 Task: Search one way flight ticket for 4 adults, 1 infant in seat and 1 infant on lap in premium economy from New Bern: Coastal Carolina Regional Airport (was Craven County Regional) to Rockford: Chicago Rockford International Airport(was Northwest Chicagoland Regional Airport At Rockford) on 5-1-2023. Choice of flights is Southwest. Number of bags: 3 checked bags. Price is upto 93000. Outbound departure time preference is 11:00.
Action: Mouse moved to (200, 336)
Screenshot: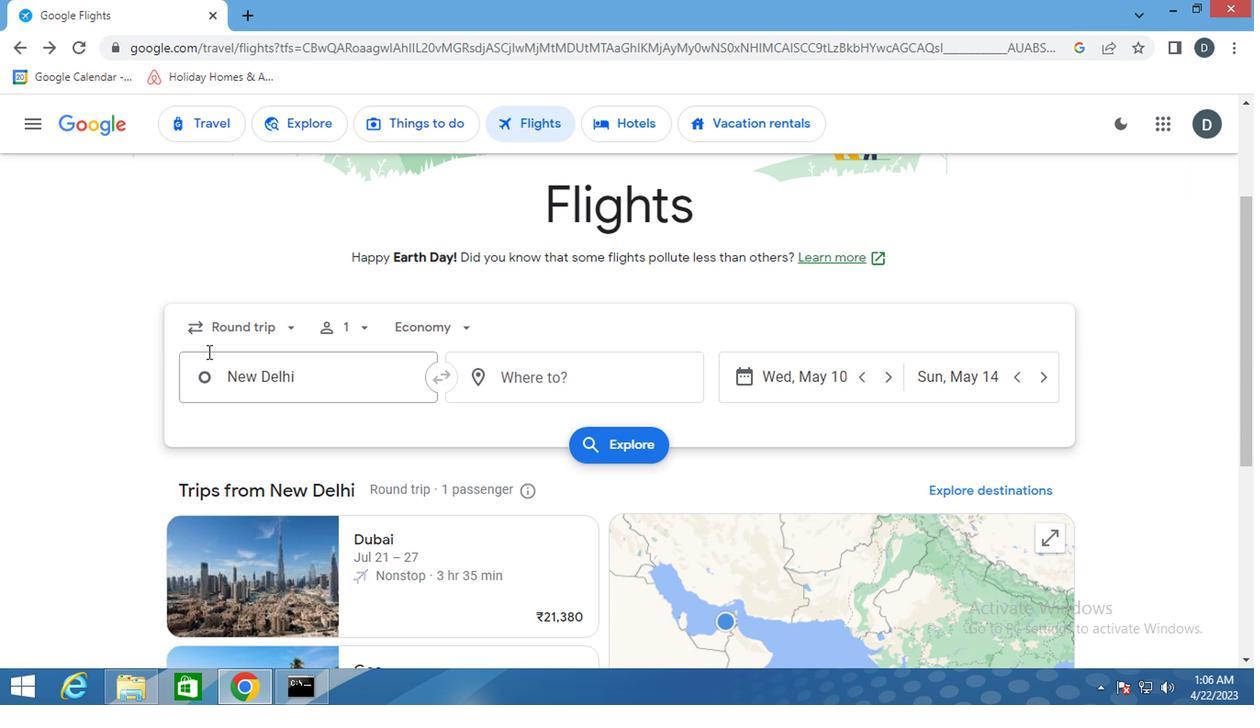 
Action: Mouse pressed left at (200, 336)
Screenshot: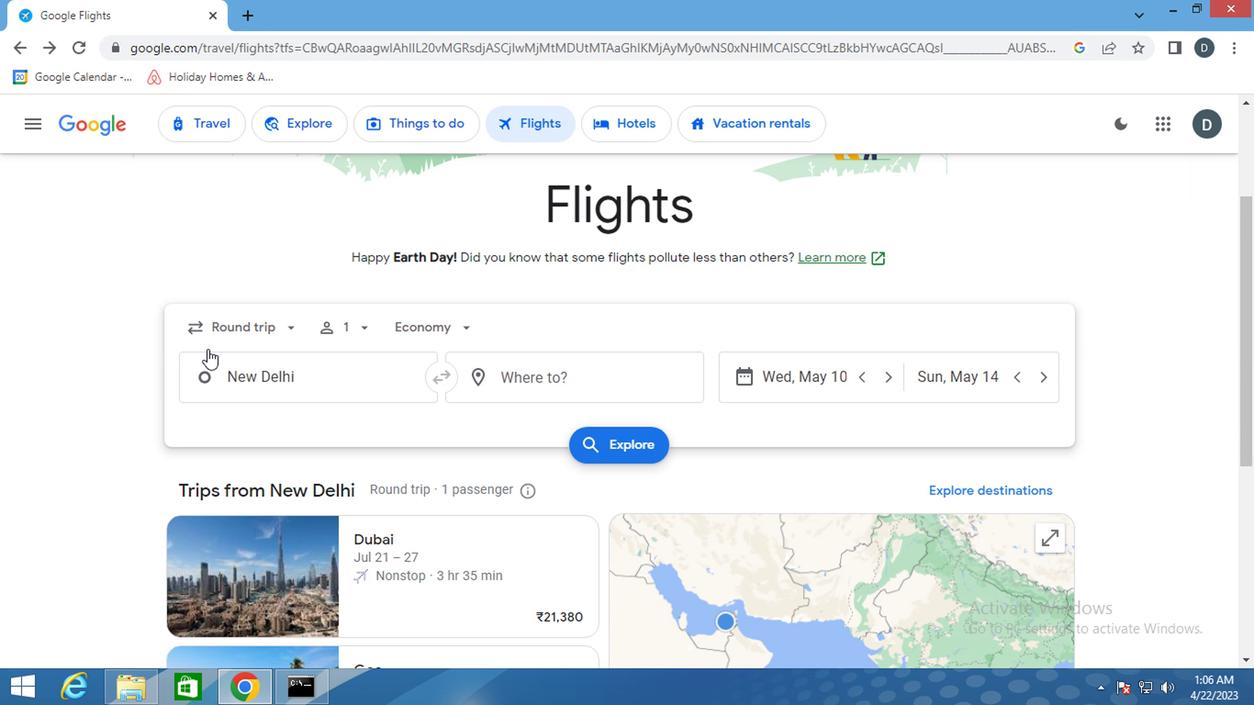 
Action: Mouse moved to (256, 411)
Screenshot: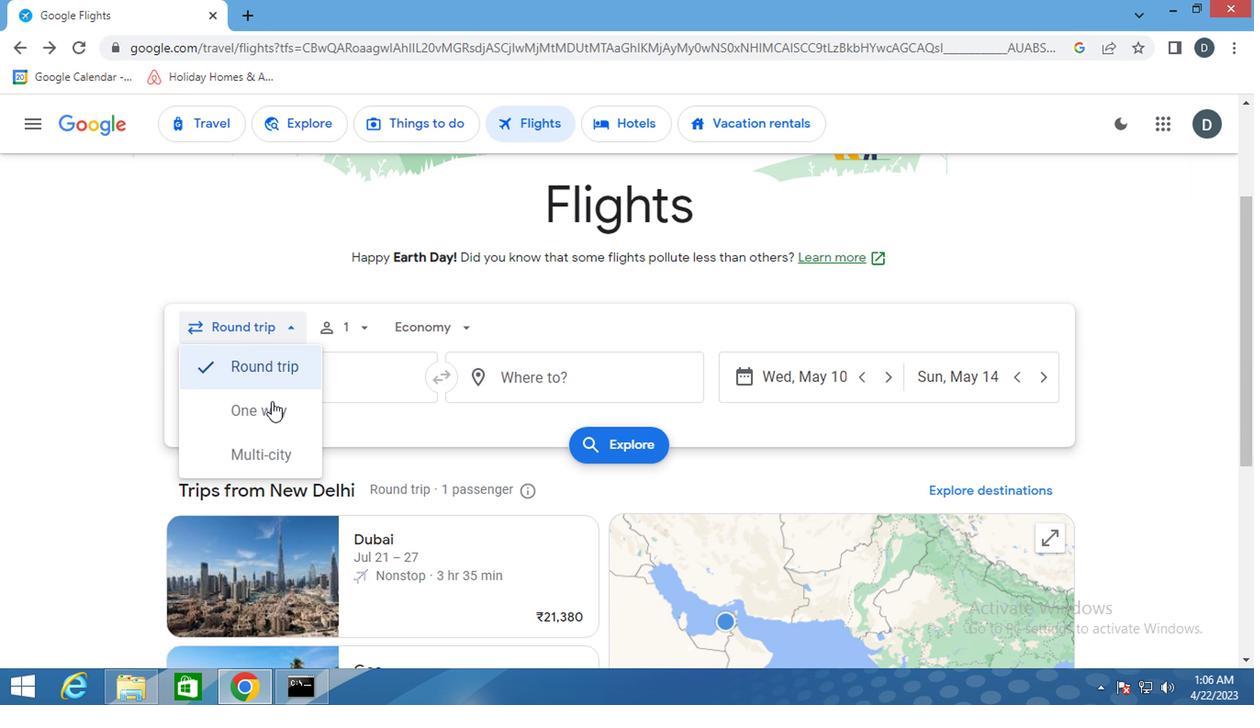 
Action: Mouse pressed left at (256, 411)
Screenshot: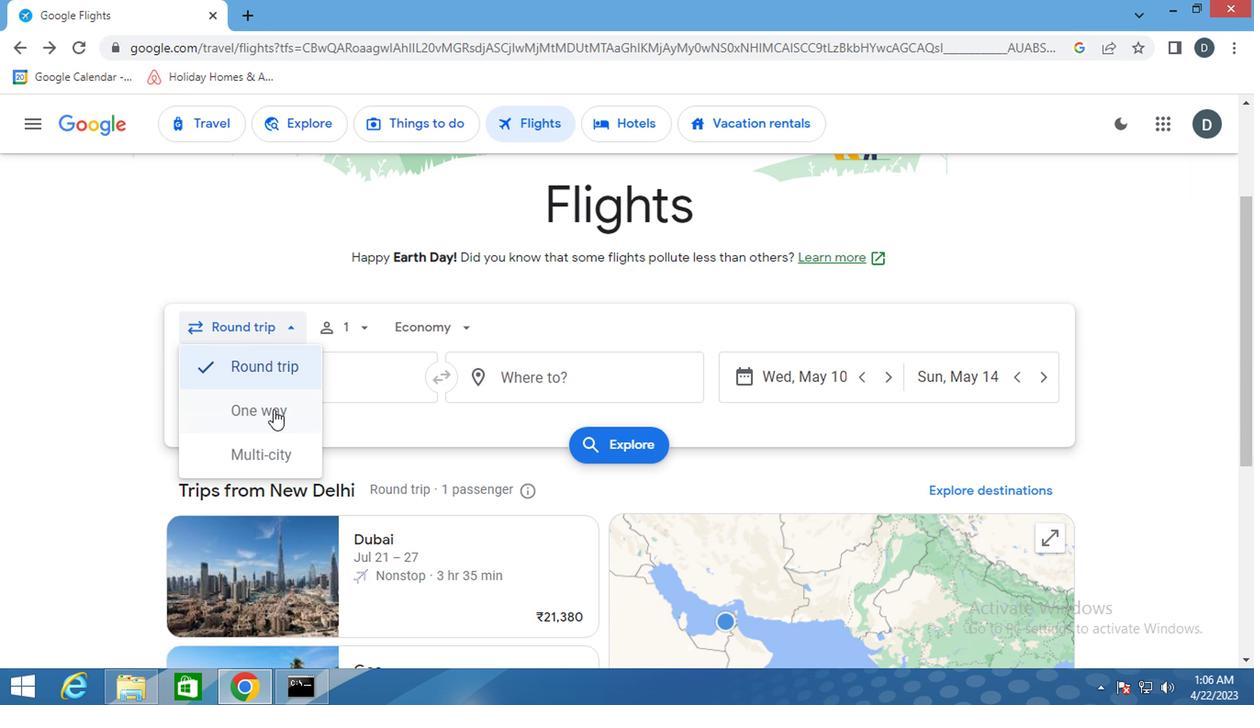 
Action: Mouse moved to (339, 331)
Screenshot: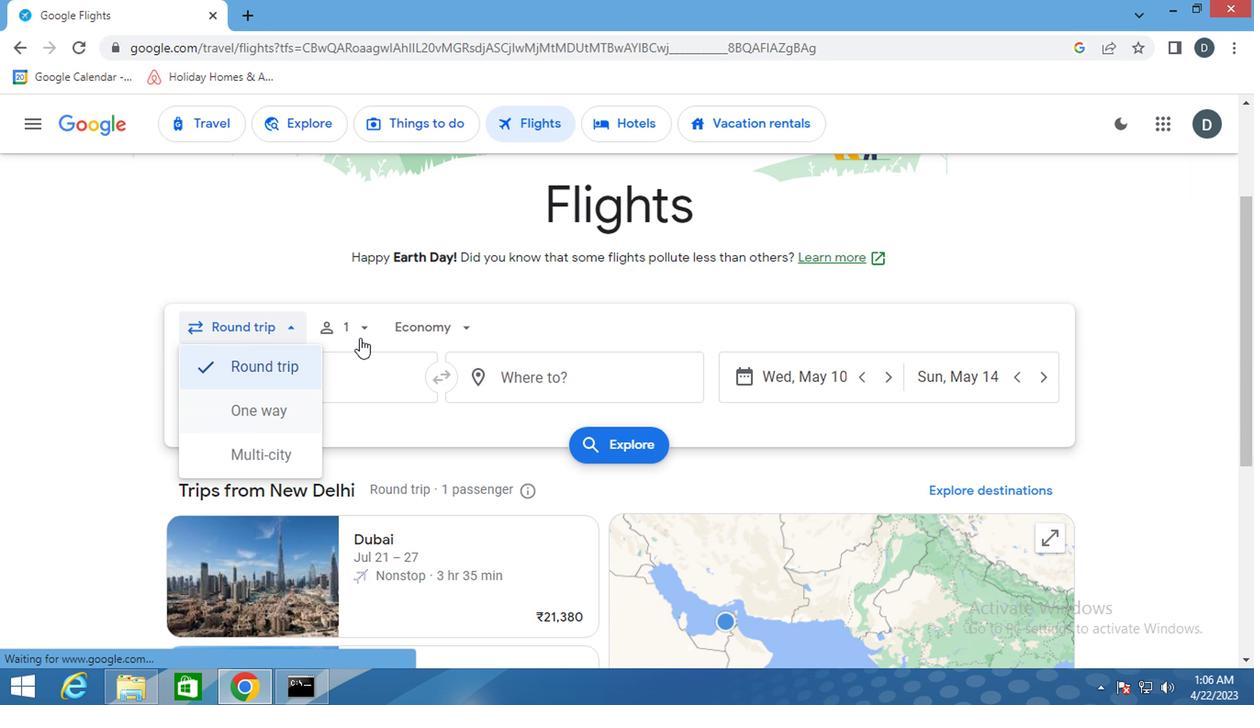 
Action: Mouse pressed left at (339, 331)
Screenshot: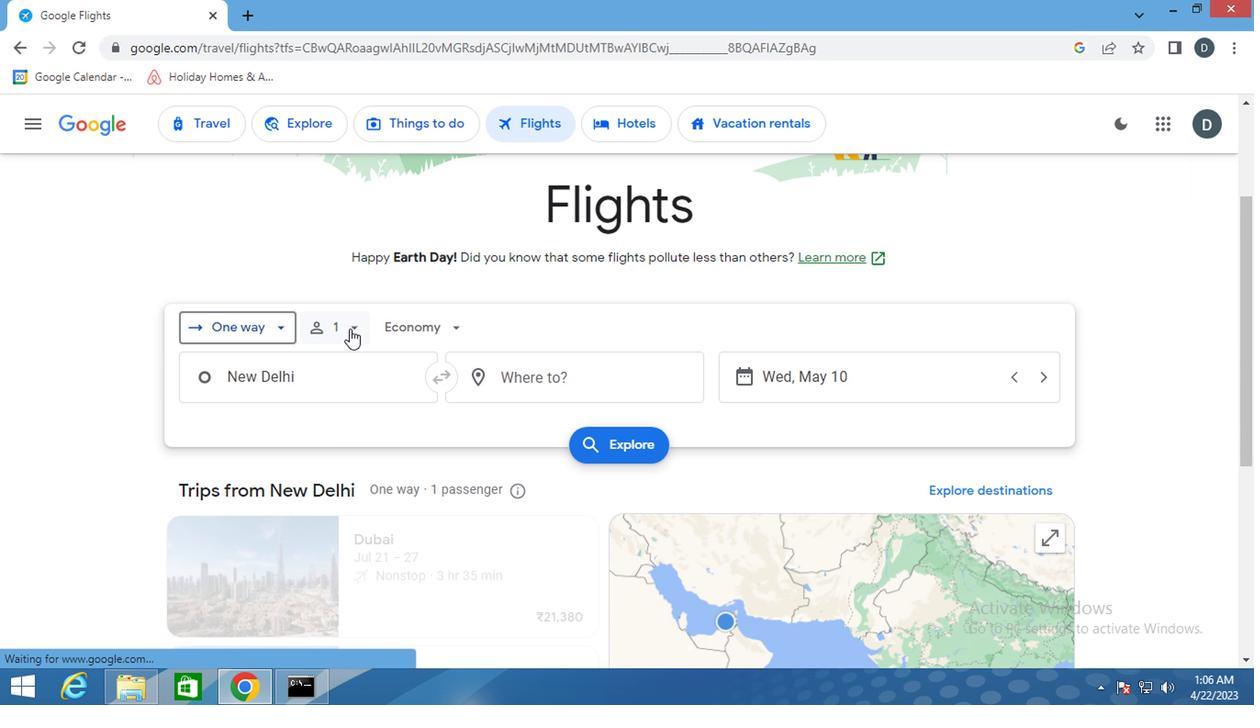 
Action: Mouse moved to (479, 382)
Screenshot: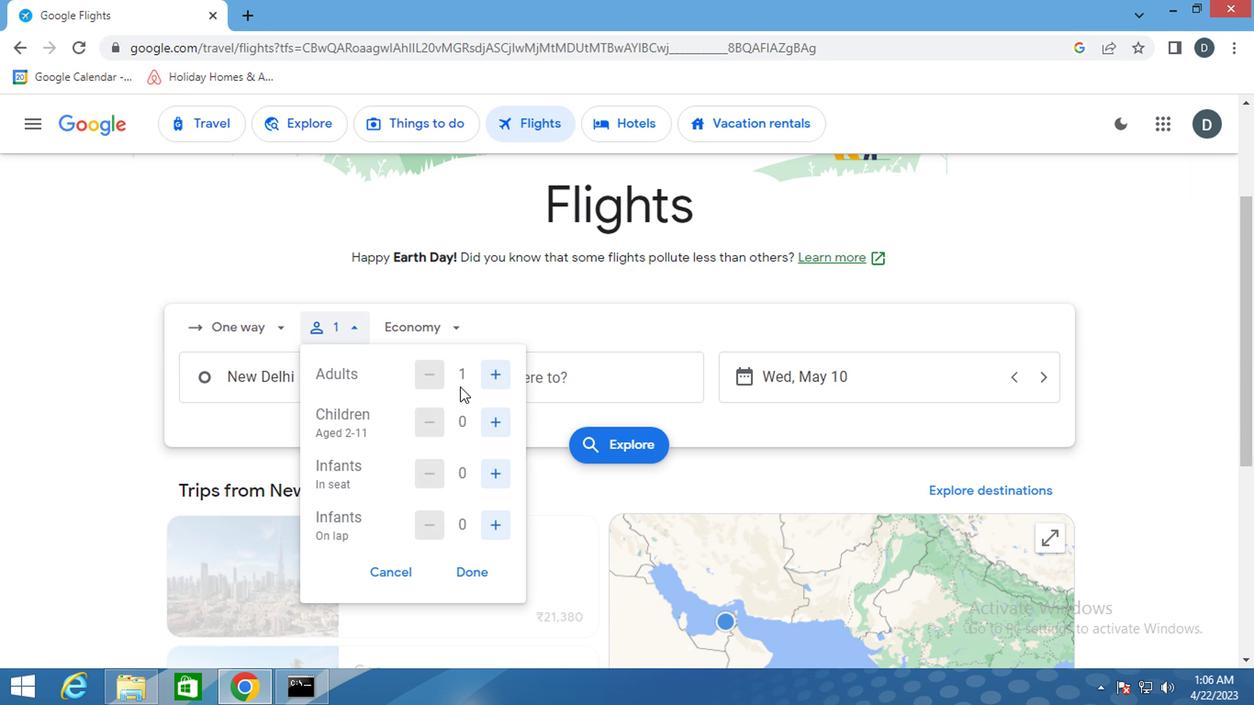 
Action: Mouse pressed left at (479, 382)
Screenshot: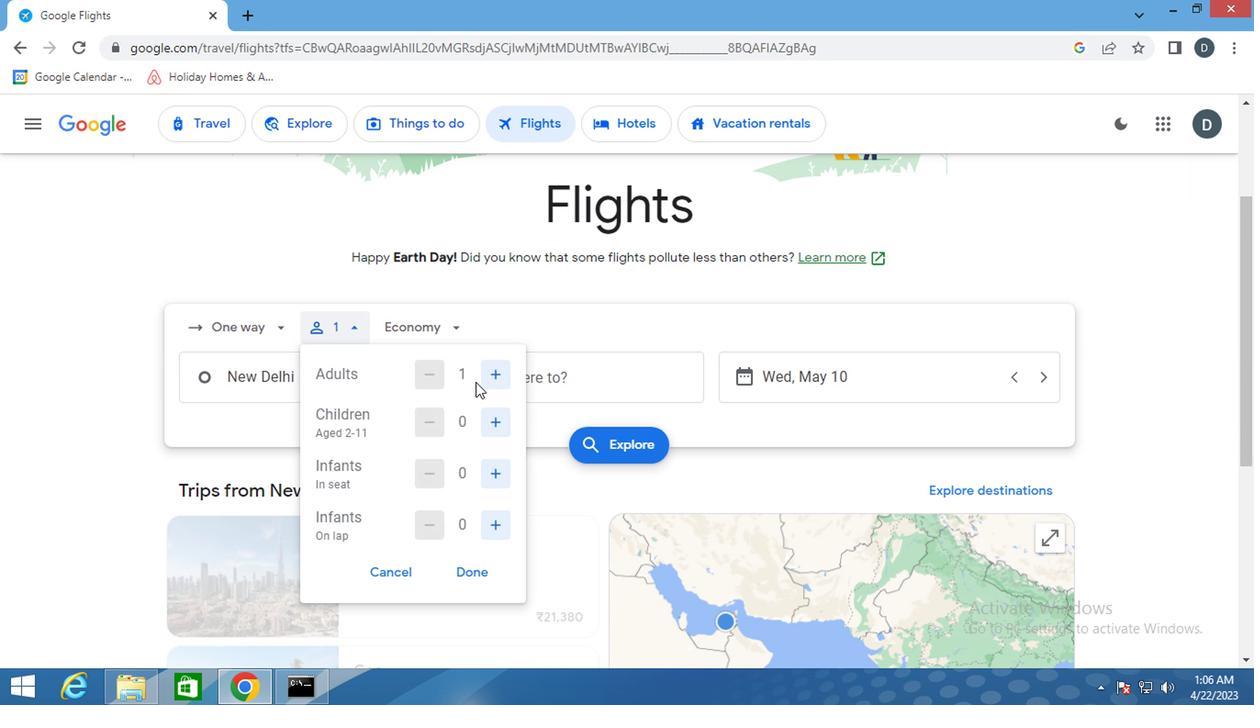 
Action: Mouse pressed left at (479, 382)
Screenshot: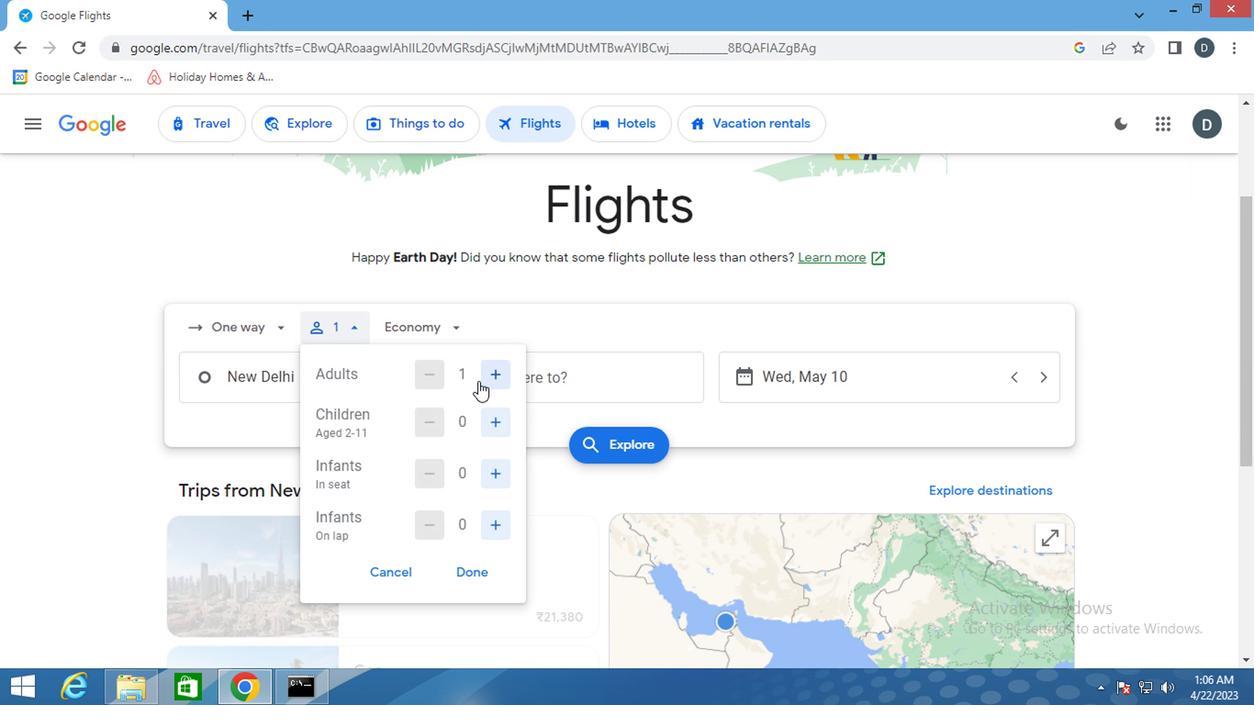 
Action: Mouse moved to (483, 380)
Screenshot: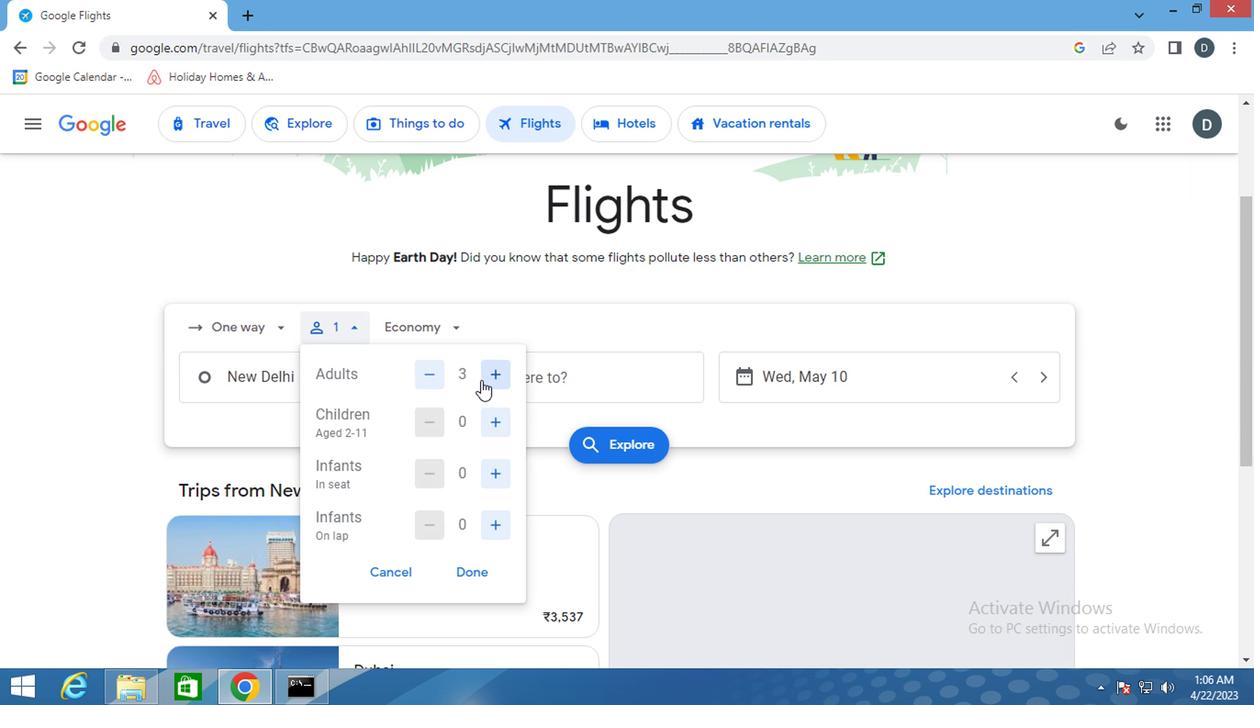 
Action: Mouse pressed left at (483, 380)
Screenshot: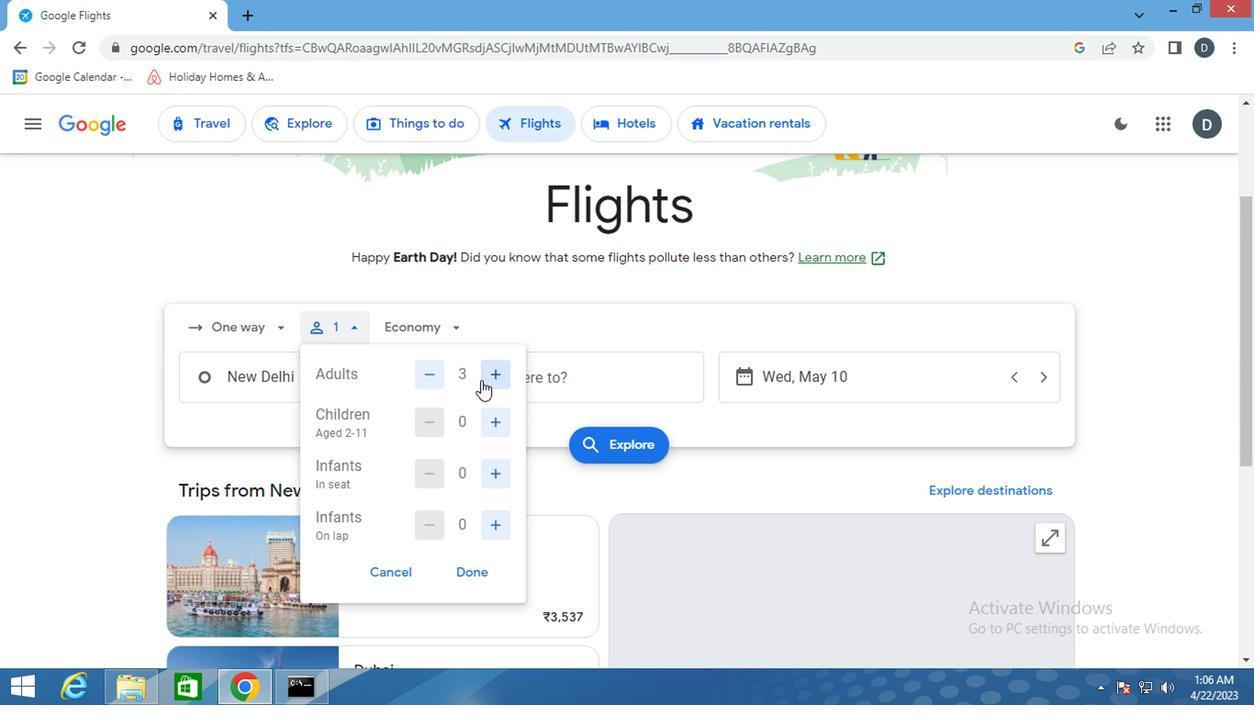 
Action: Mouse moved to (502, 475)
Screenshot: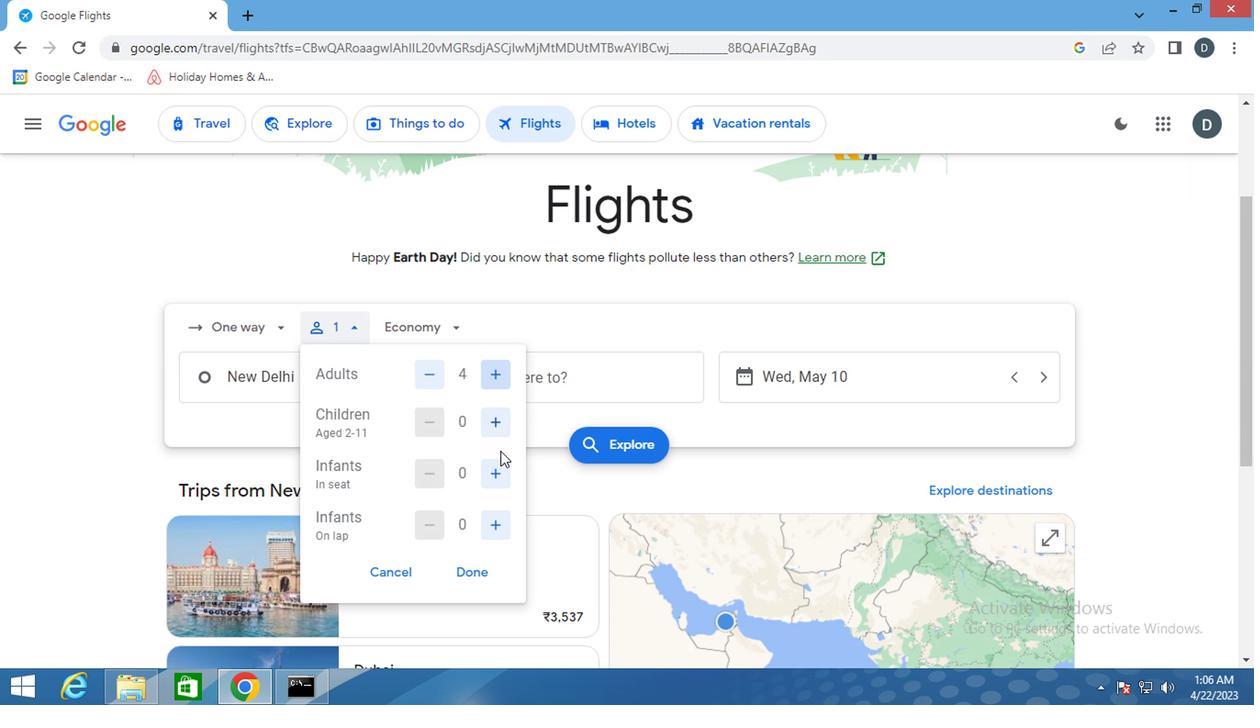 
Action: Mouse pressed left at (502, 475)
Screenshot: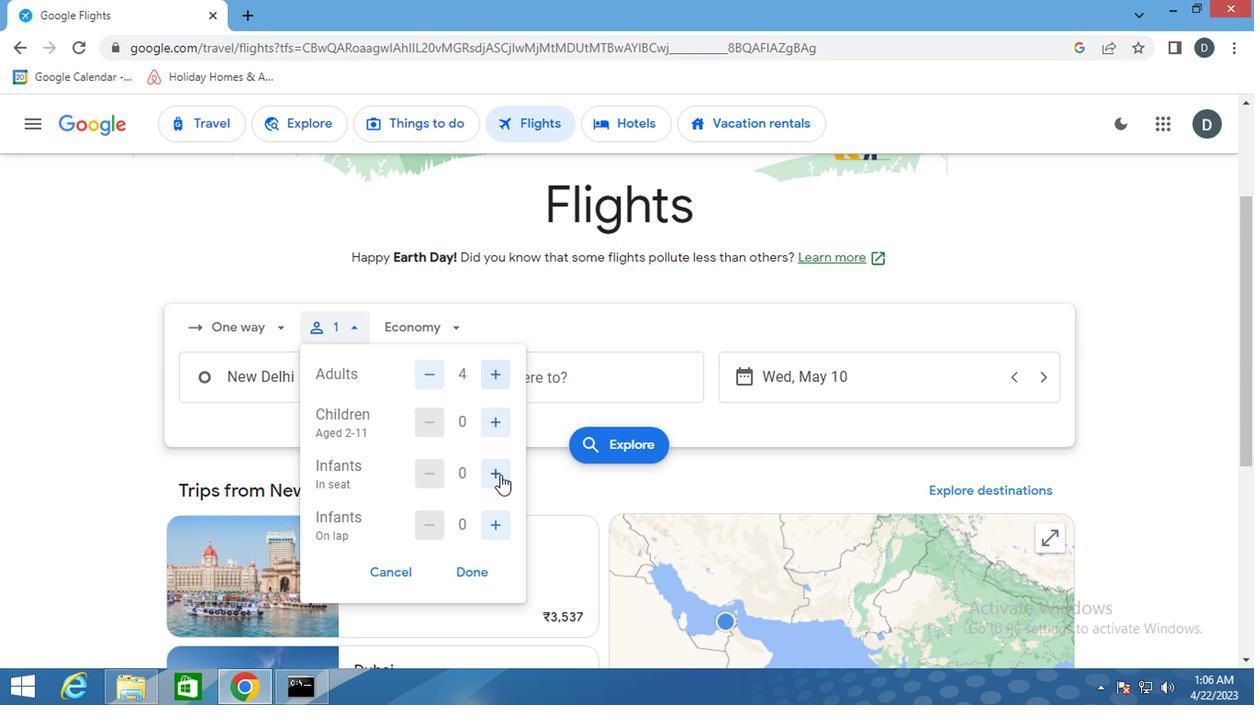 
Action: Mouse moved to (493, 519)
Screenshot: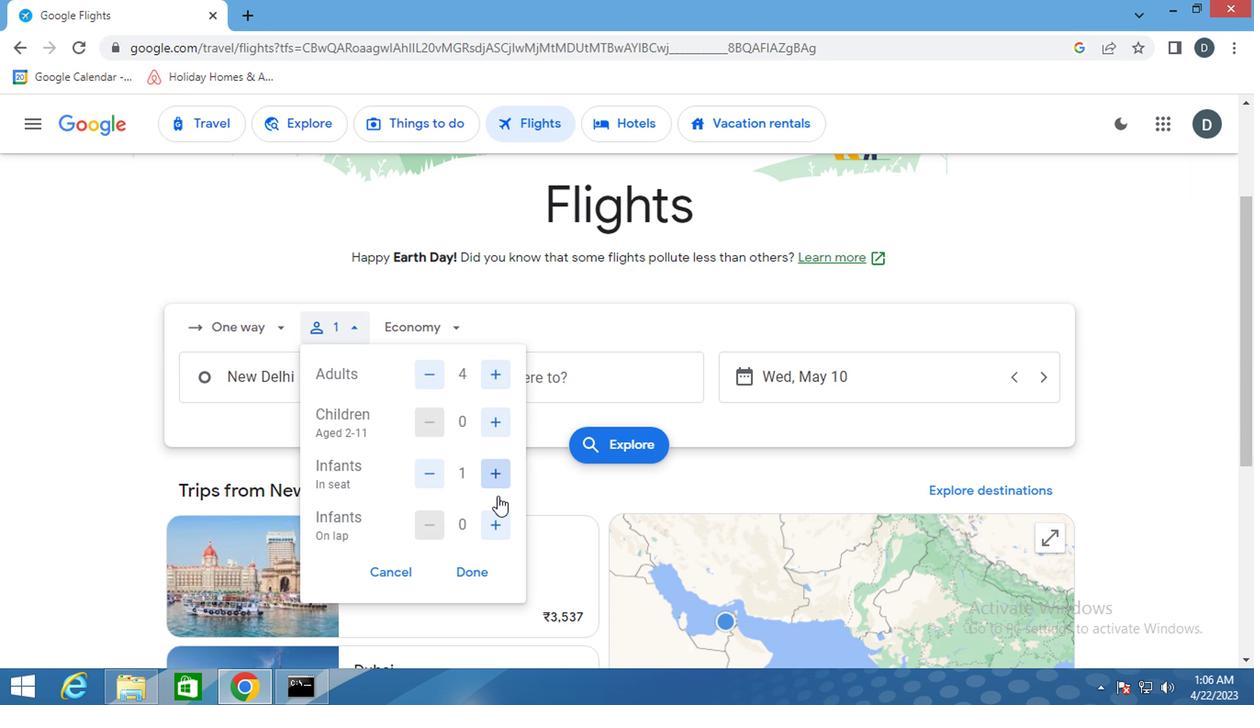 
Action: Mouse pressed left at (493, 519)
Screenshot: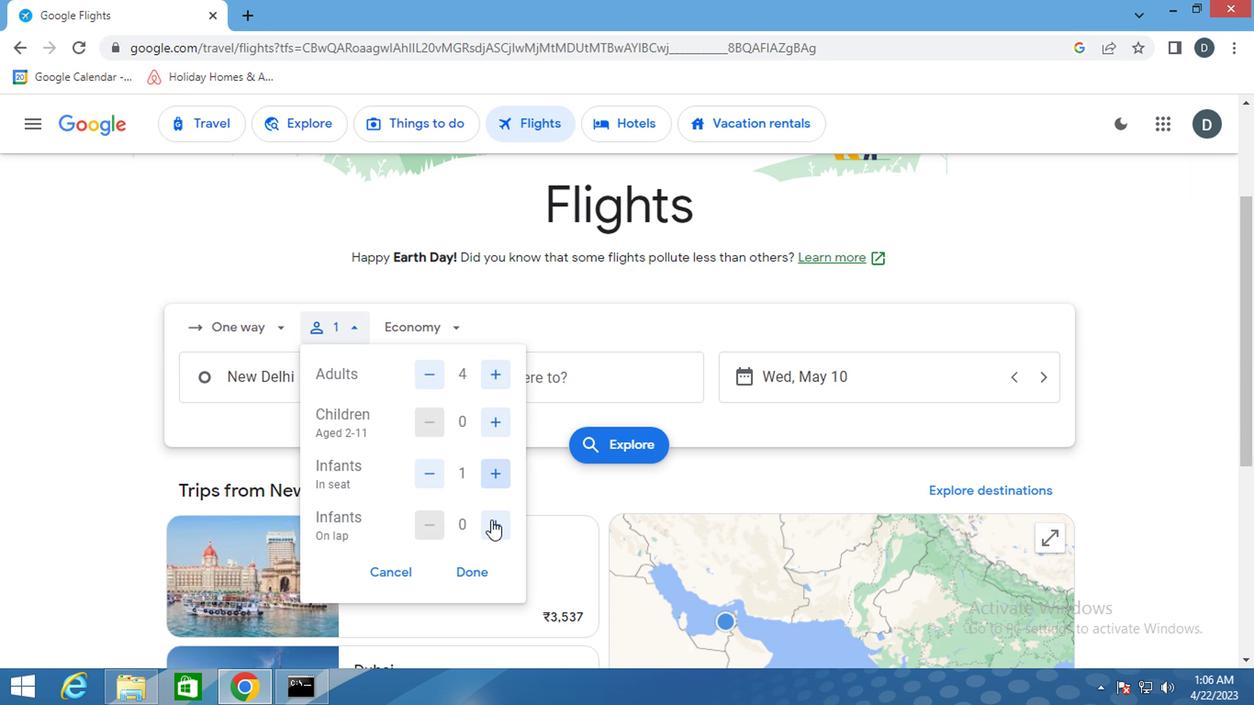 
Action: Mouse moved to (484, 570)
Screenshot: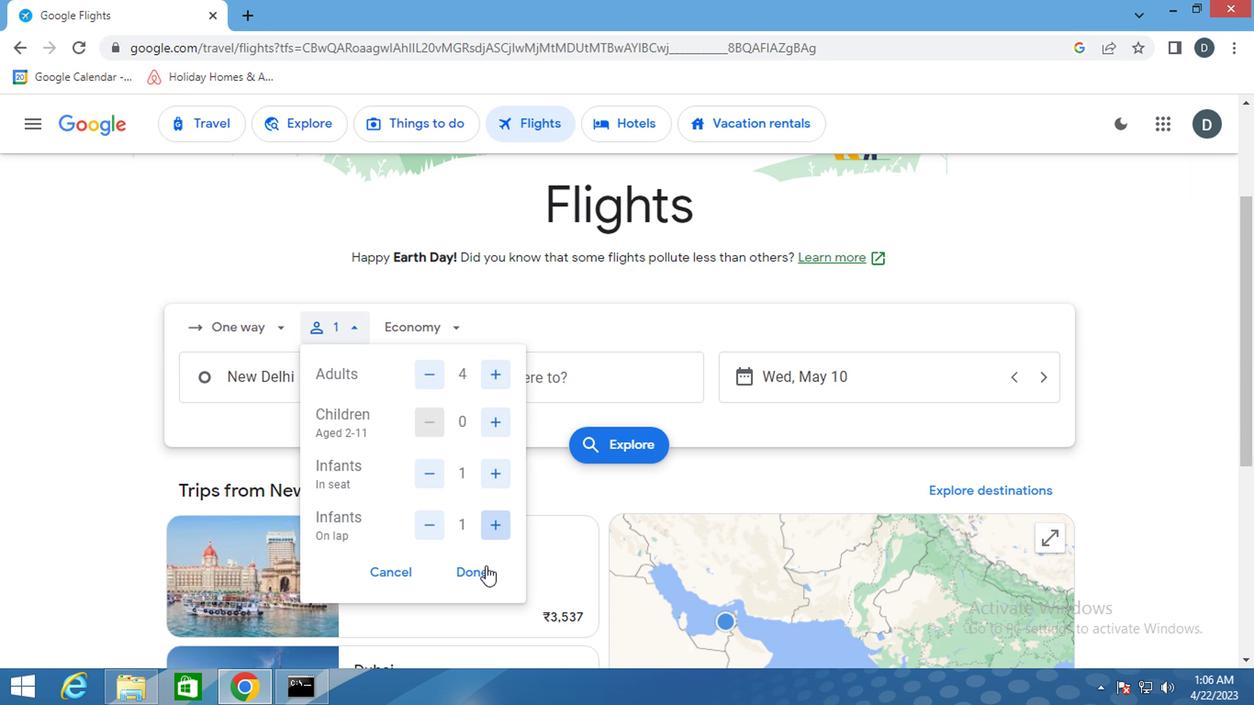 
Action: Mouse pressed left at (484, 570)
Screenshot: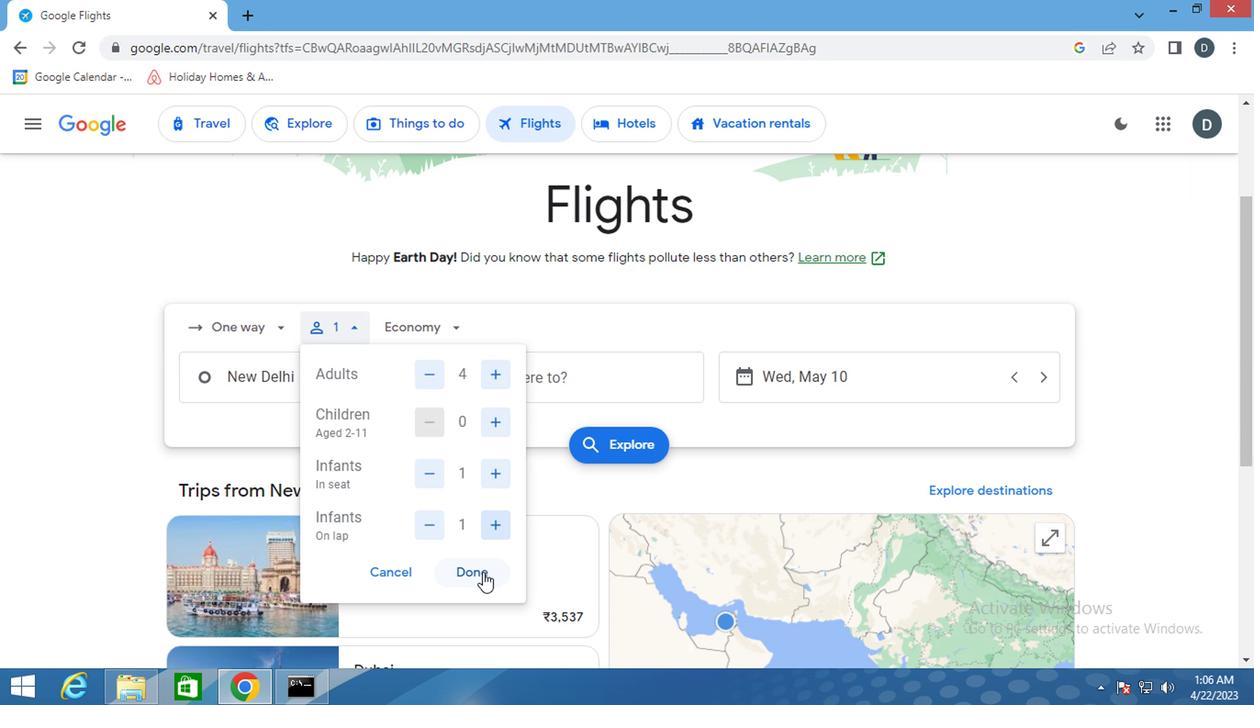 
Action: Mouse moved to (447, 336)
Screenshot: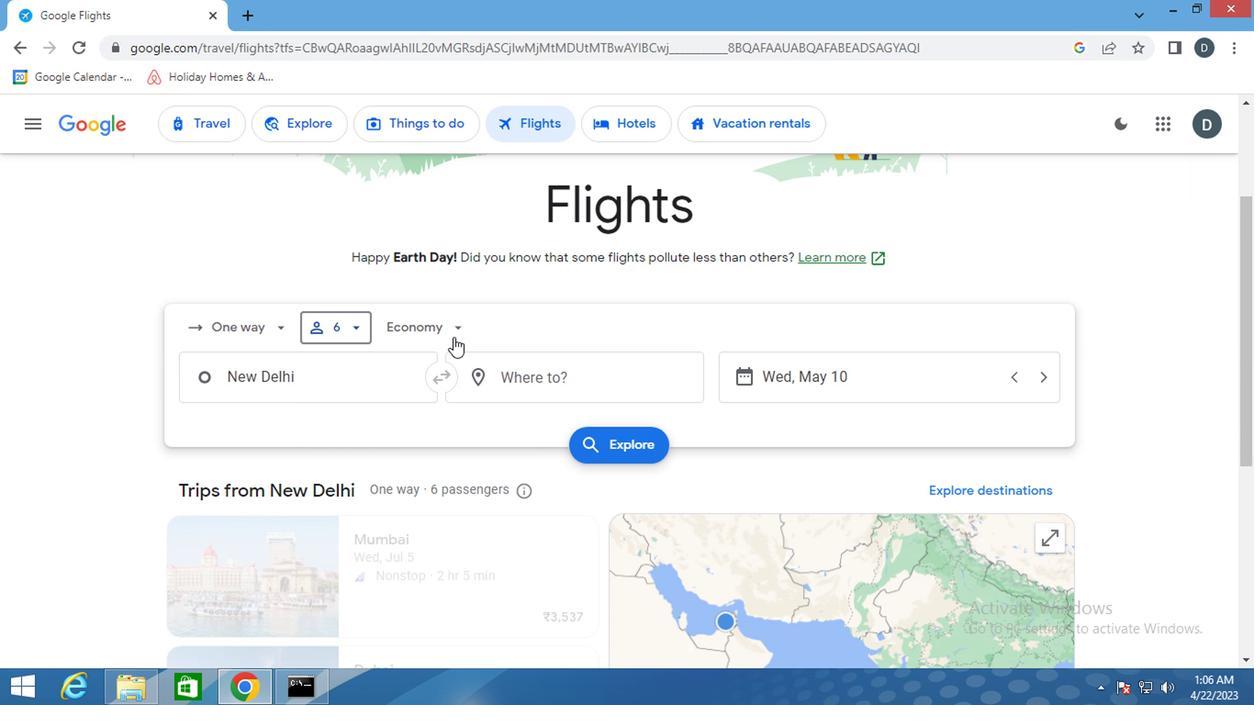 
Action: Mouse pressed left at (447, 336)
Screenshot: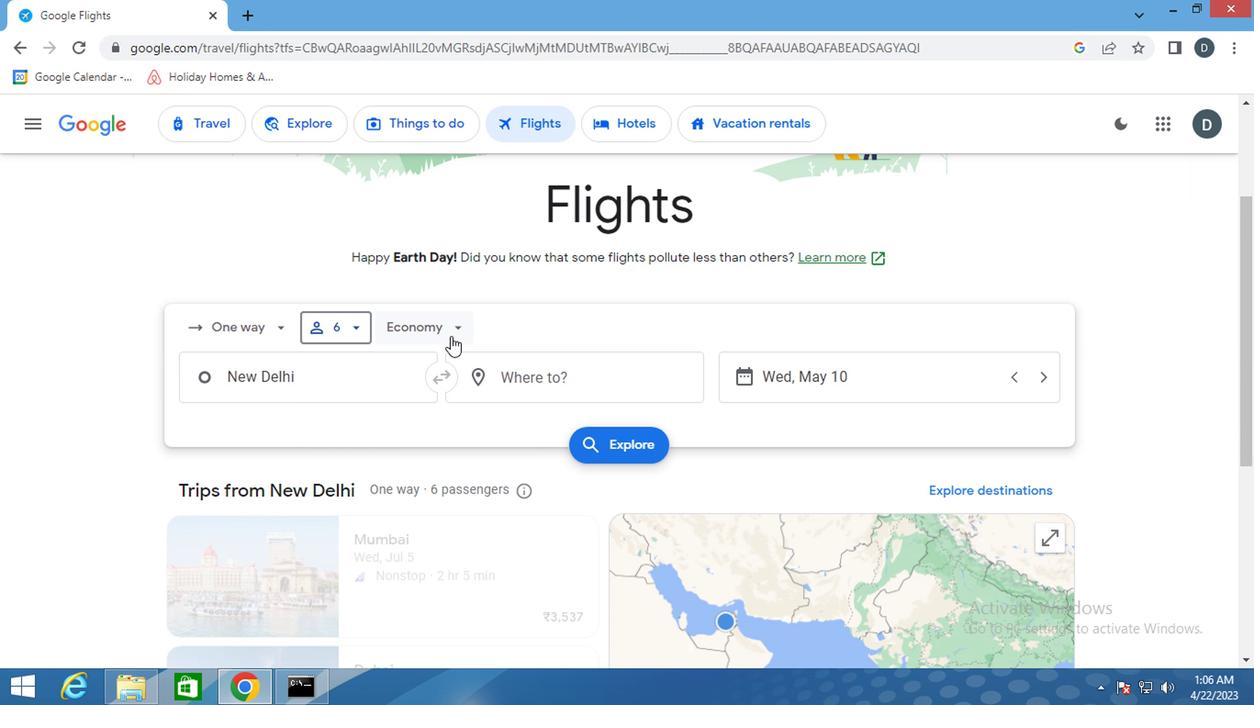 
Action: Mouse moved to (487, 403)
Screenshot: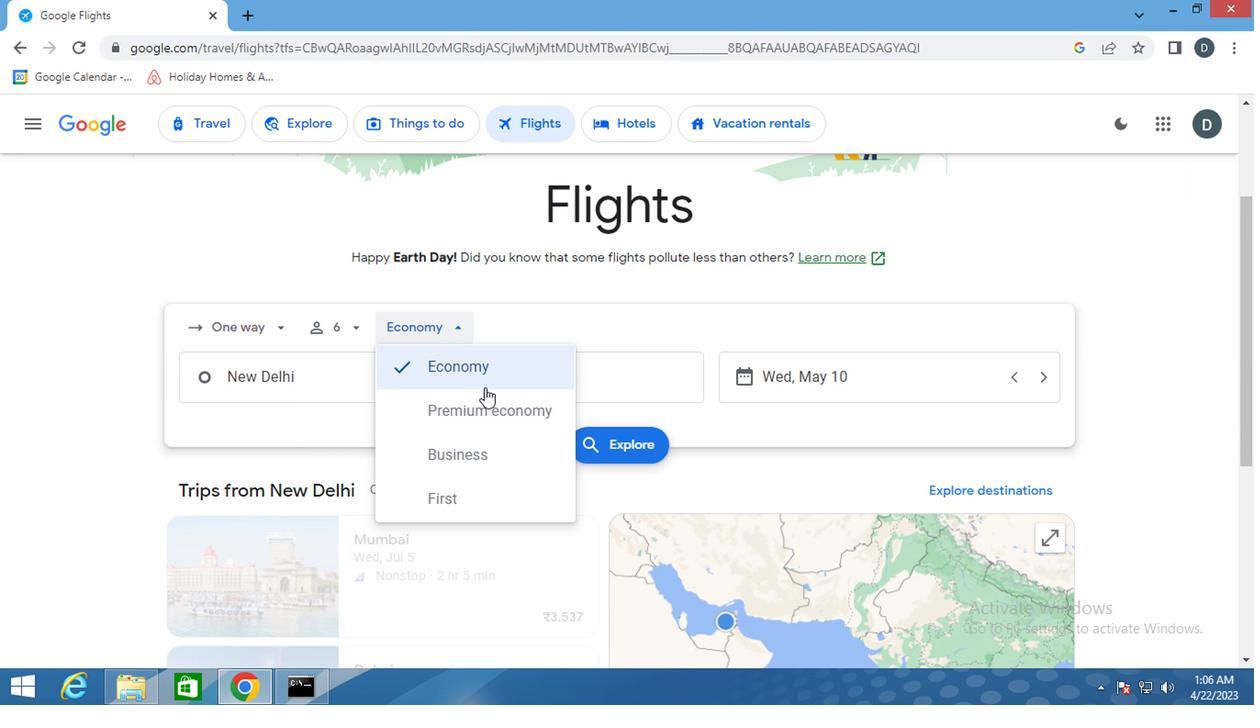 
Action: Mouse pressed left at (487, 403)
Screenshot: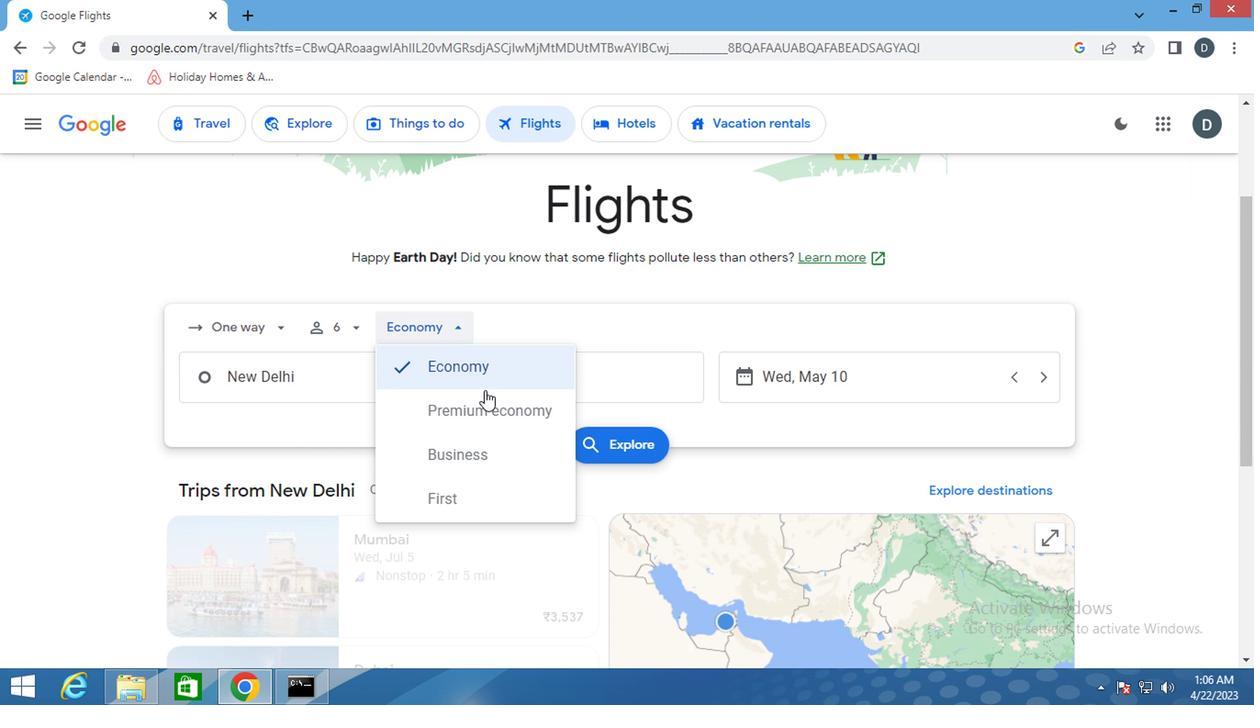 
Action: Mouse moved to (299, 370)
Screenshot: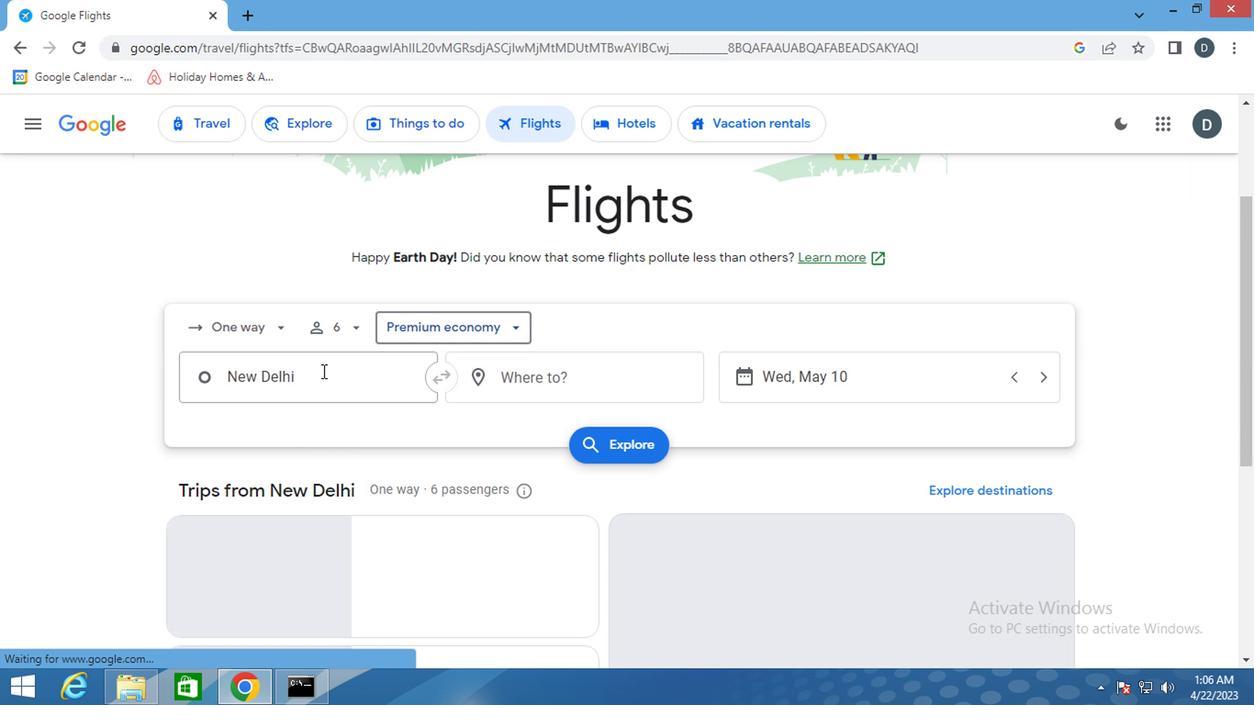 
Action: Mouse pressed left at (299, 370)
Screenshot: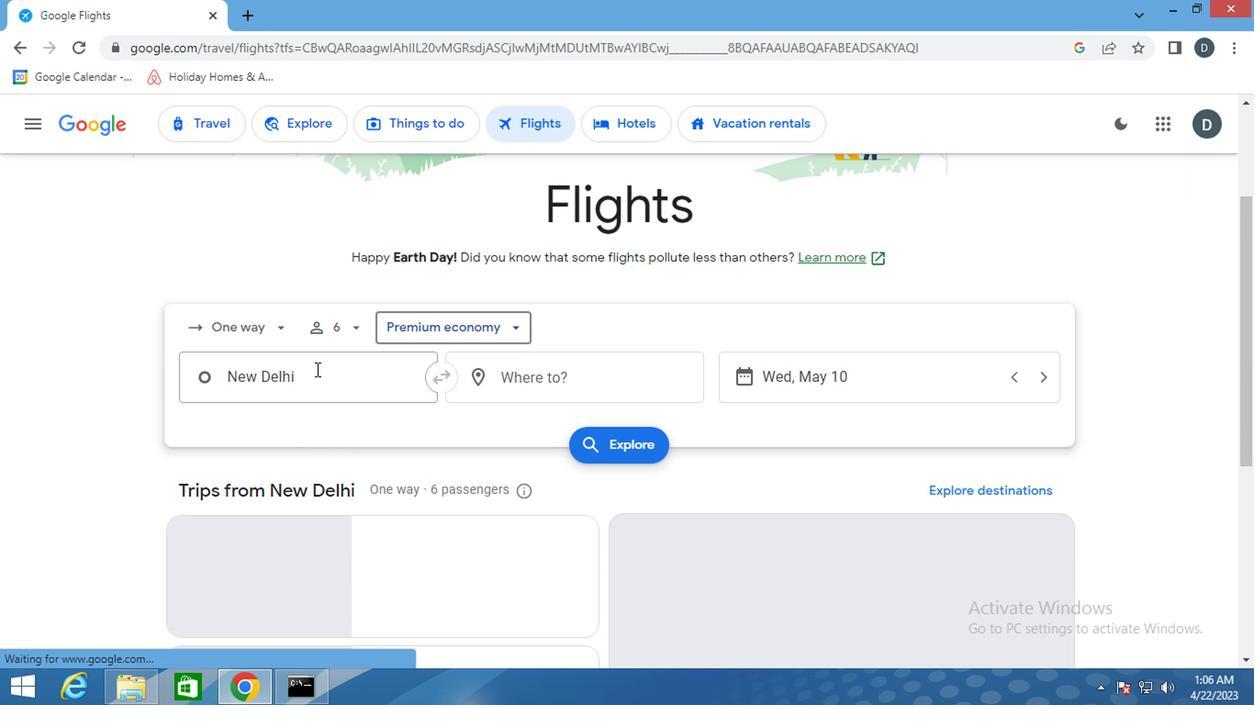 
Action: Key pressed <Key.shift>NEW<Key.space><Key.shift>BERN
Screenshot: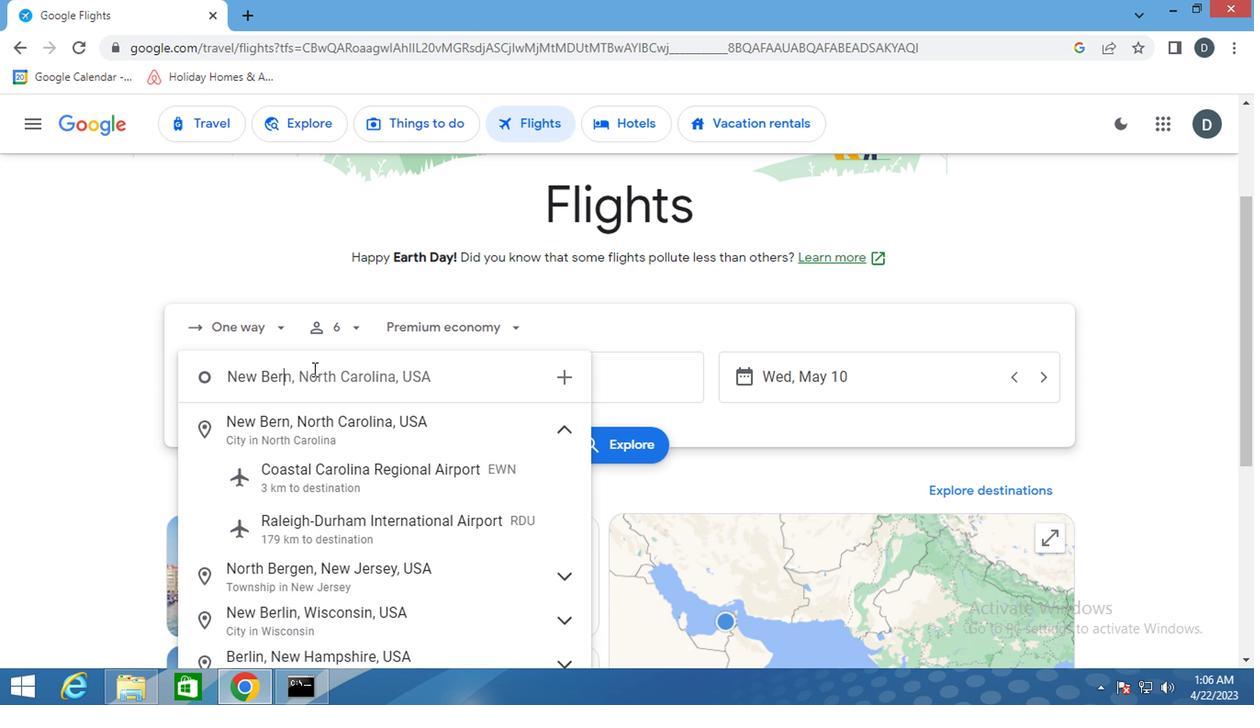 
Action: Mouse moved to (360, 488)
Screenshot: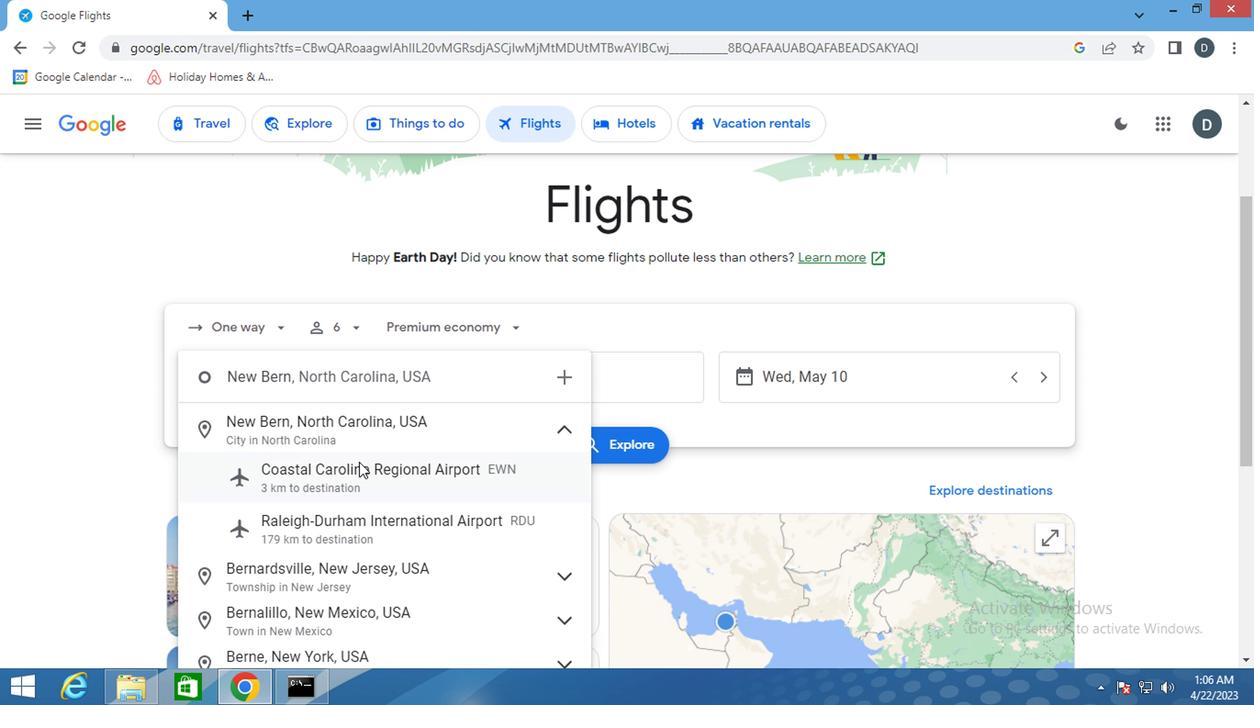 
Action: Mouse pressed left at (360, 488)
Screenshot: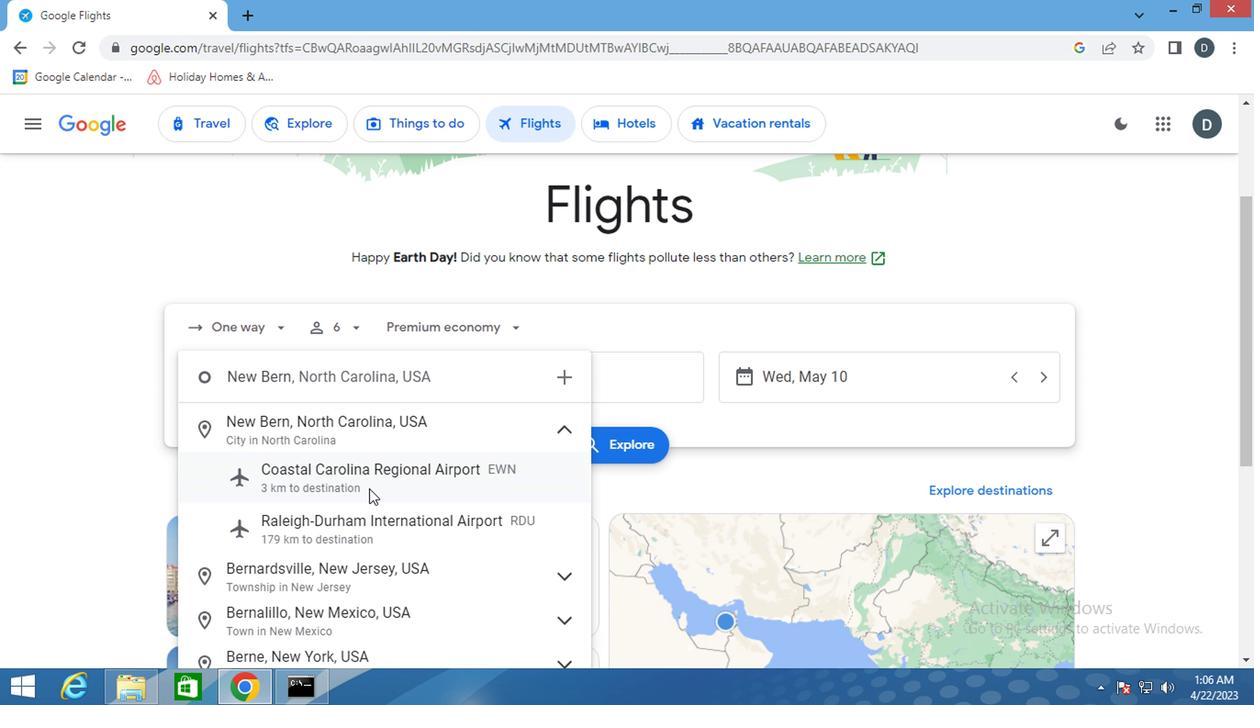 
Action: Mouse moved to (567, 361)
Screenshot: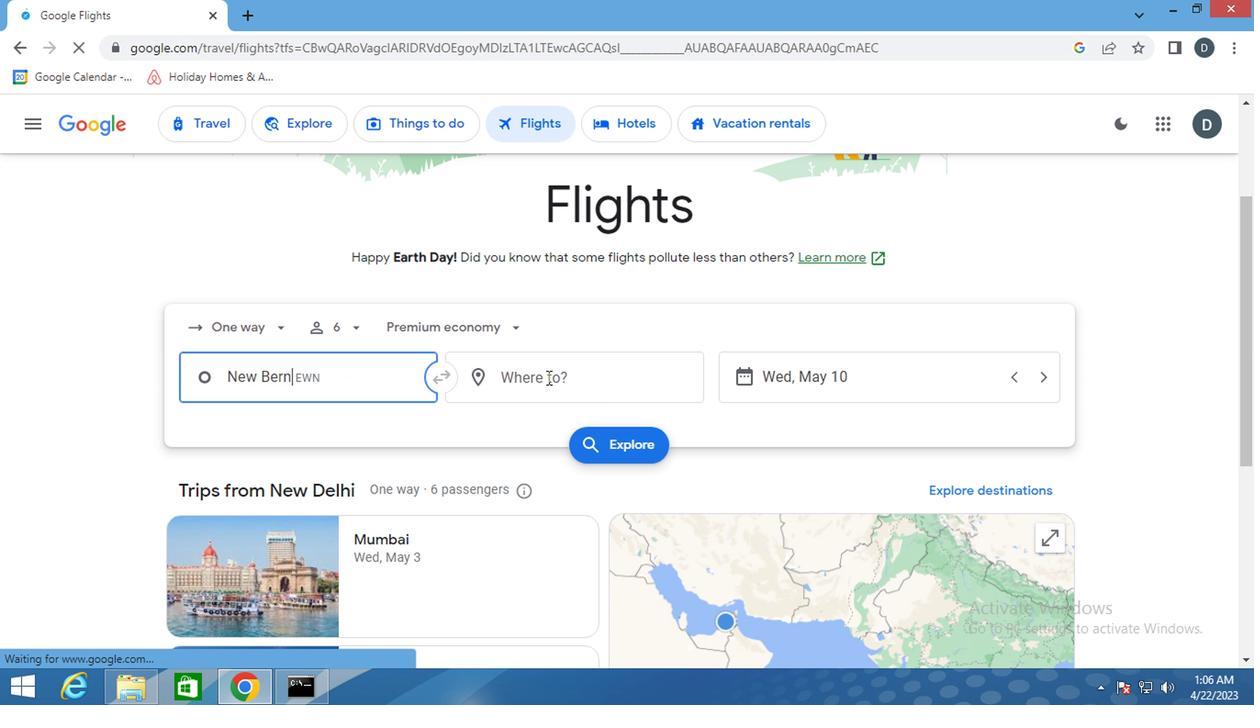 
Action: Mouse pressed left at (567, 361)
Screenshot: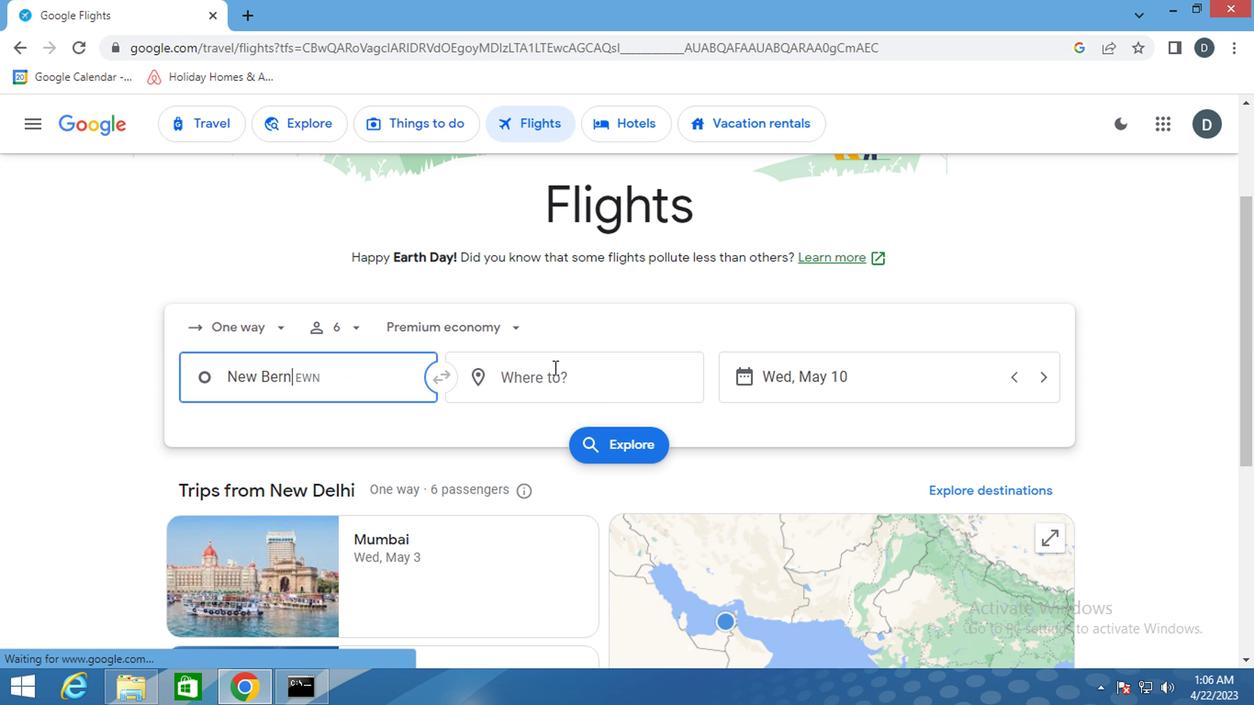 
Action: Mouse moved to (568, 361)
Screenshot: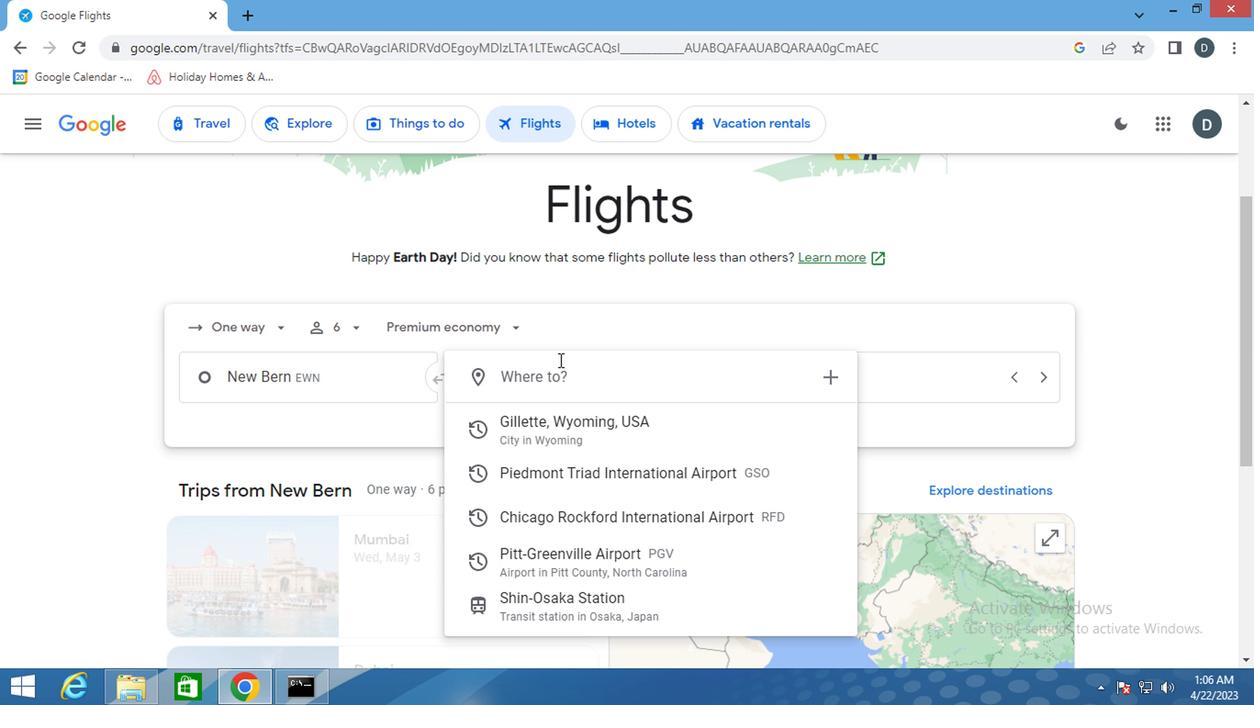 
Action: Key pressed <Key.shift>ROCKFORD
Screenshot: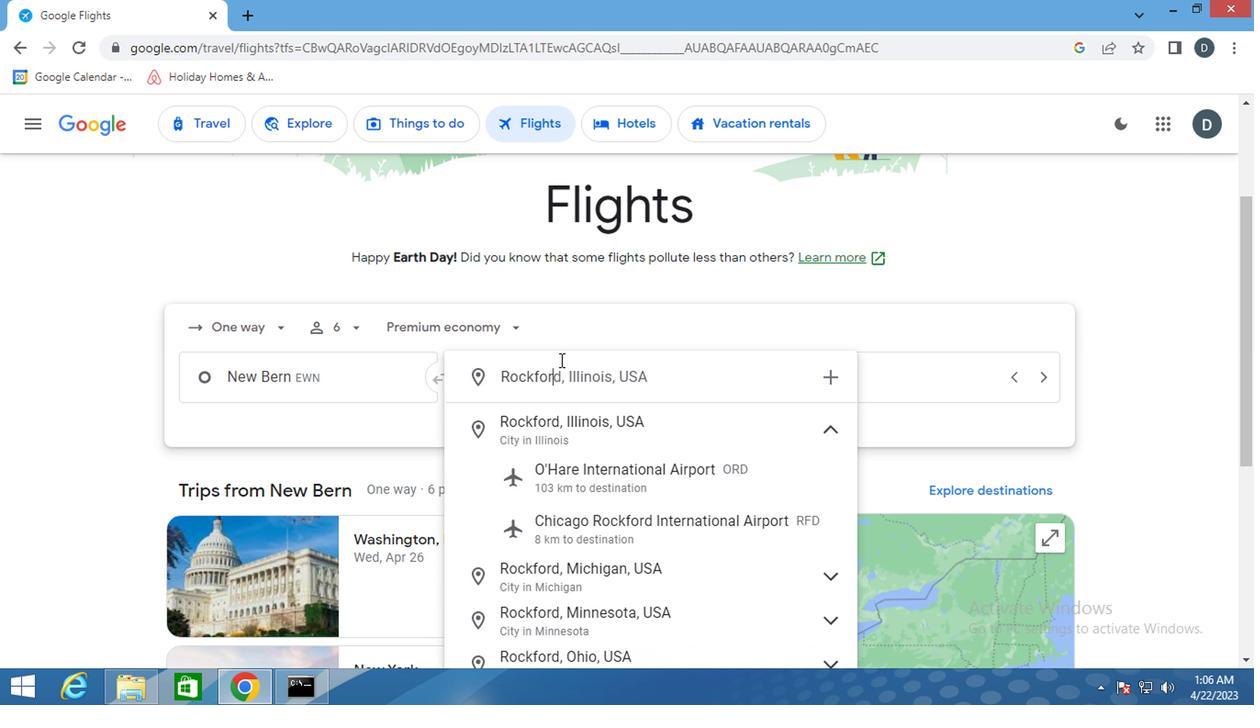 
Action: Mouse moved to (587, 536)
Screenshot: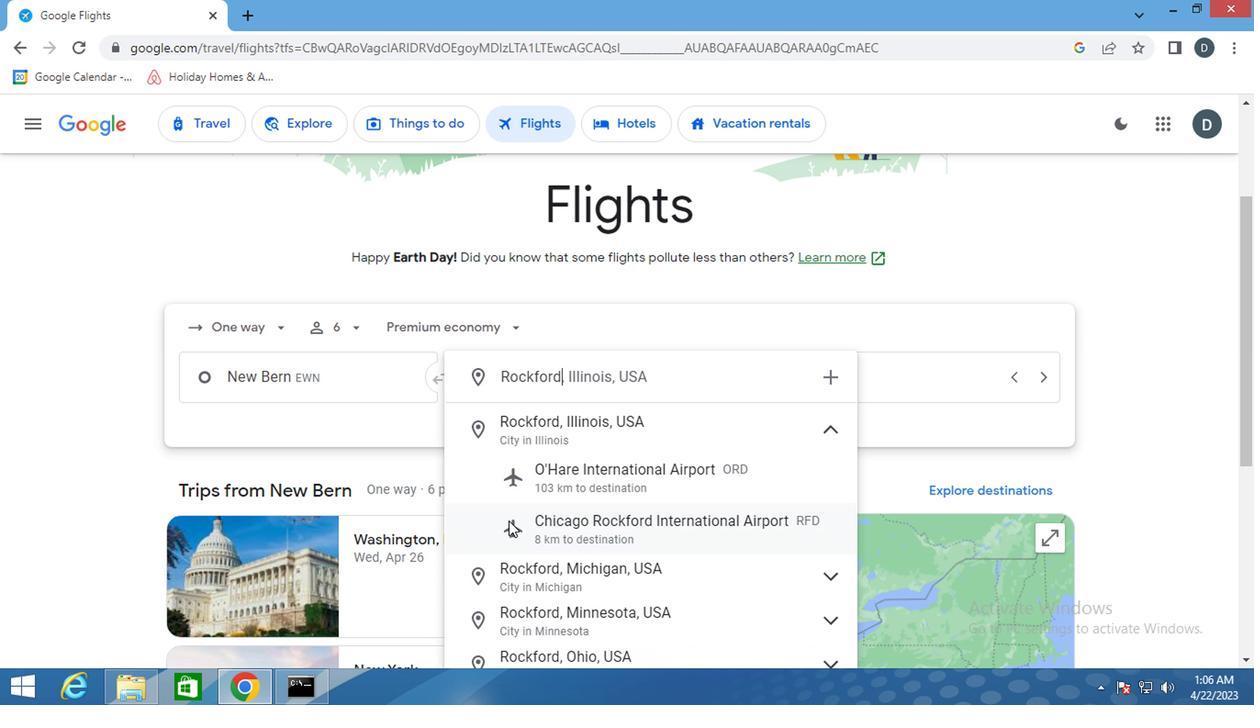 
Action: Mouse pressed left at (587, 536)
Screenshot: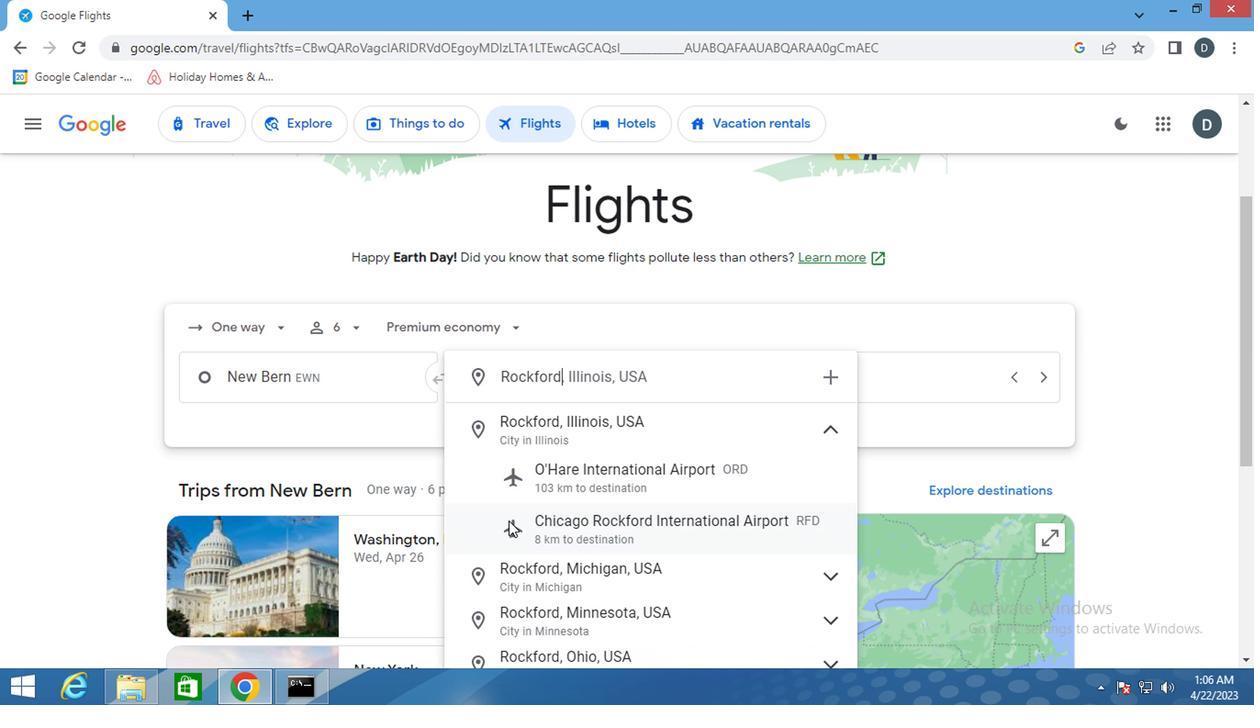 
Action: Mouse moved to (896, 358)
Screenshot: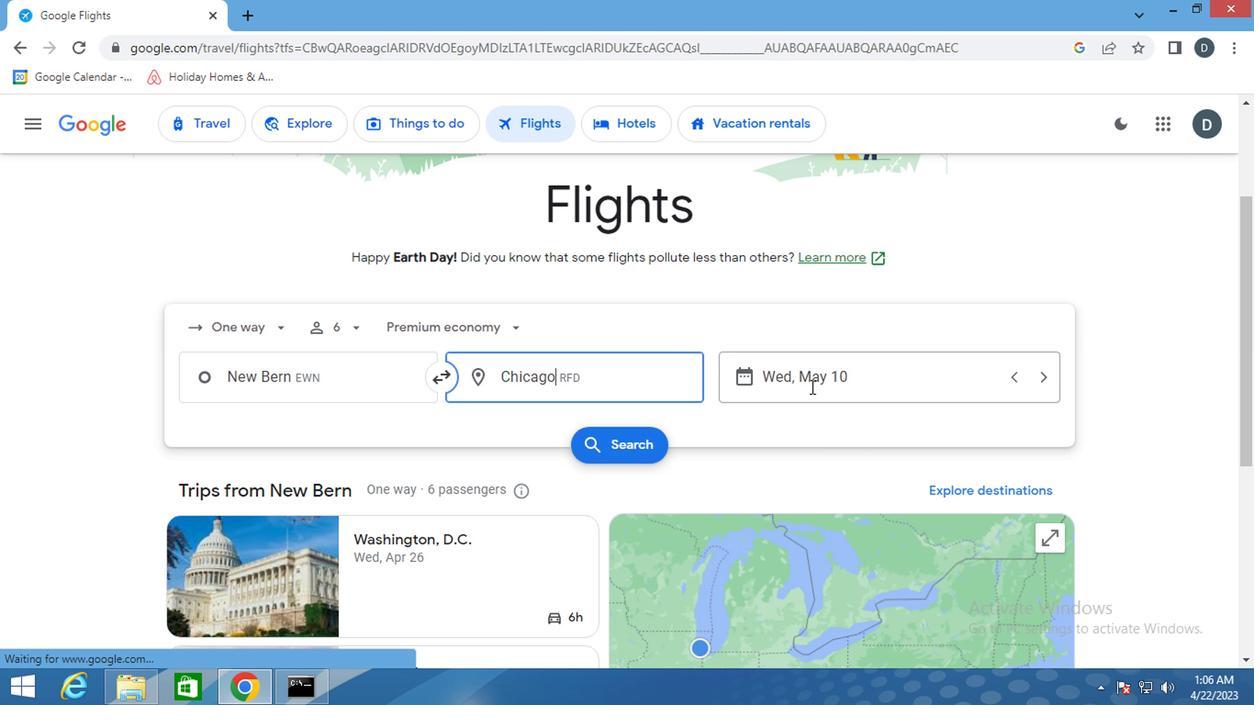 
Action: Mouse pressed left at (896, 358)
Screenshot: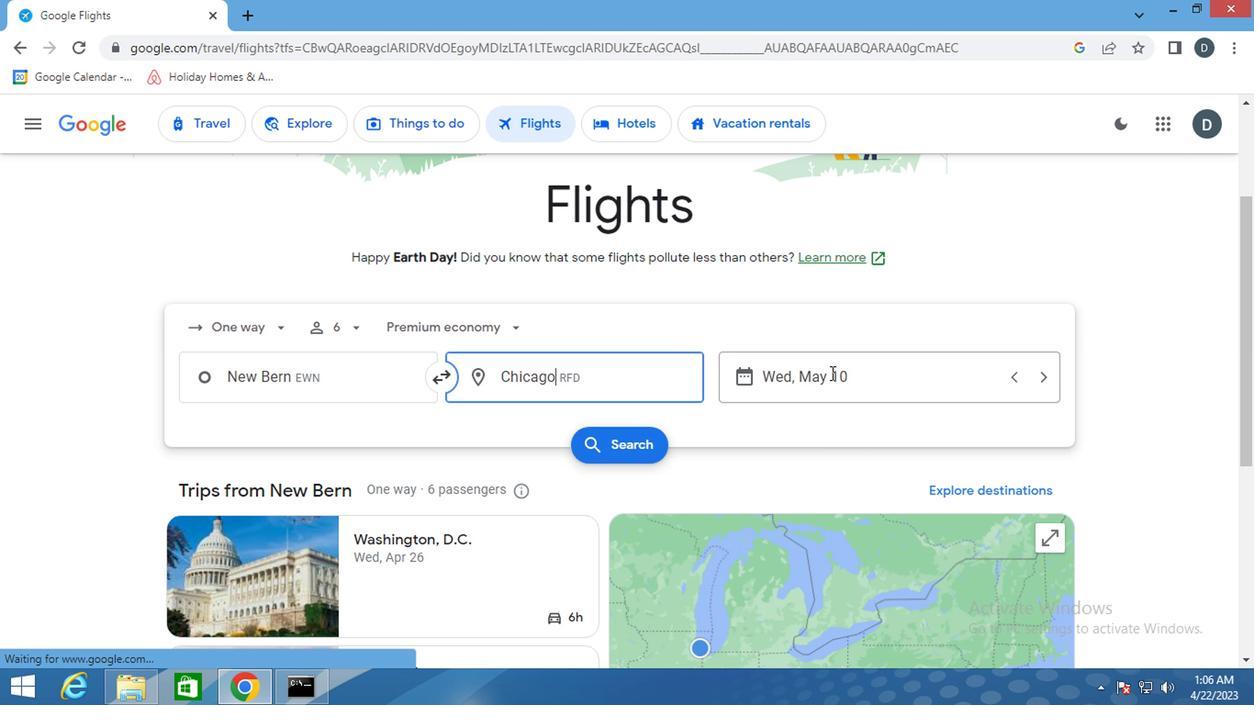 
Action: Mouse moved to (847, 327)
Screenshot: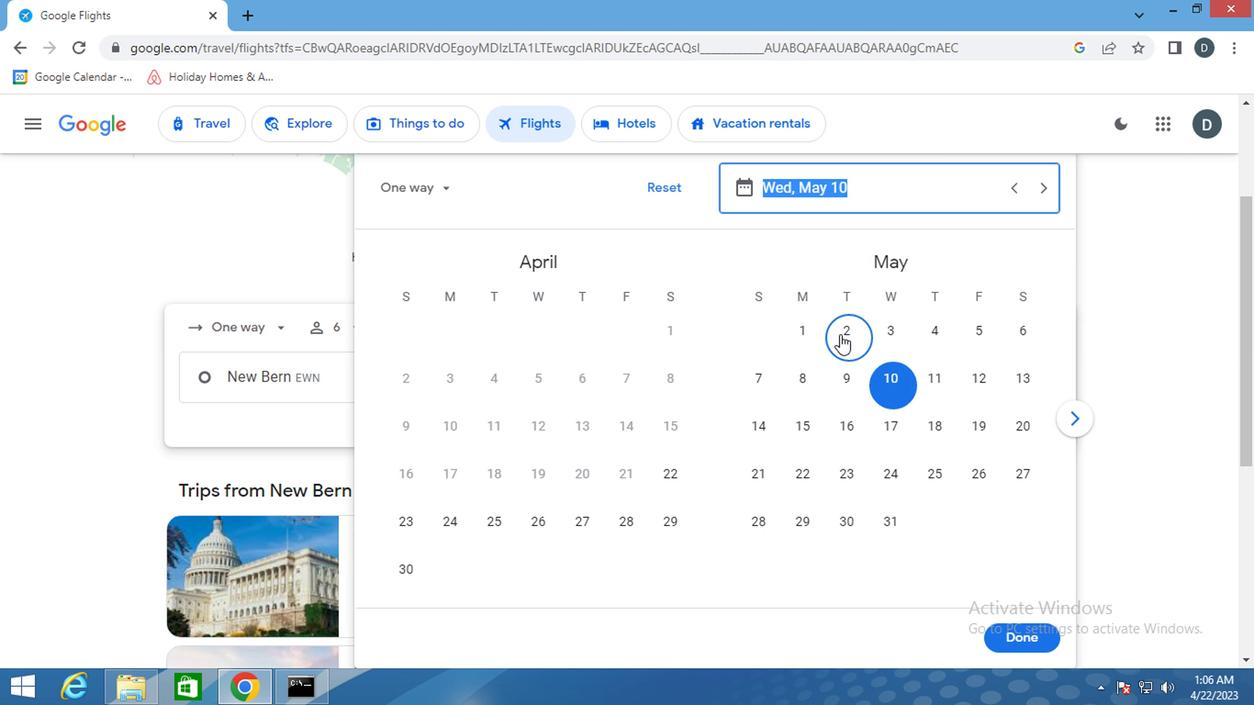 
Action: Mouse pressed left at (847, 327)
Screenshot: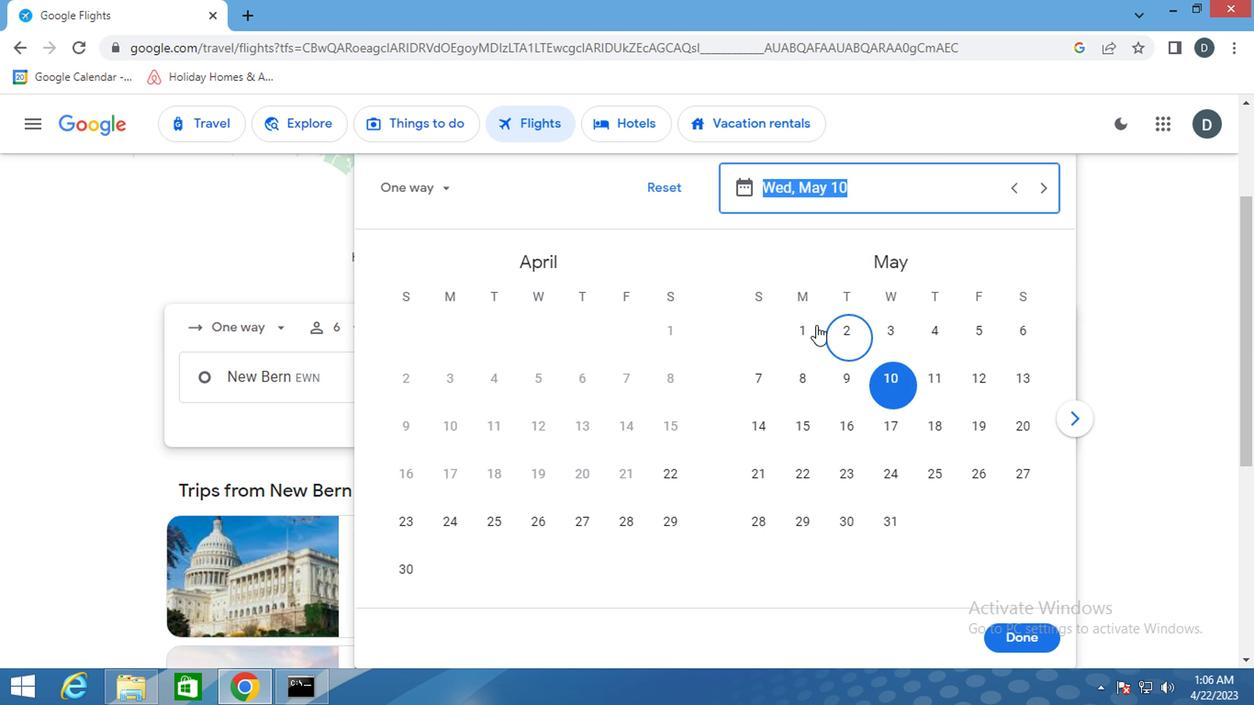 
Action: Mouse moved to (1068, 638)
Screenshot: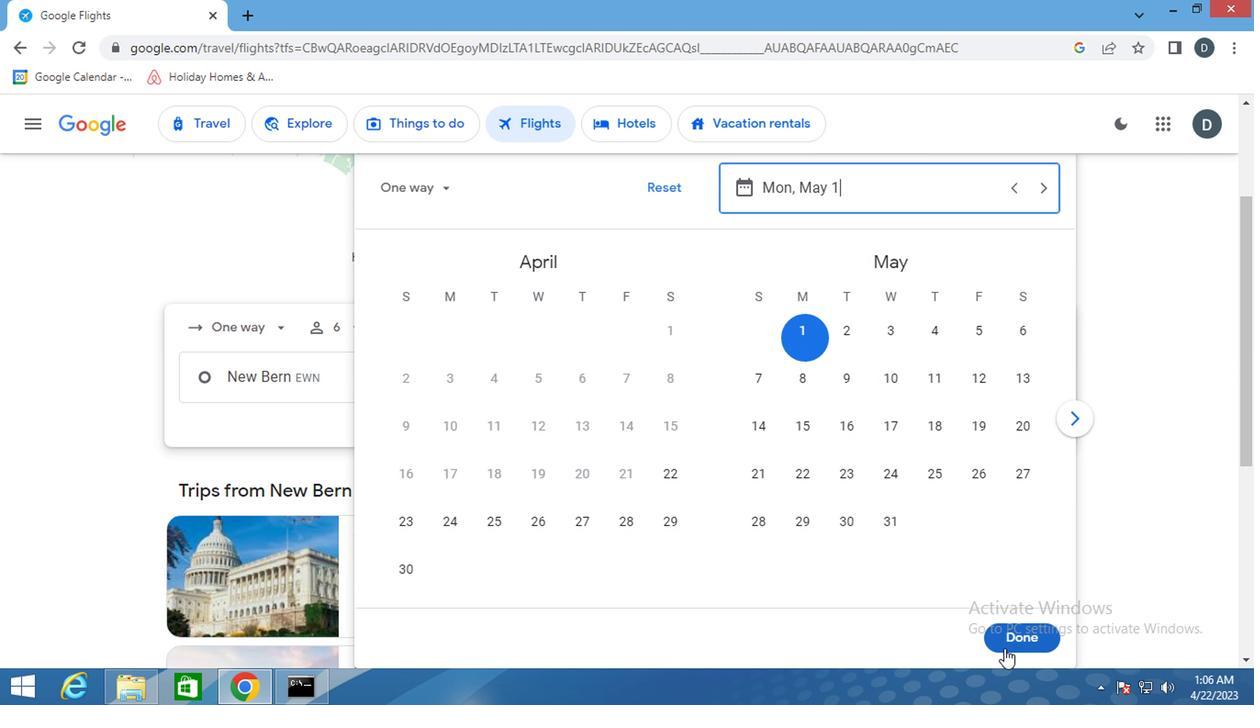 
Action: Mouse pressed left at (1068, 638)
Screenshot: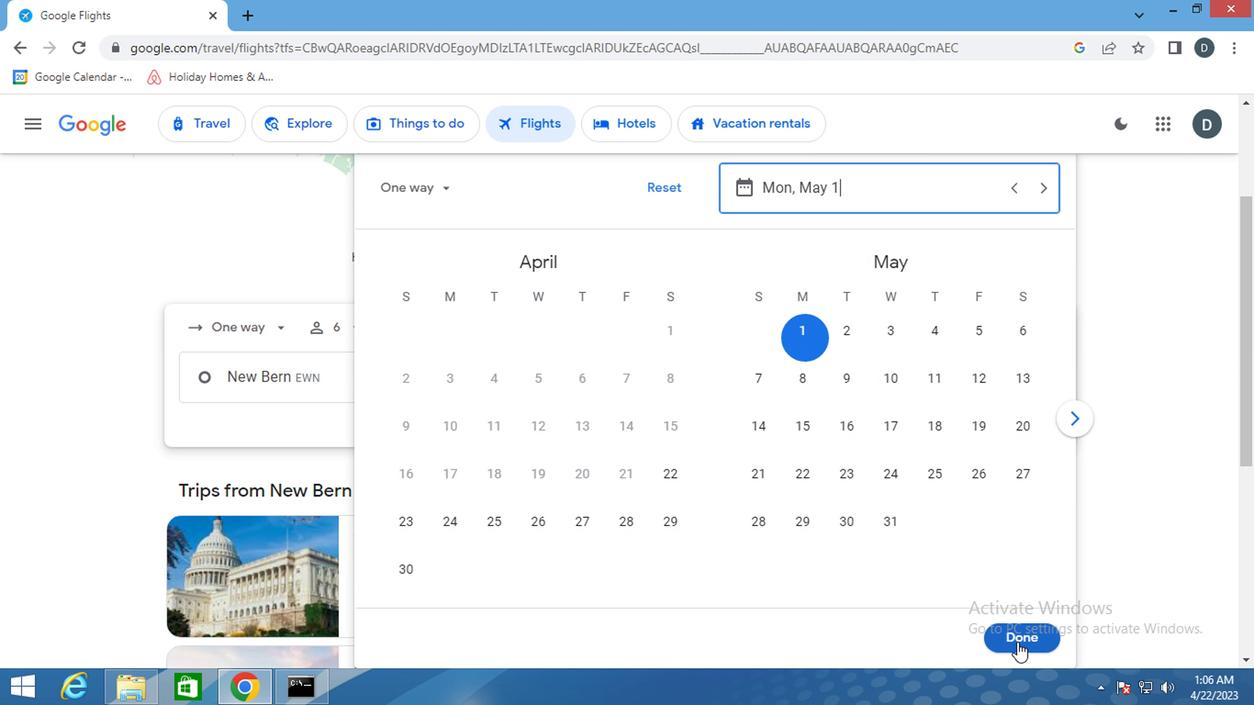 
Action: Mouse moved to (621, 453)
Screenshot: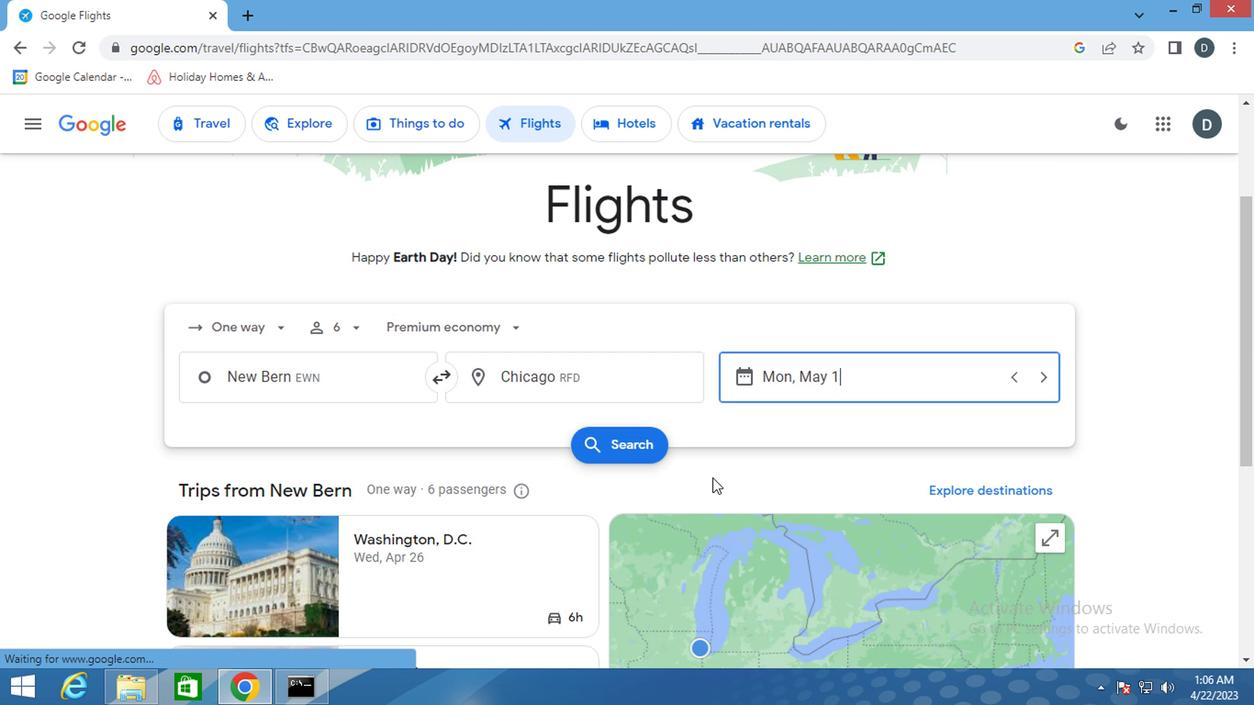 
Action: Mouse pressed left at (621, 453)
Screenshot: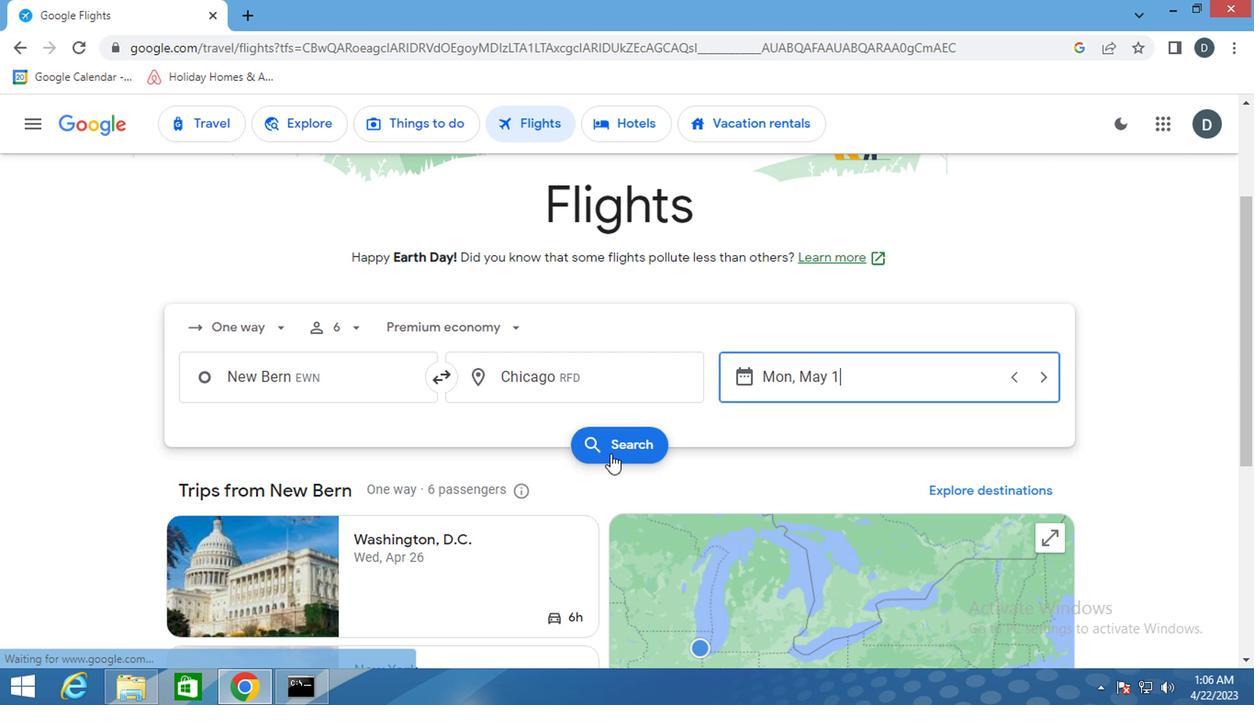 
Action: Mouse moved to (183, 303)
Screenshot: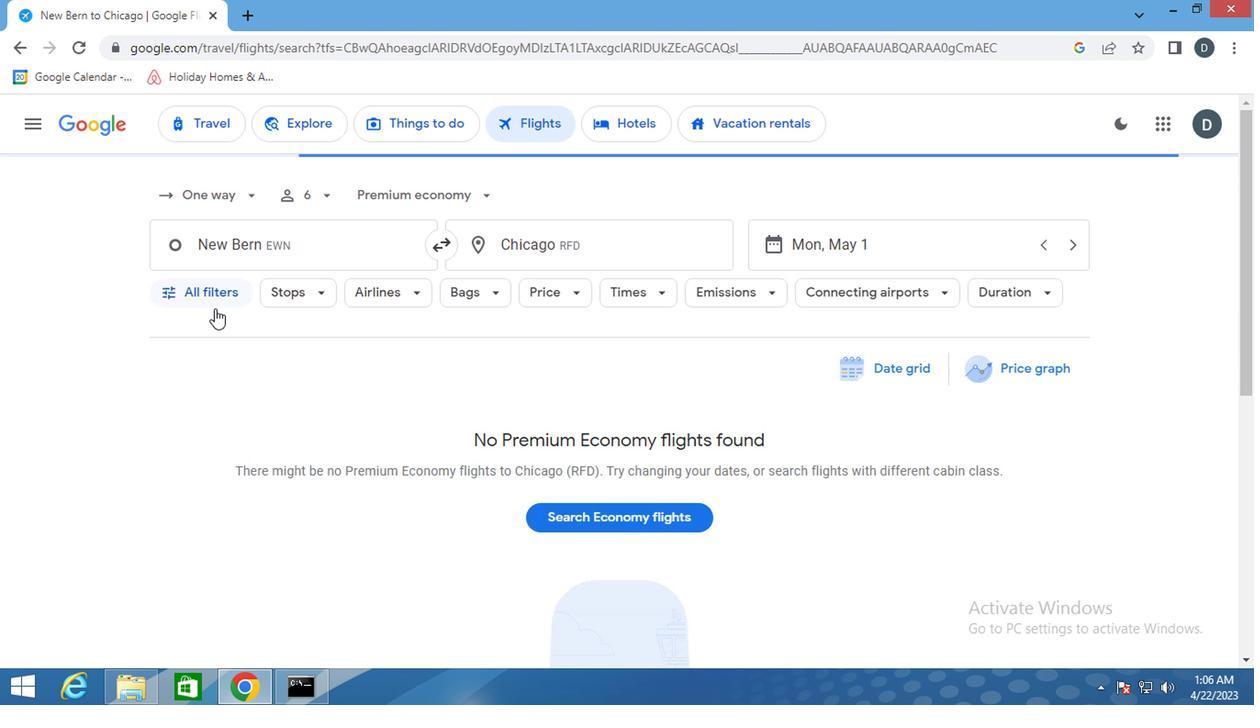 
Action: Mouse pressed left at (183, 303)
Screenshot: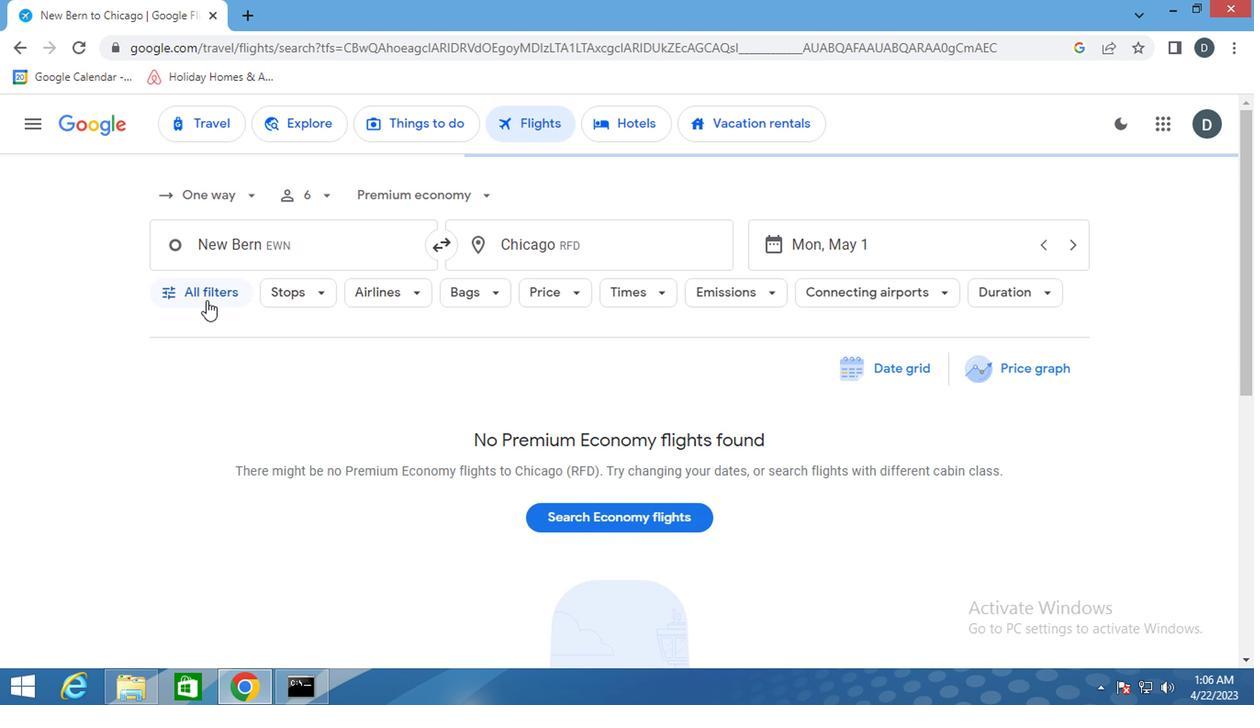 
Action: Mouse moved to (369, 538)
Screenshot: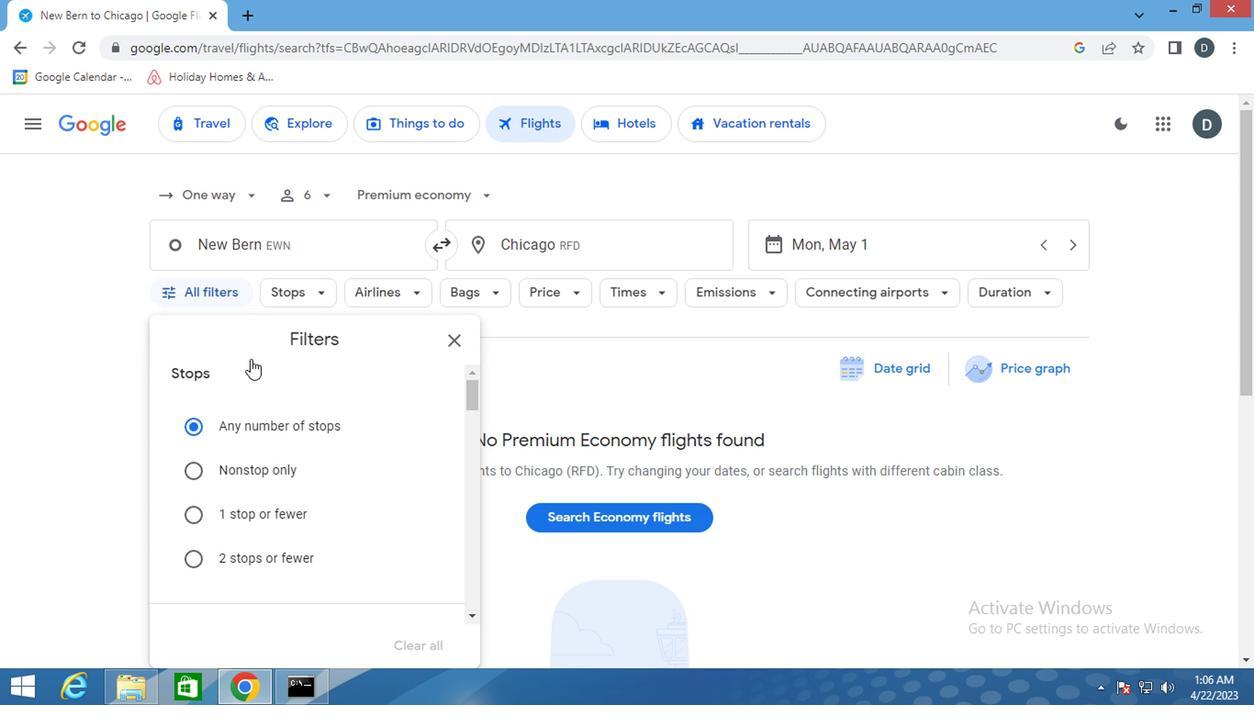 
Action: Mouse scrolled (369, 538) with delta (0, 0)
Screenshot: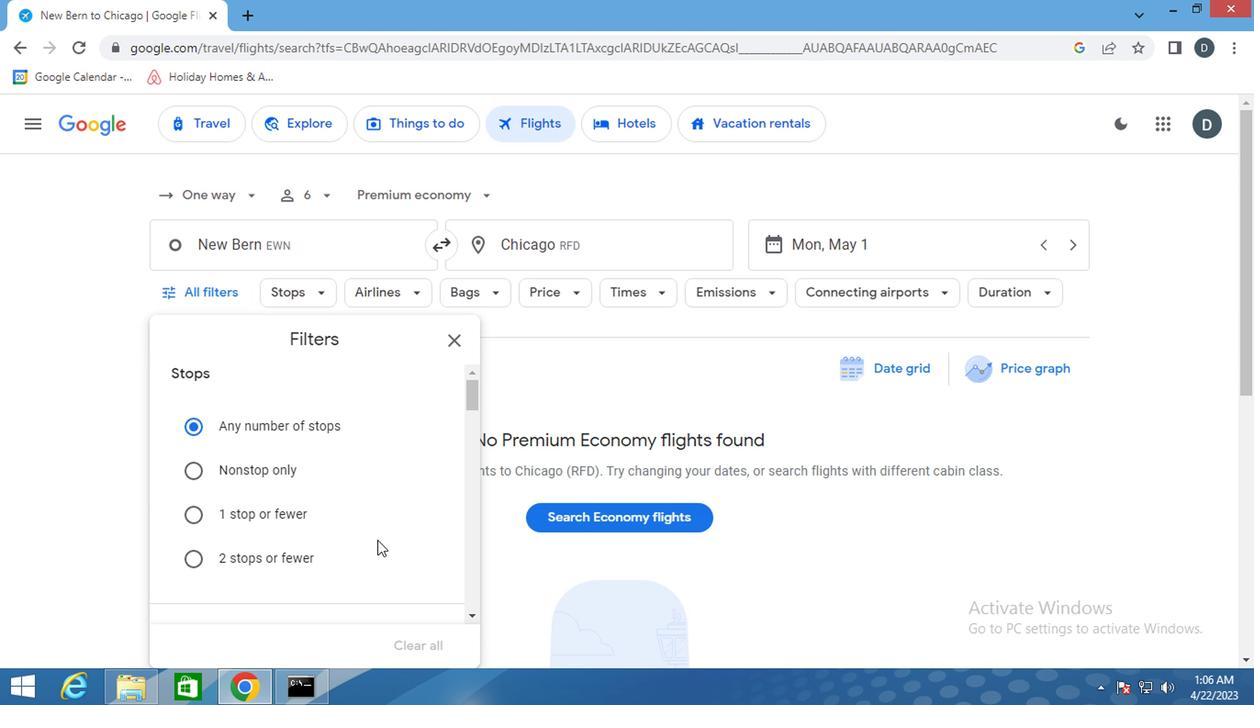 
Action: Mouse scrolled (369, 538) with delta (0, 0)
Screenshot: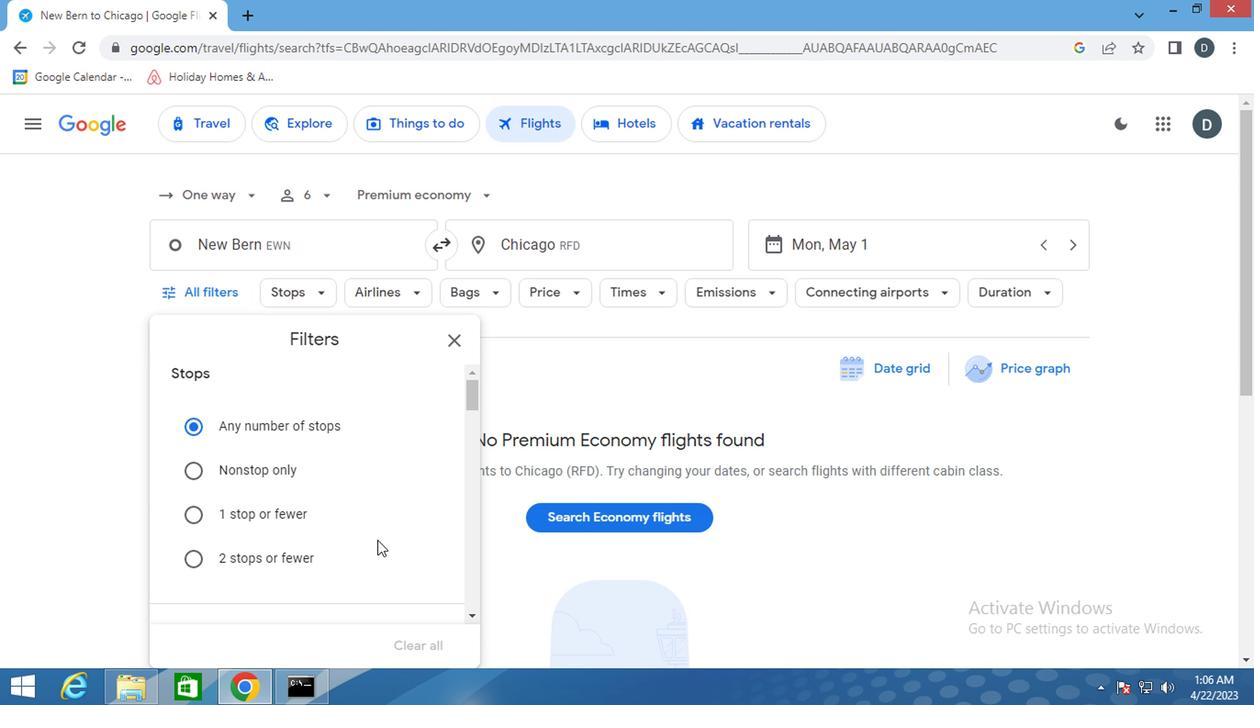 
Action: Mouse scrolled (369, 538) with delta (0, 0)
Screenshot: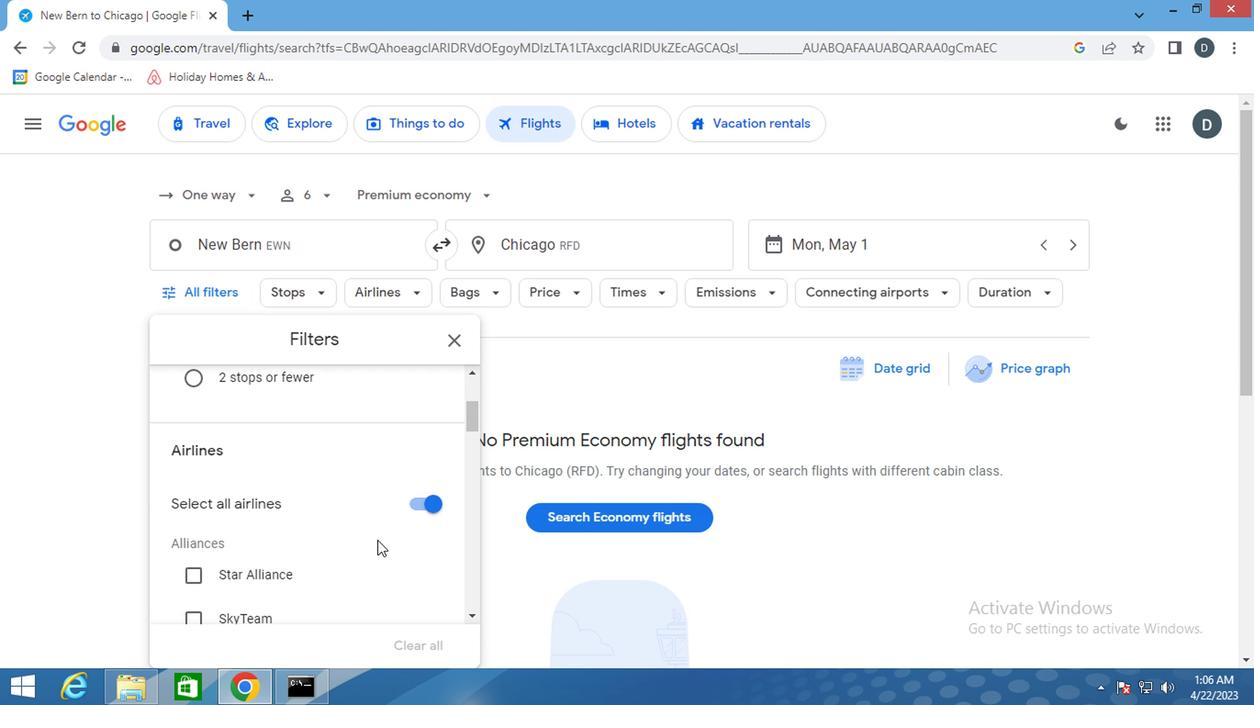 
Action: Mouse scrolled (369, 538) with delta (0, 0)
Screenshot: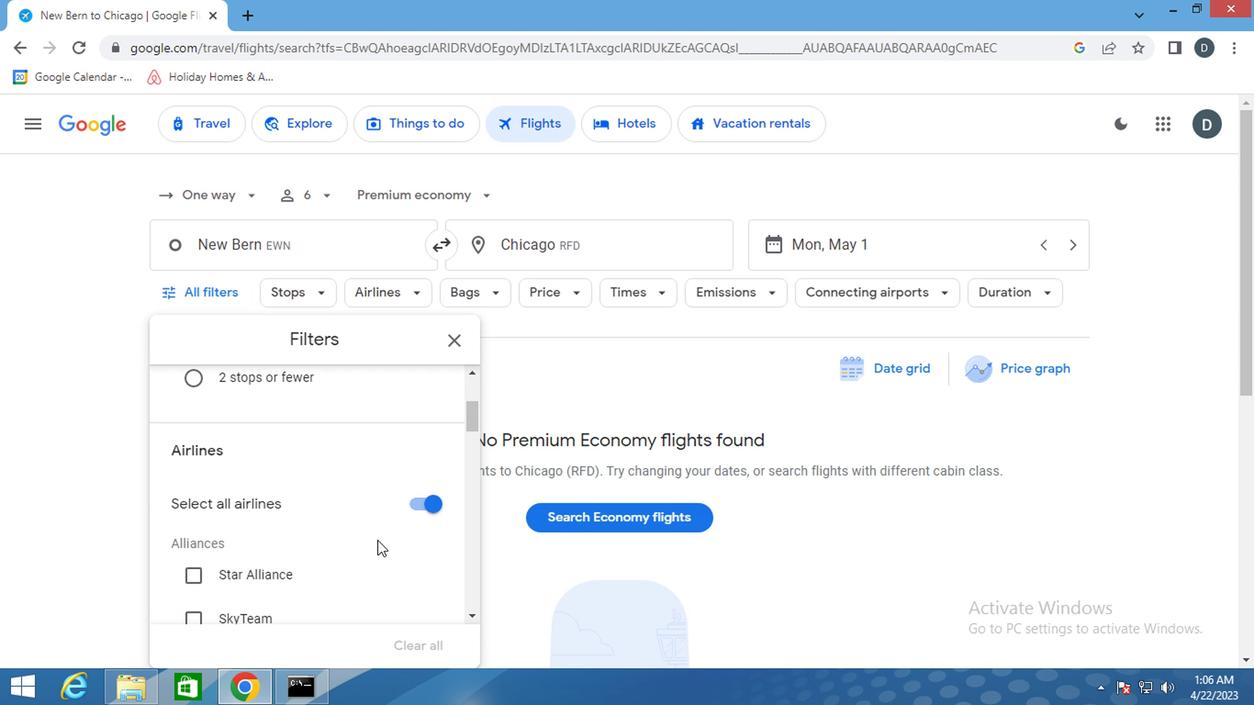 
Action: Mouse scrolled (369, 538) with delta (0, 0)
Screenshot: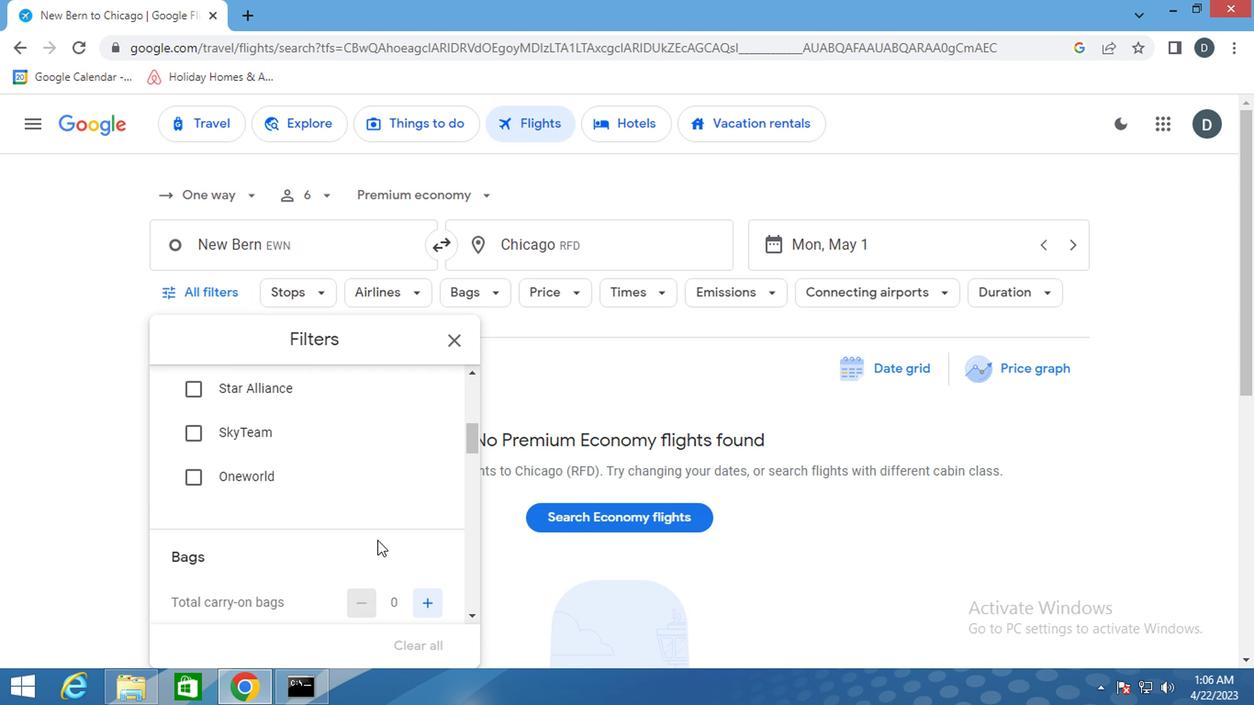 
Action: Mouse moved to (409, 554)
Screenshot: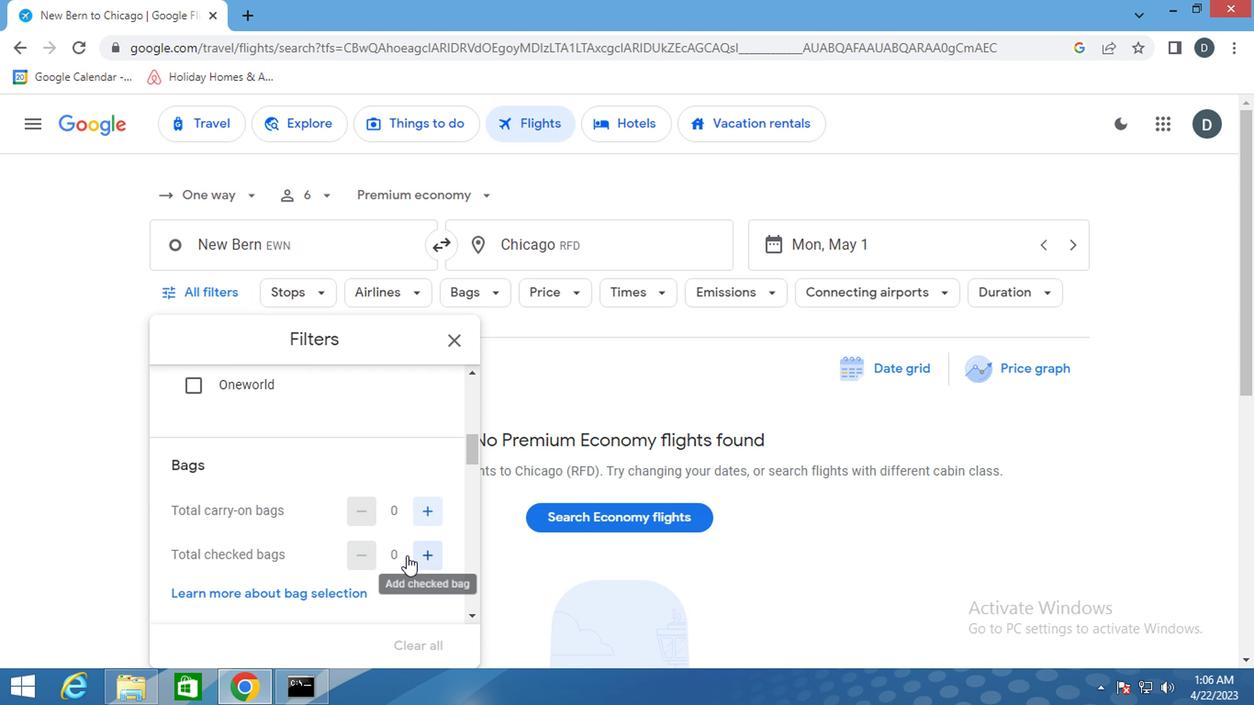 
Action: Mouse pressed left at (409, 554)
Screenshot: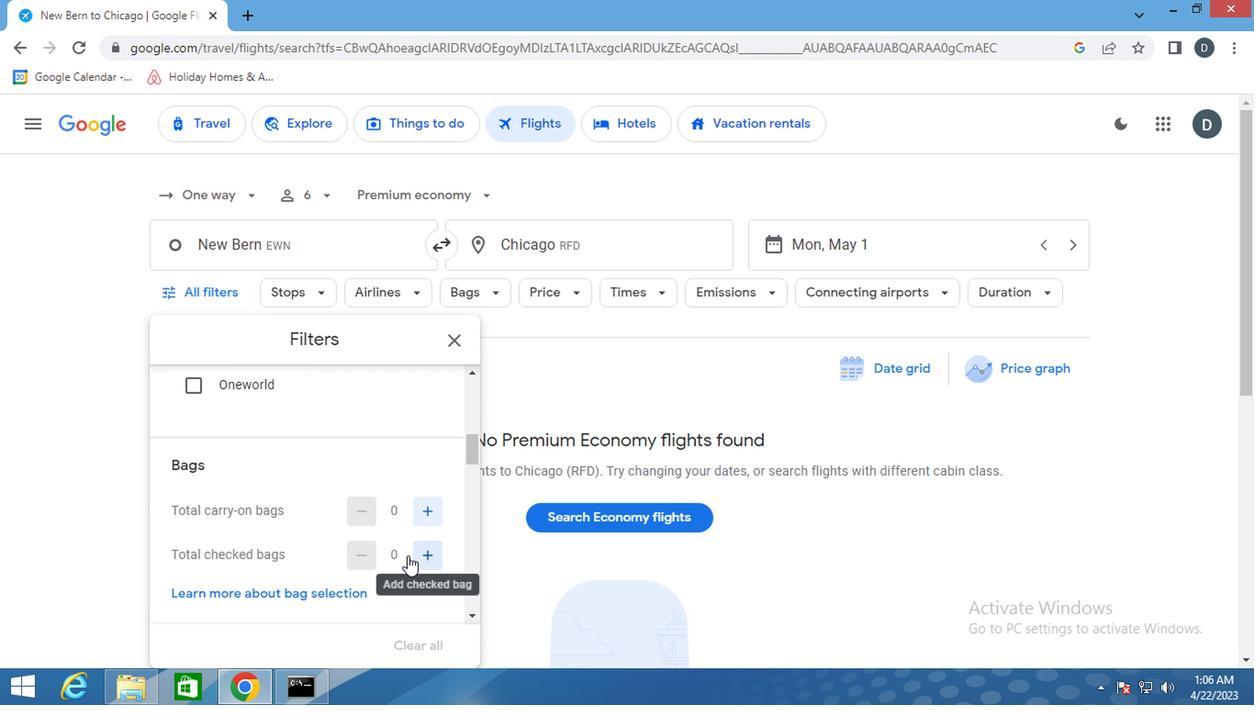 
Action: Mouse pressed left at (409, 554)
Screenshot: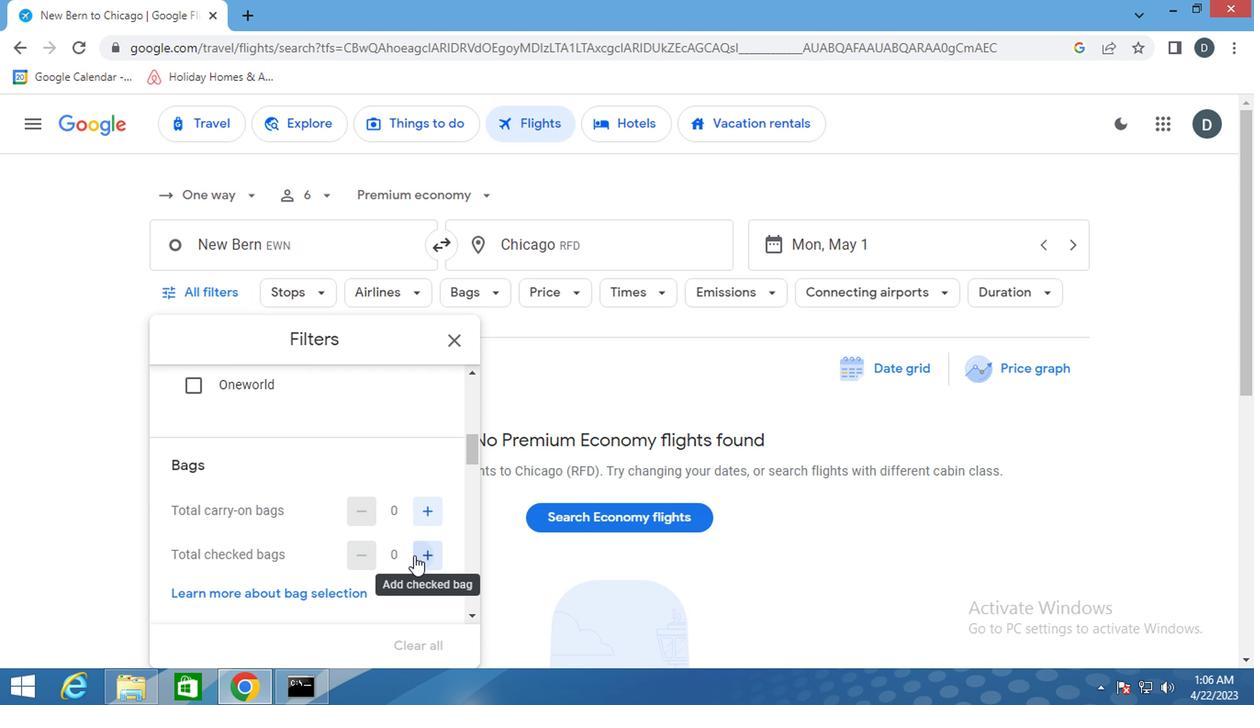 
Action: Mouse pressed left at (409, 554)
Screenshot: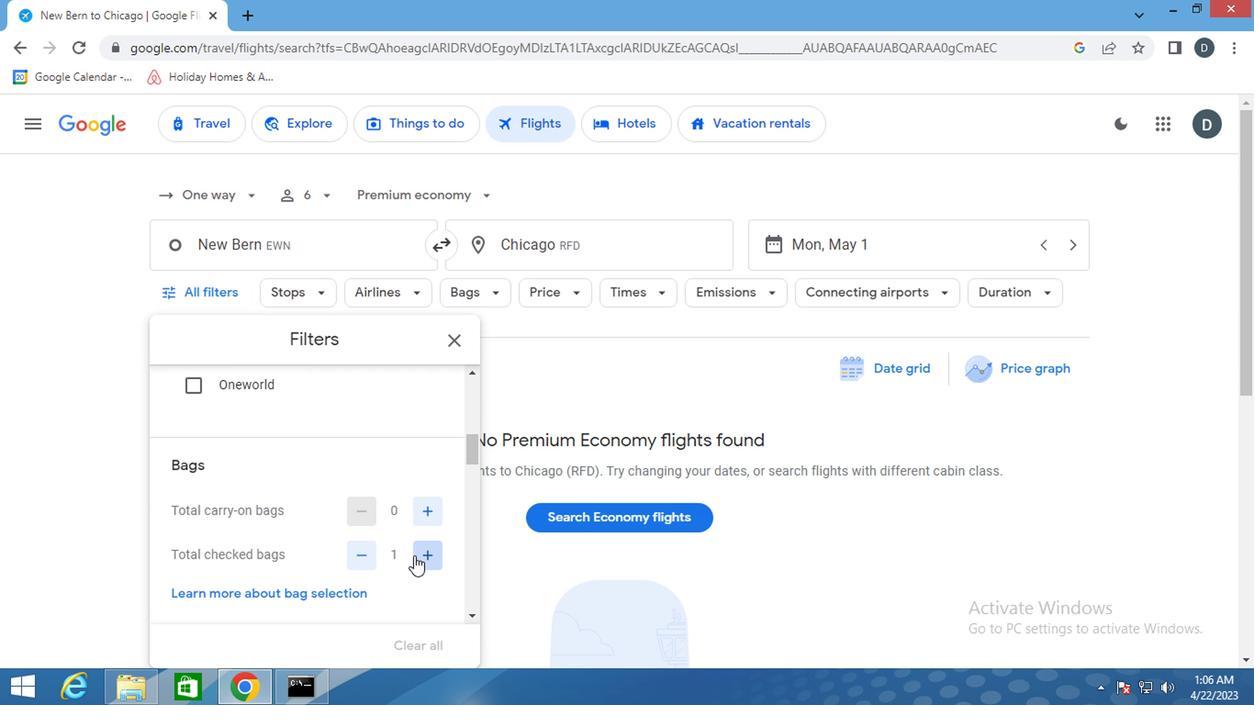 
Action: Mouse scrolled (409, 553) with delta (0, -1)
Screenshot: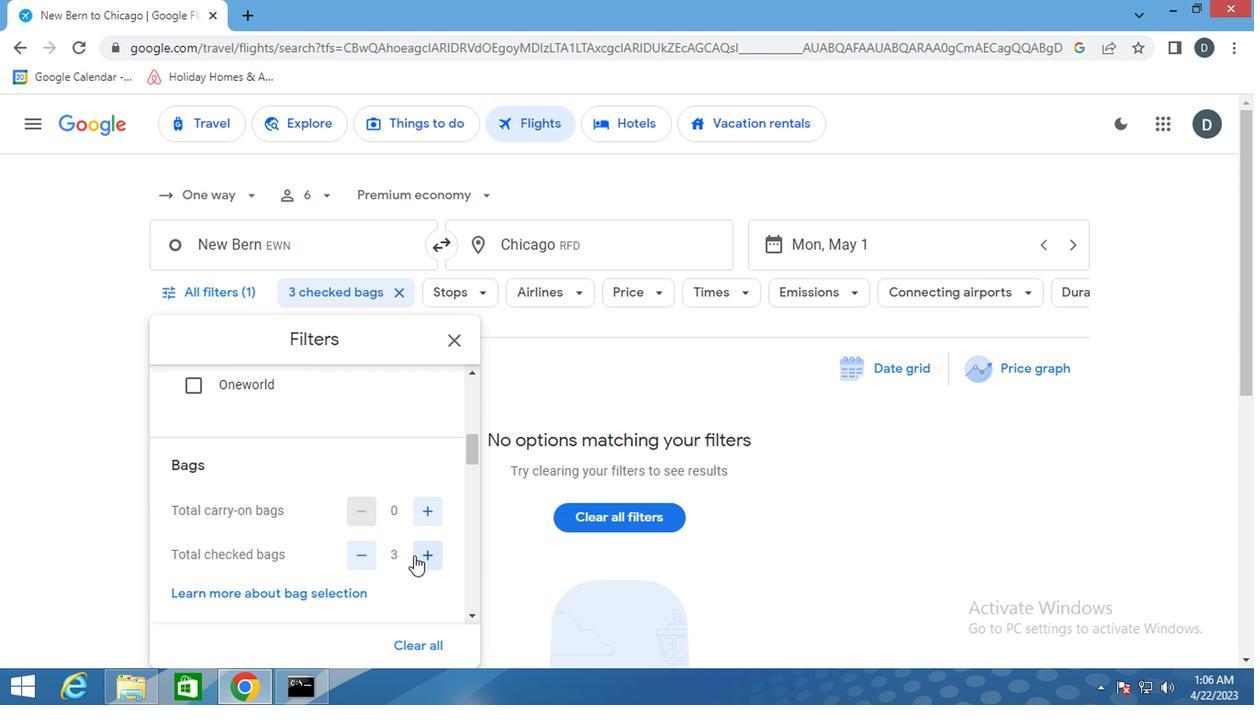 
Action: Mouse scrolled (409, 553) with delta (0, -1)
Screenshot: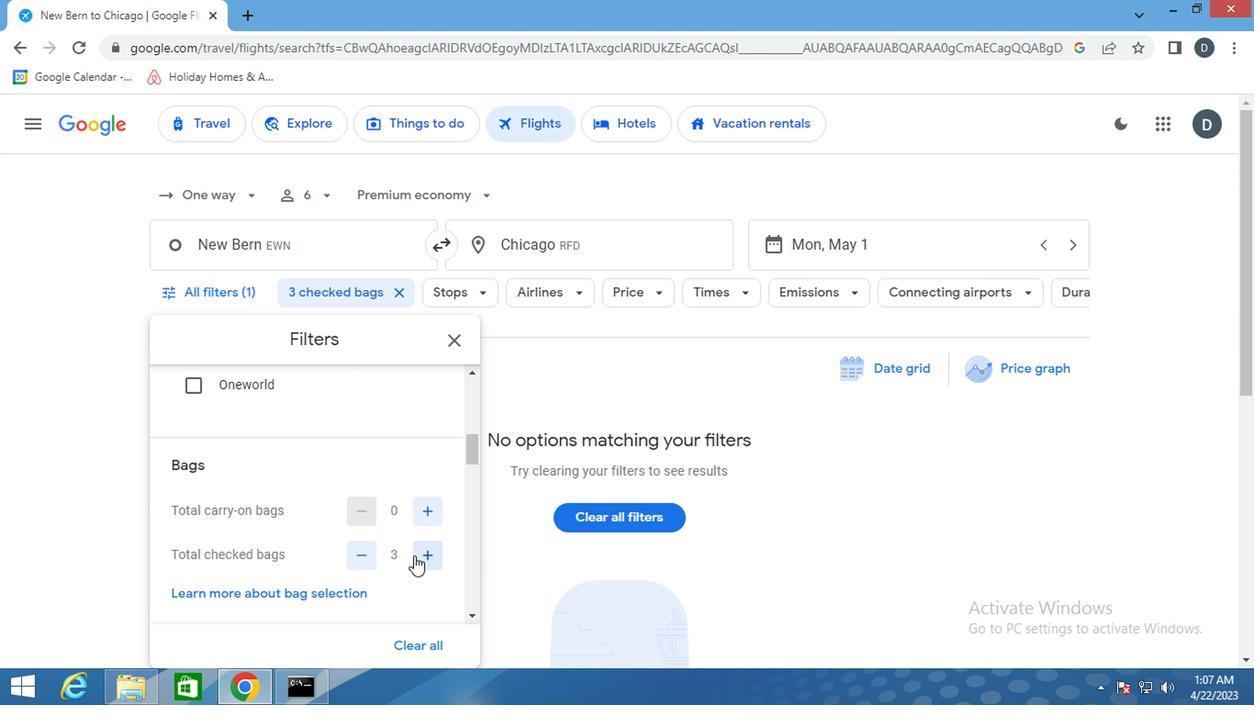 
Action: Mouse moved to (429, 543)
Screenshot: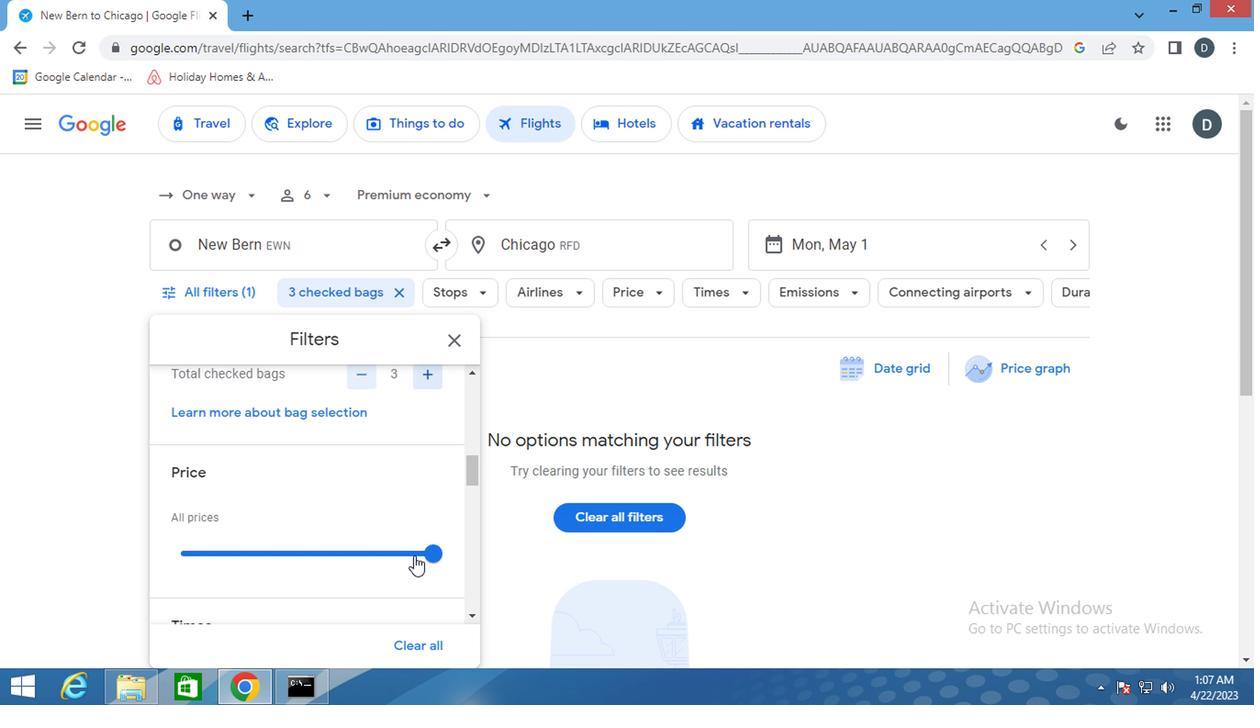 
Action: Mouse pressed left at (429, 543)
Screenshot: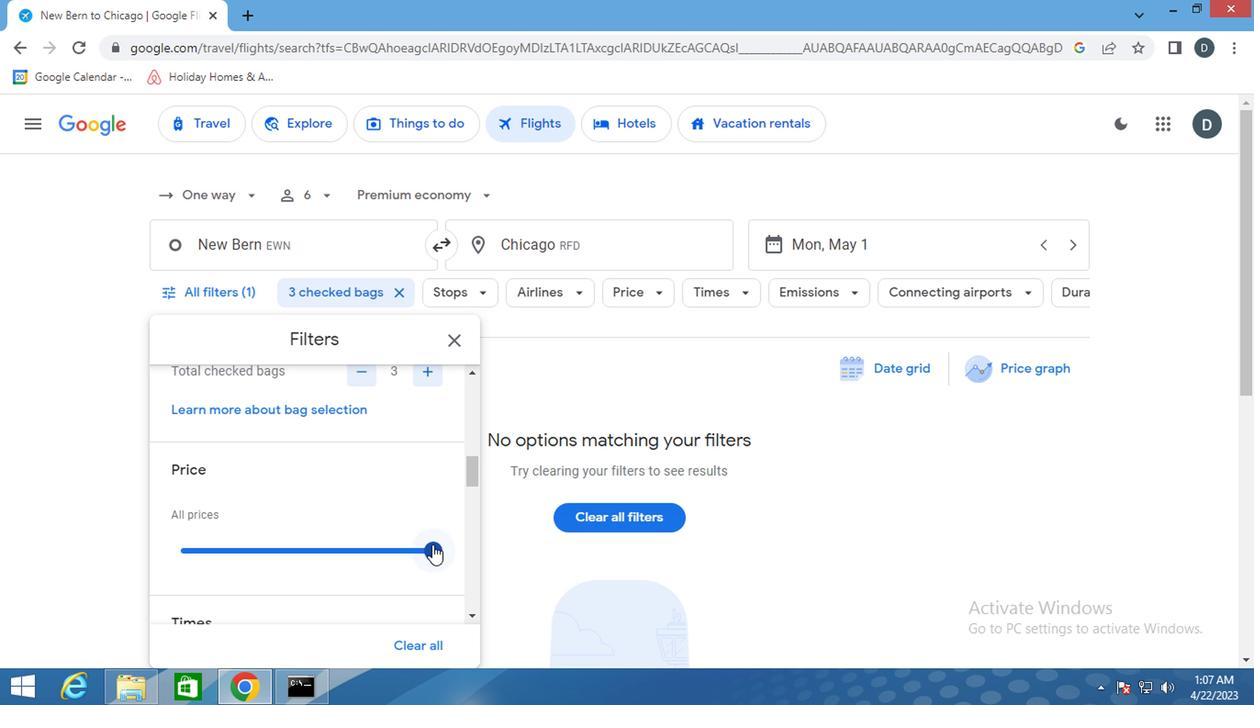 
Action: Mouse moved to (402, 560)
Screenshot: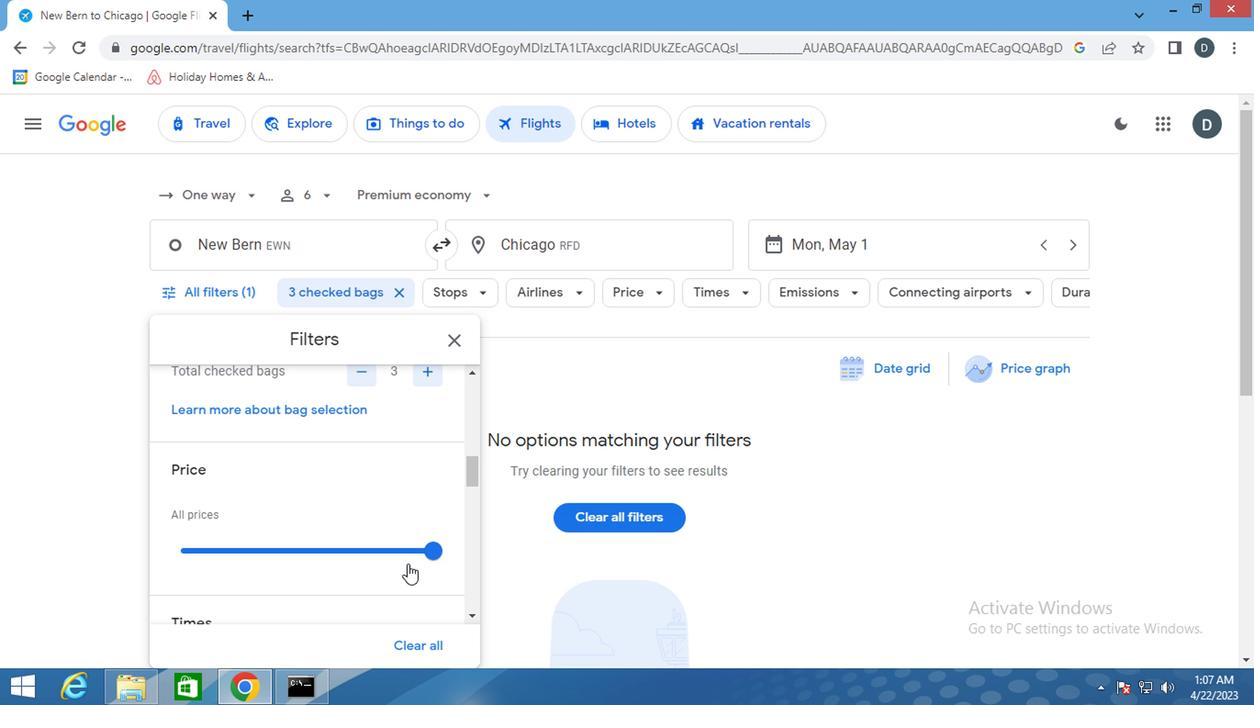 
Action: Mouse scrolled (402, 559) with delta (0, 0)
Screenshot: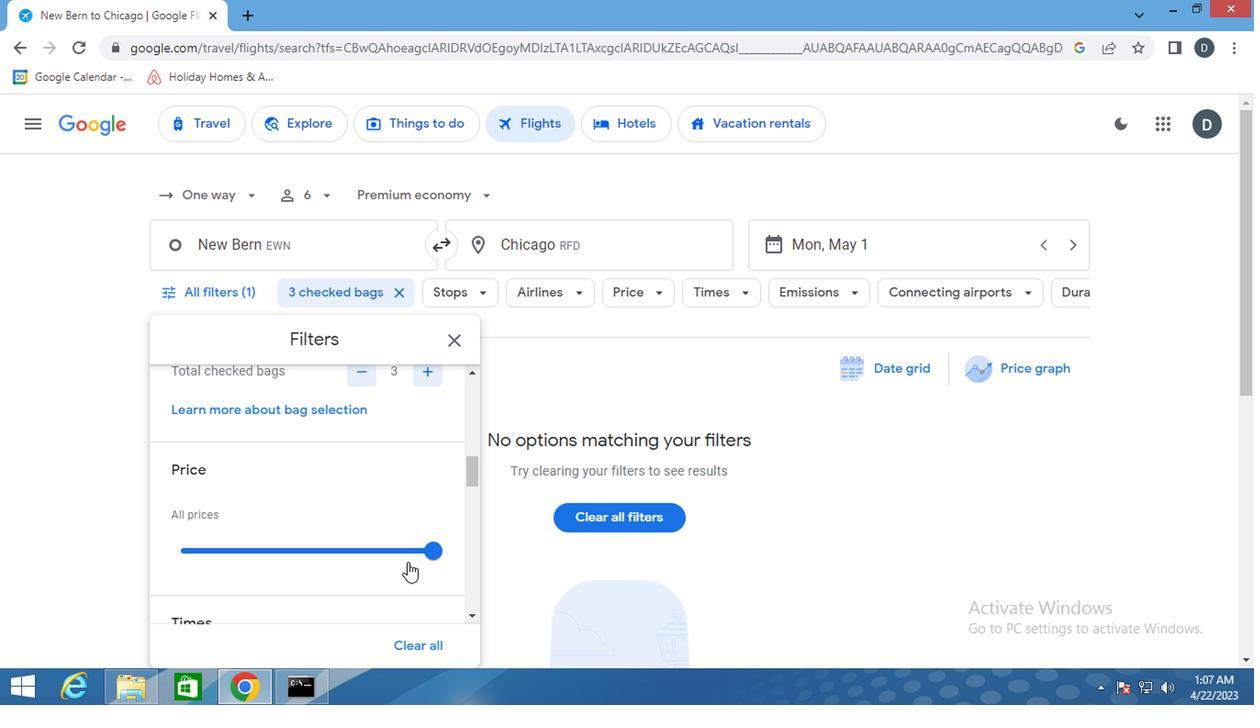 
Action: Mouse scrolled (402, 559) with delta (0, 0)
Screenshot: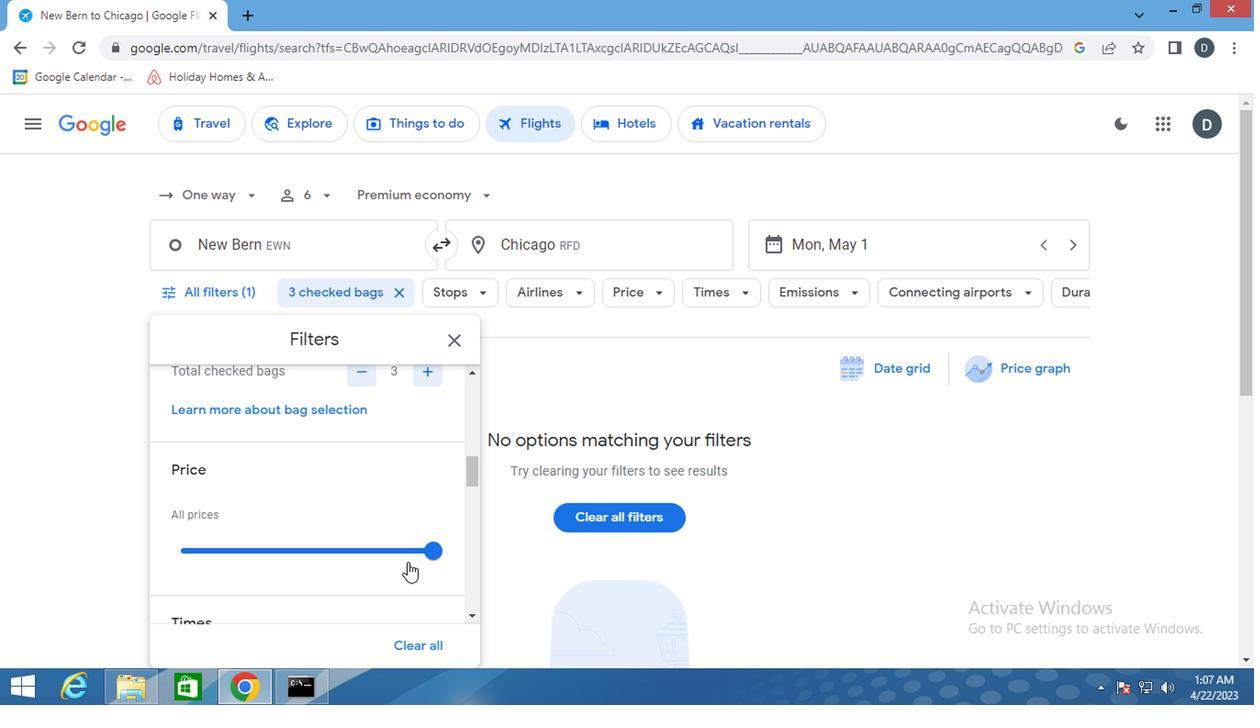 
Action: Mouse scrolled (402, 559) with delta (0, 0)
Screenshot: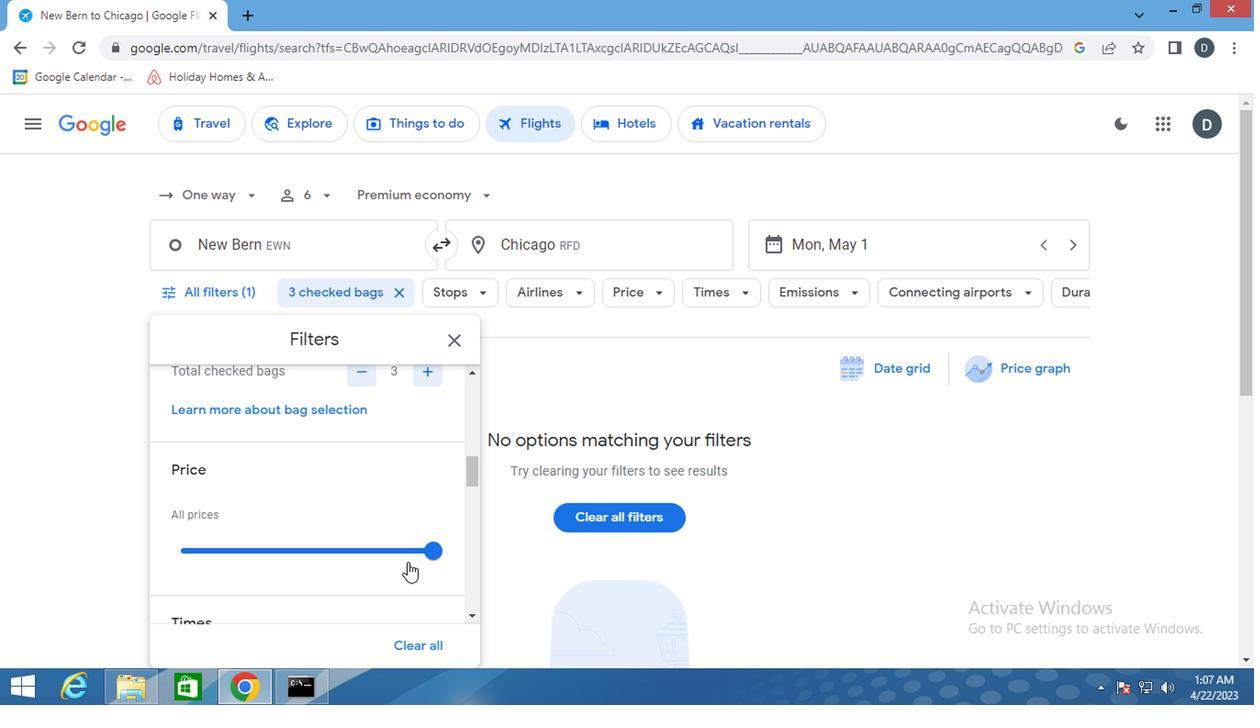 
Action: Mouse moved to (158, 486)
Screenshot: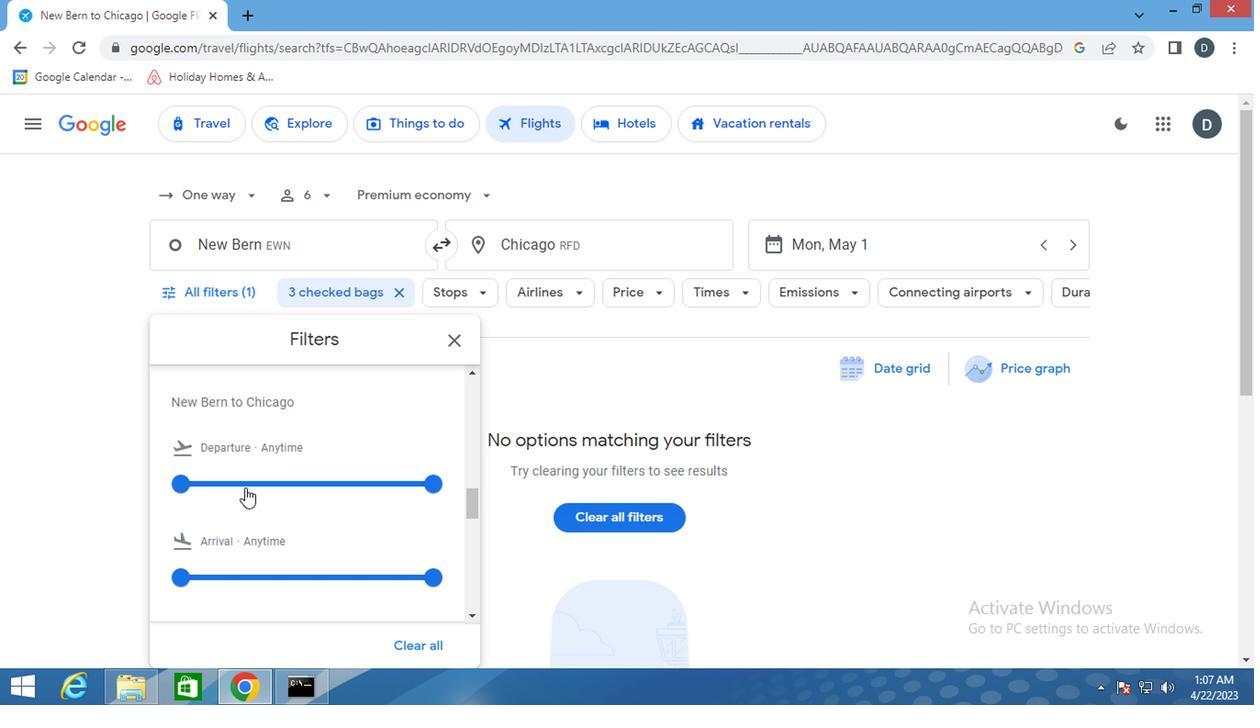 
Action: Mouse pressed left at (158, 486)
Screenshot: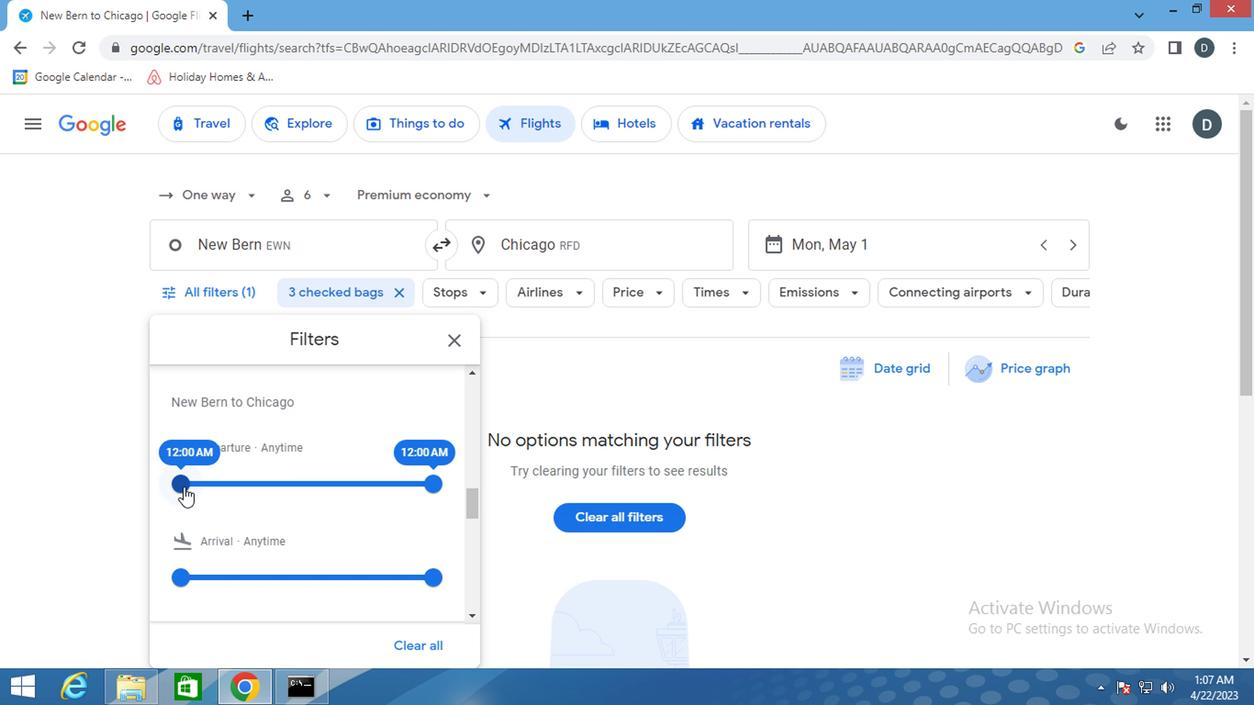 
Action: Mouse moved to (422, 482)
Screenshot: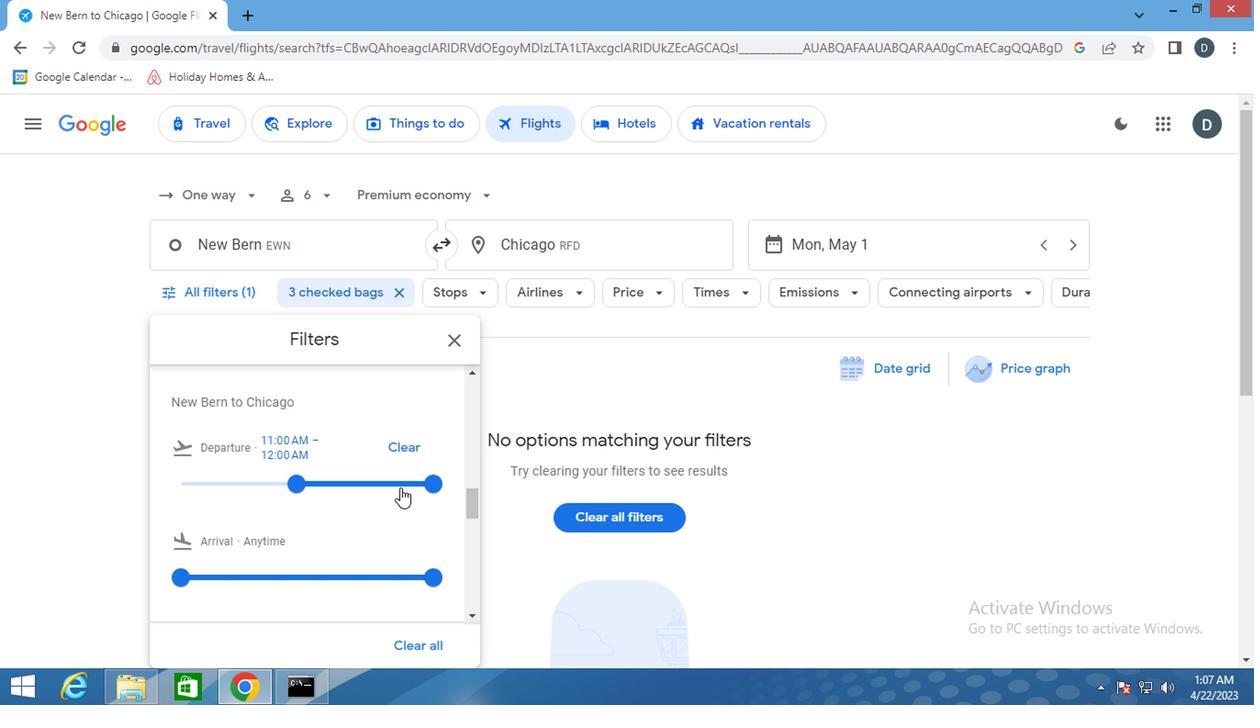 
Action: Mouse pressed left at (422, 482)
Screenshot: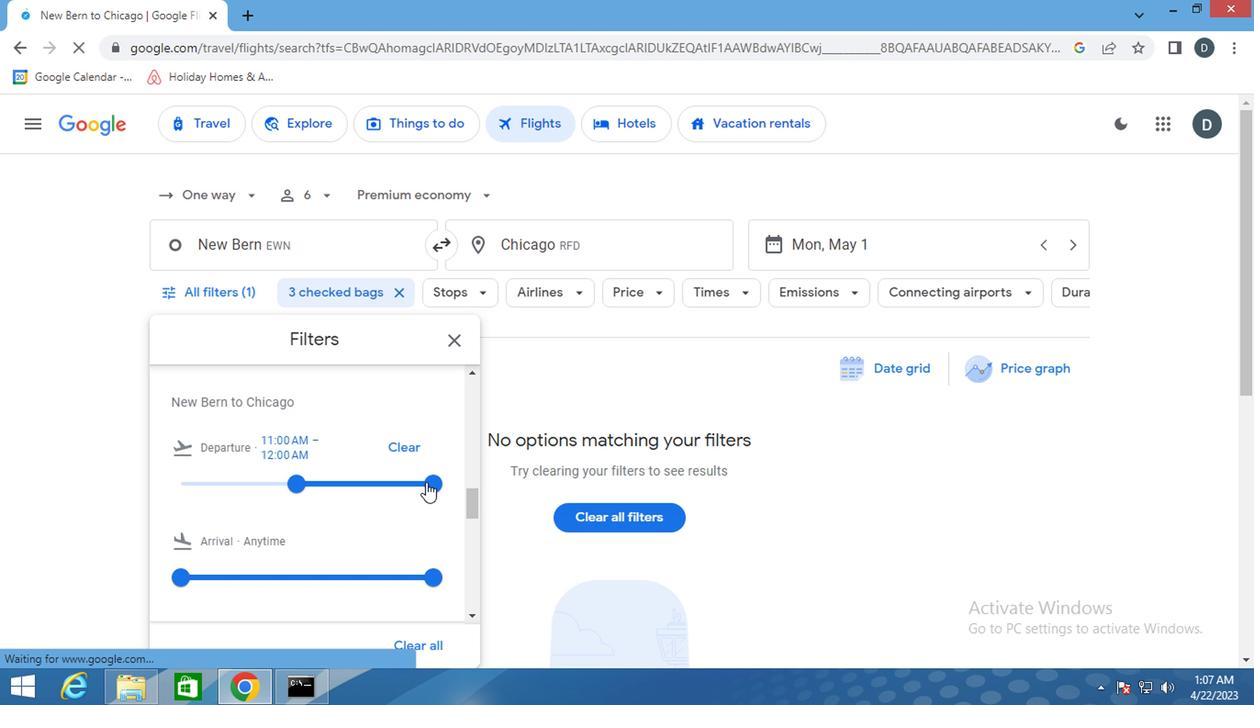 
Action: Mouse moved to (306, 510)
Screenshot: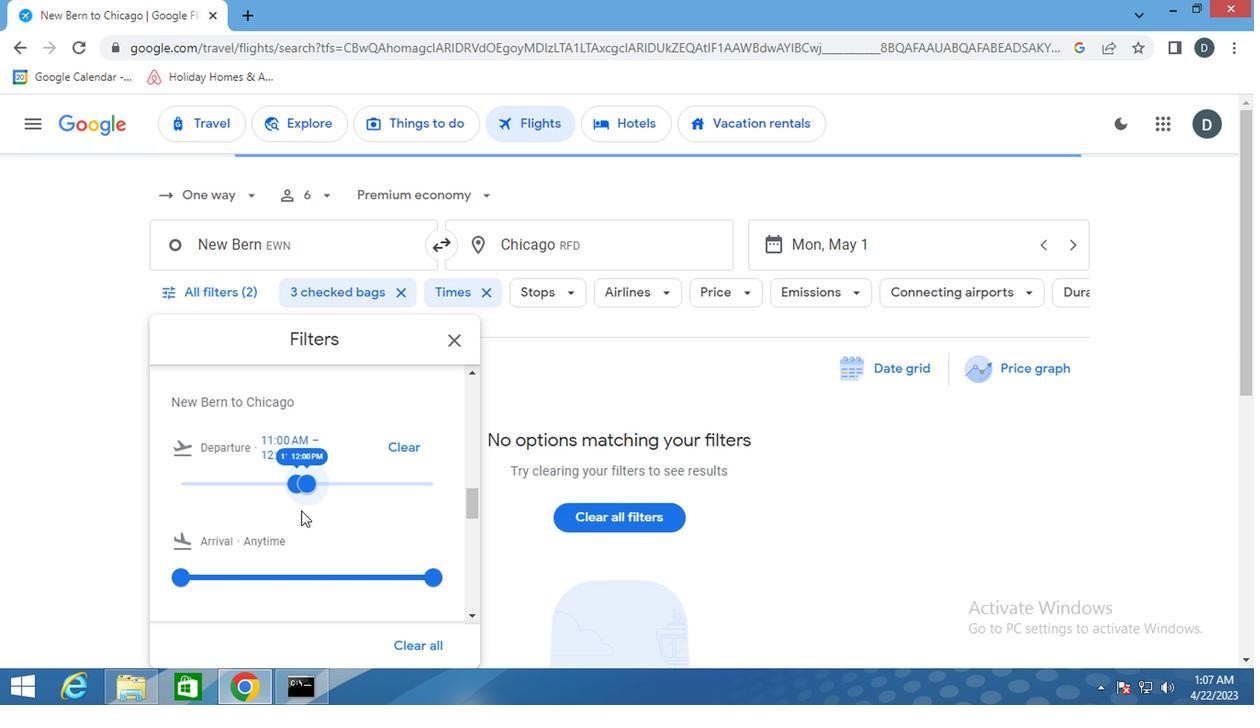 
Action: Mouse scrolled (306, 508) with delta (0, -1)
Screenshot: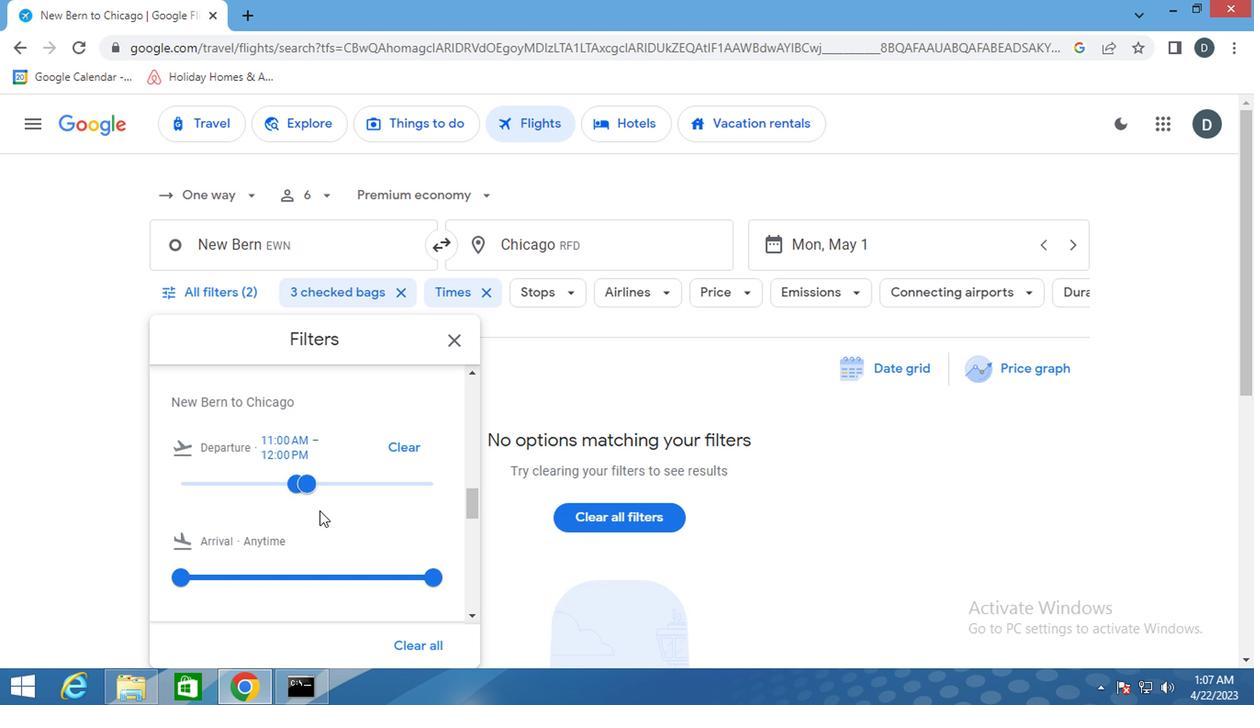 
Action: Mouse scrolled (306, 508) with delta (0, -1)
Screenshot: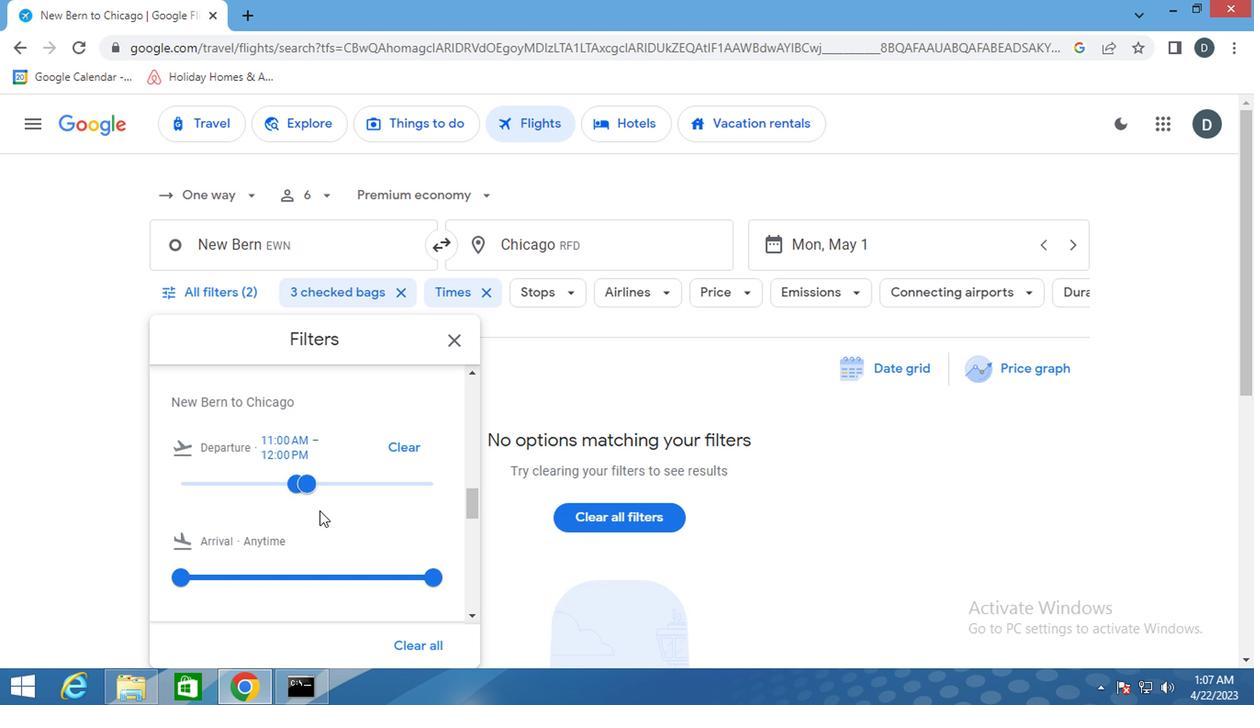 
Action: Mouse scrolled (306, 508) with delta (0, -1)
Screenshot: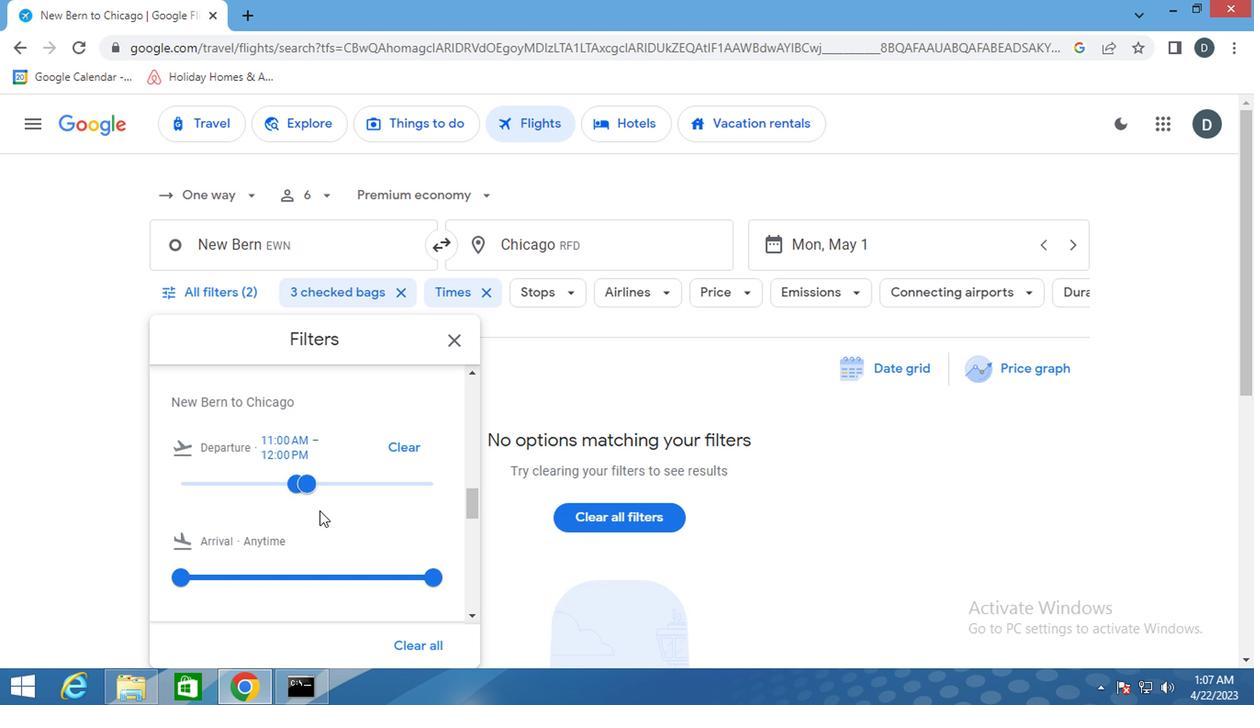 
Action: Mouse scrolled (306, 508) with delta (0, -1)
Screenshot: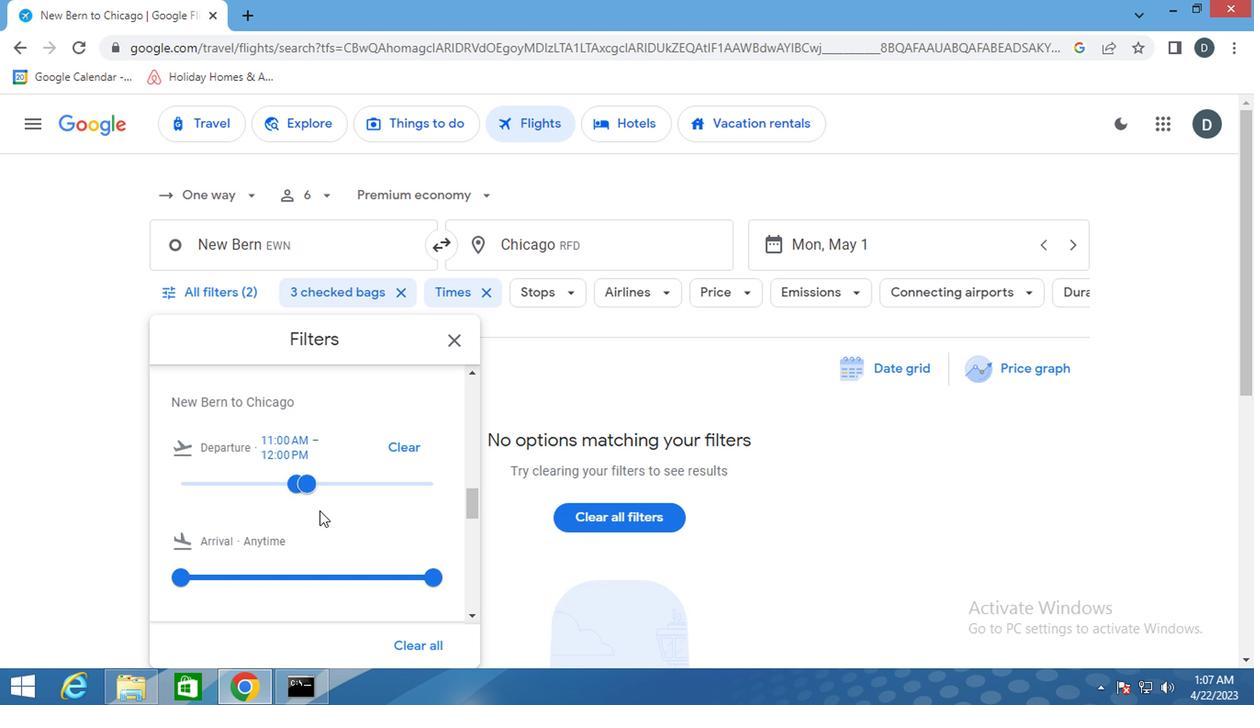 
Action: Mouse scrolled (306, 508) with delta (0, -1)
Screenshot: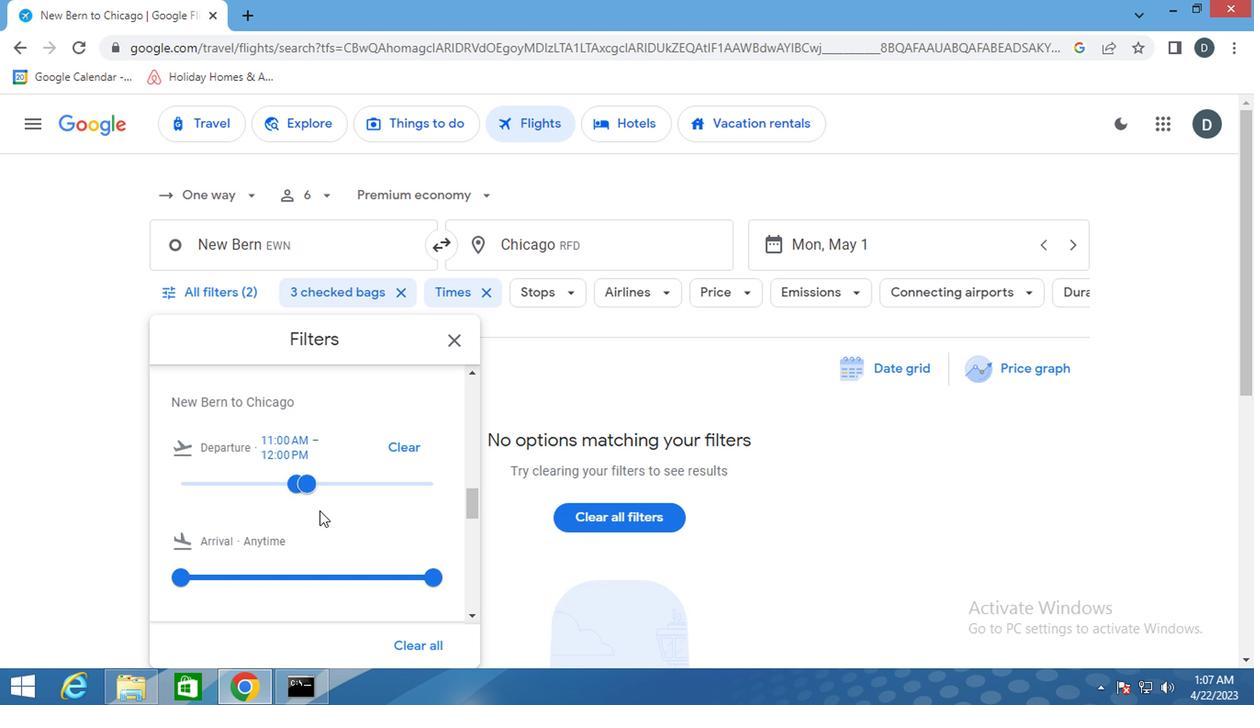 
Action: Mouse scrolled (306, 508) with delta (0, -1)
Screenshot: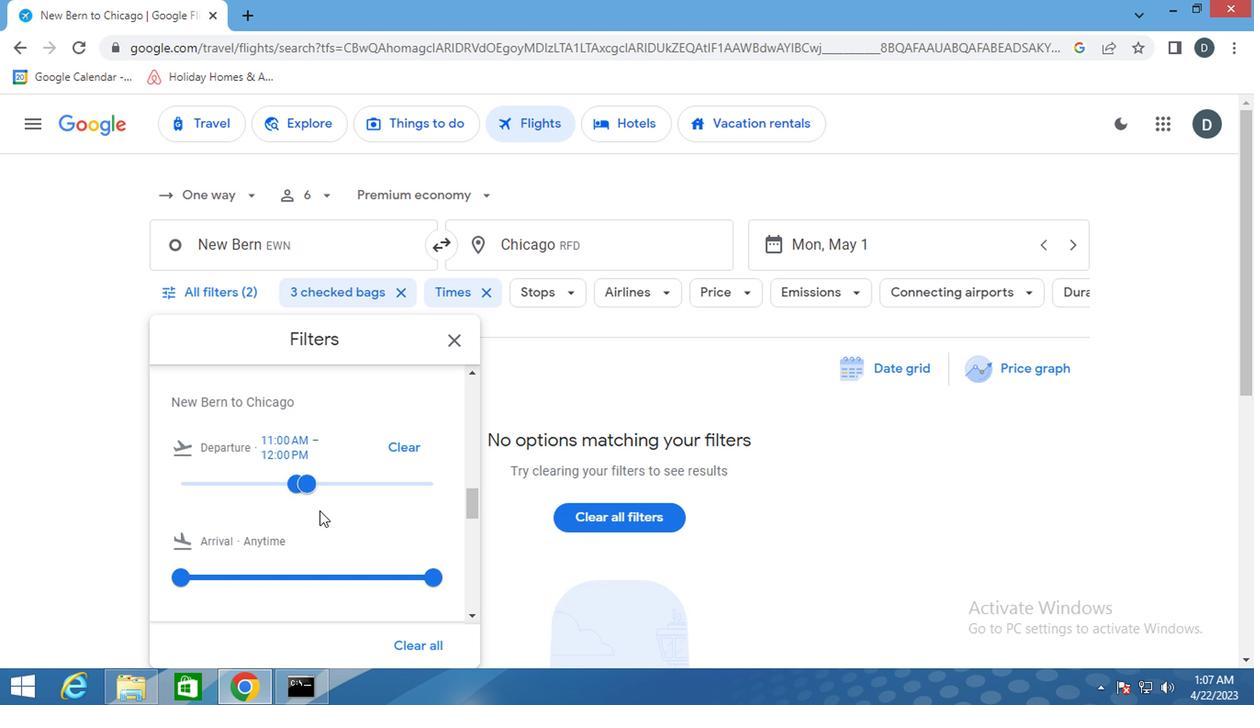 
Action: Mouse scrolled (306, 508) with delta (0, -1)
Screenshot: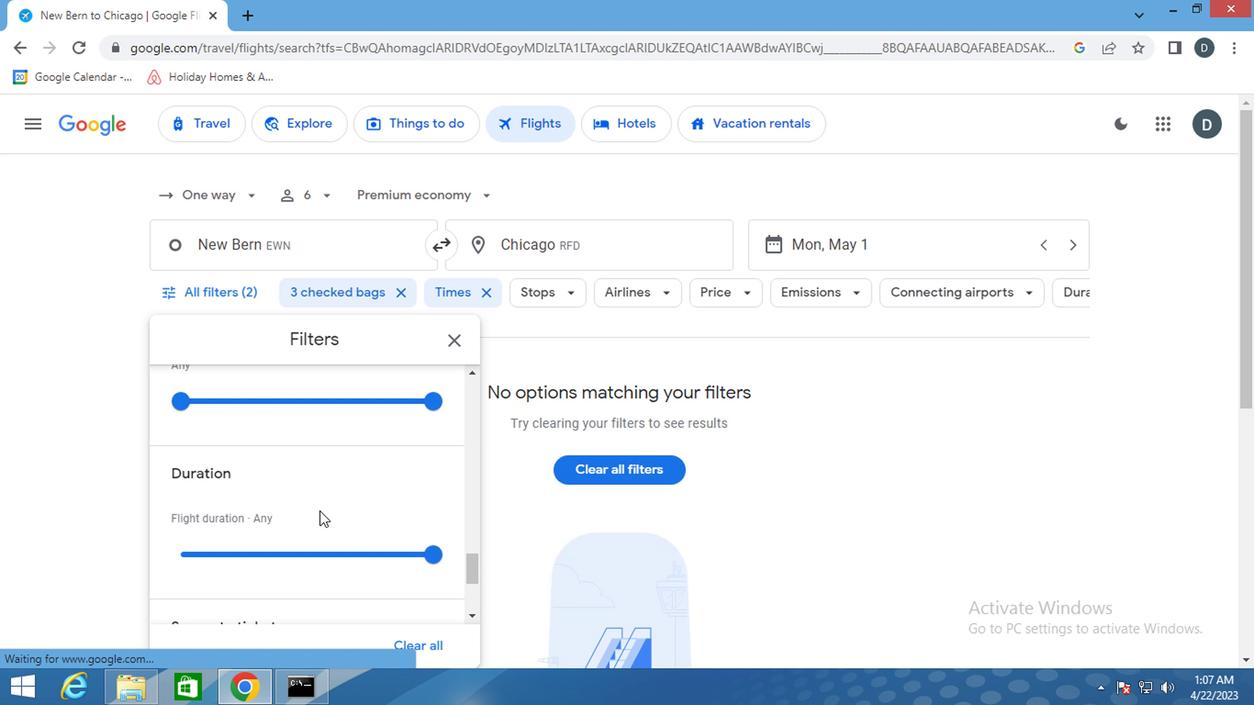 
Action: Mouse scrolled (306, 508) with delta (0, -1)
Screenshot: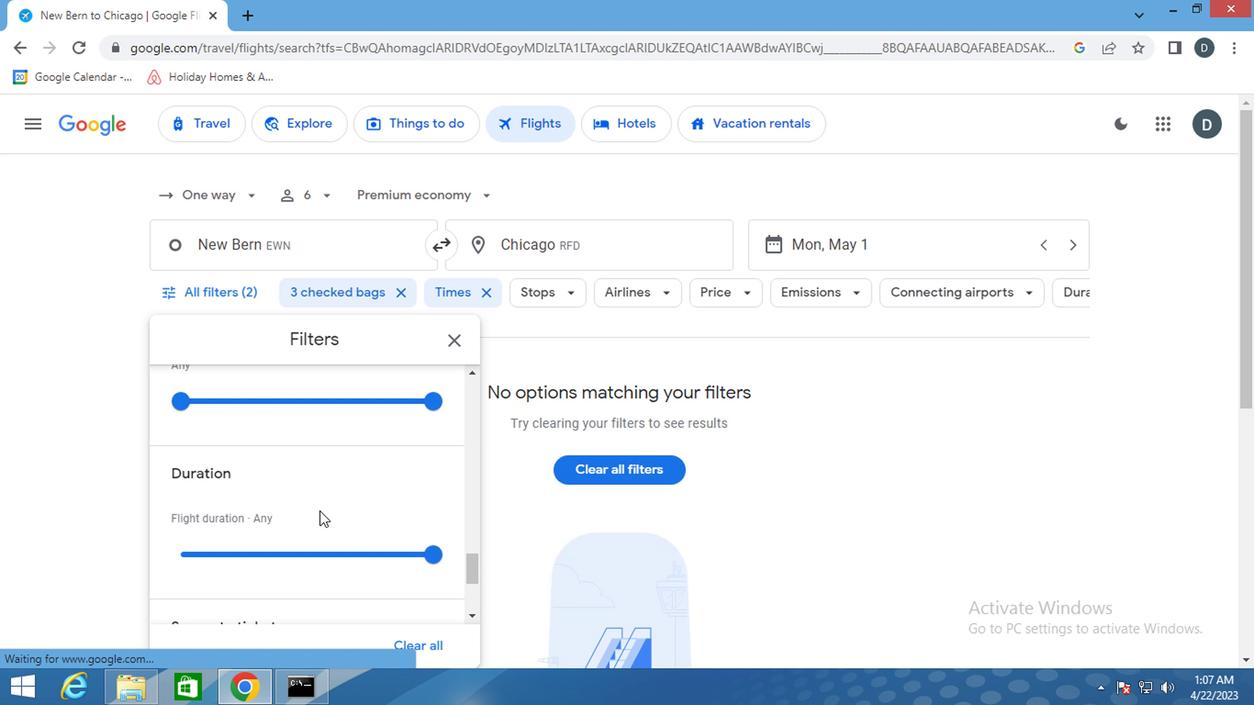 
Action: Mouse scrolled (306, 508) with delta (0, -1)
Screenshot: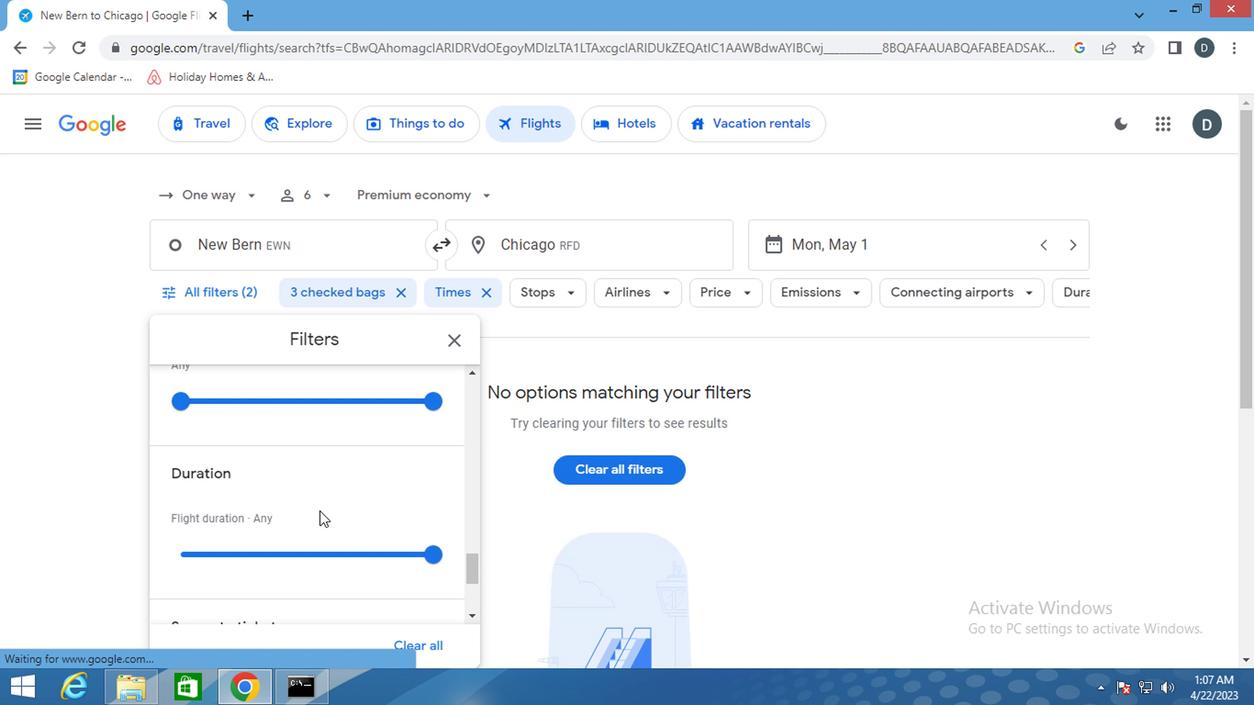 
Action: Mouse scrolled (306, 508) with delta (0, -1)
Screenshot: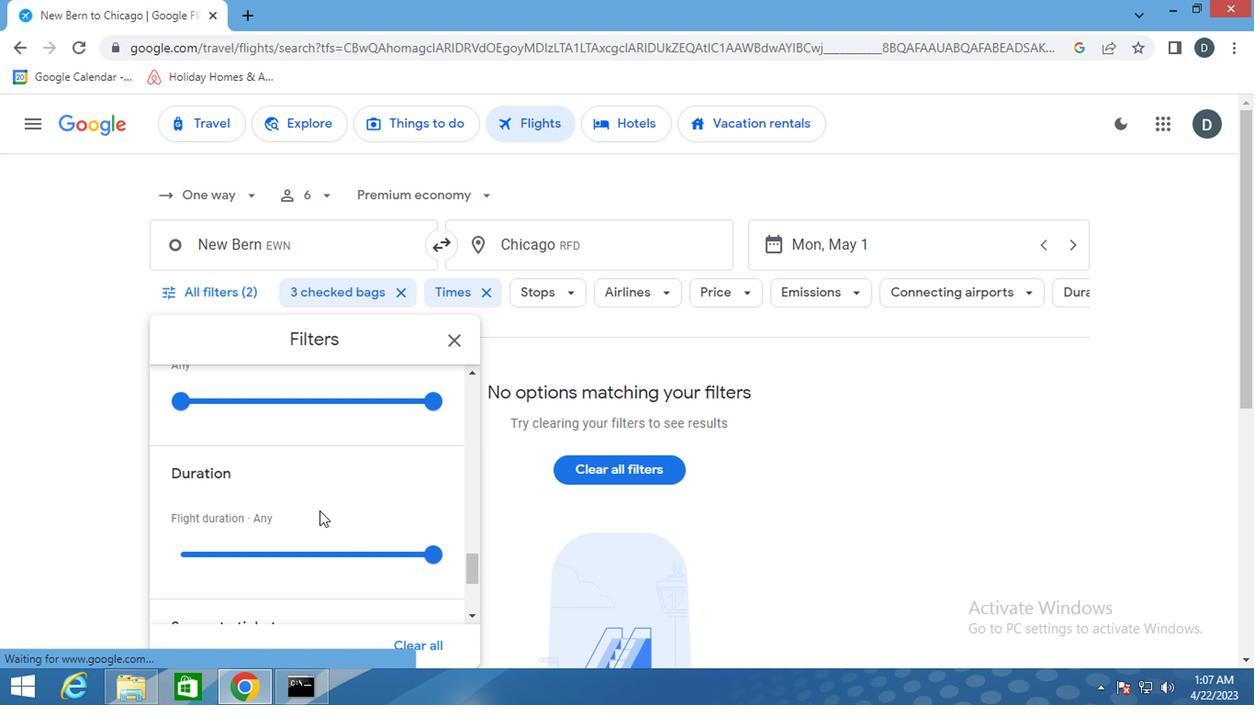 
Action: Mouse scrolled (306, 508) with delta (0, -1)
Screenshot: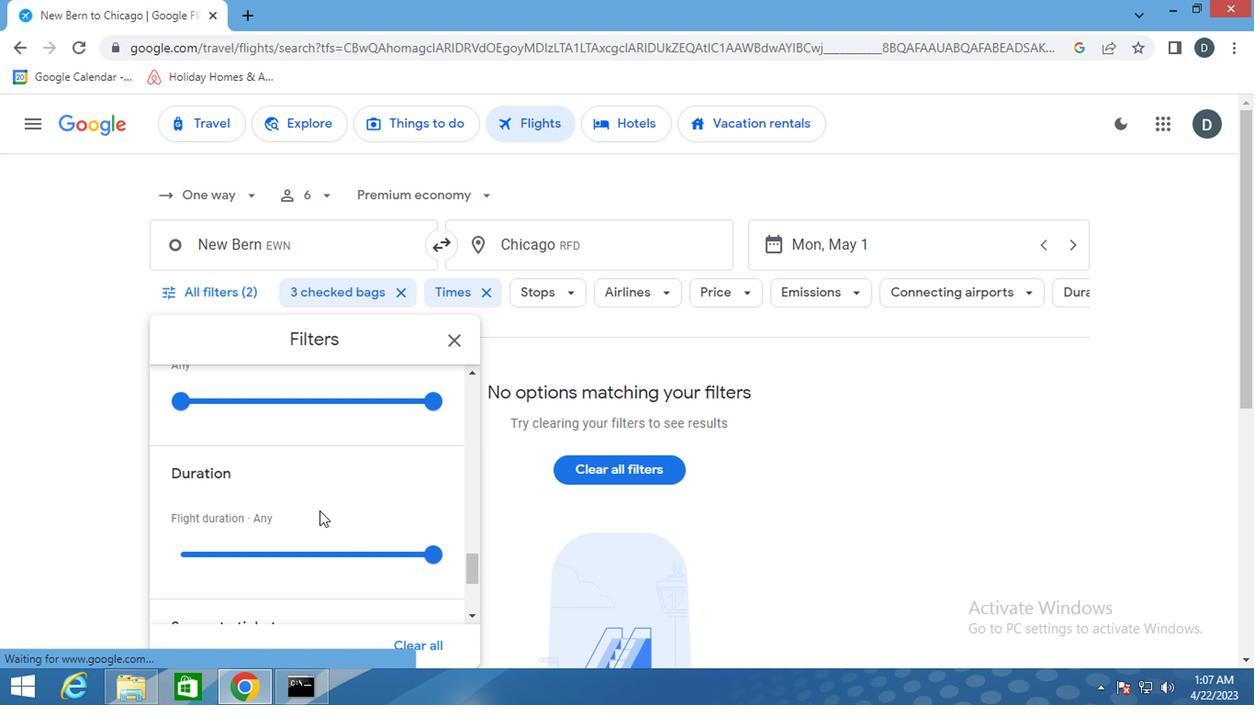 
Action: Mouse scrolled (306, 508) with delta (0, -1)
Screenshot: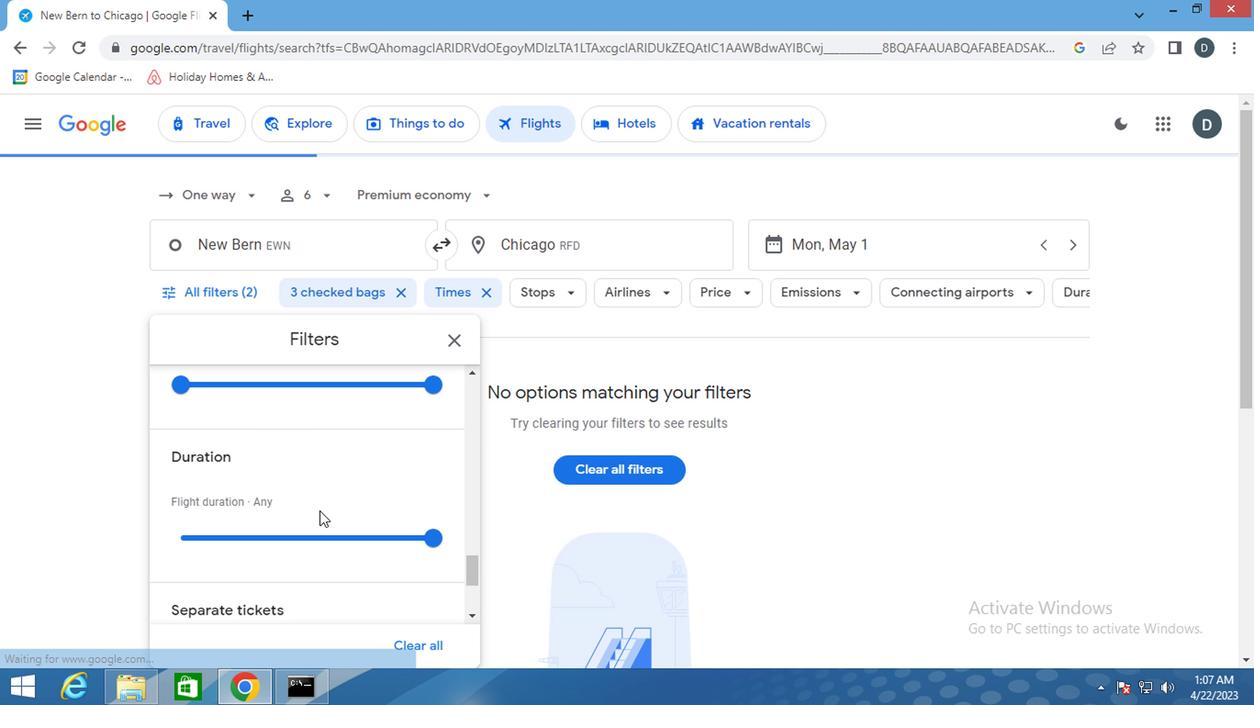 
Action: Mouse scrolled (306, 508) with delta (0, -1)
Screenshot: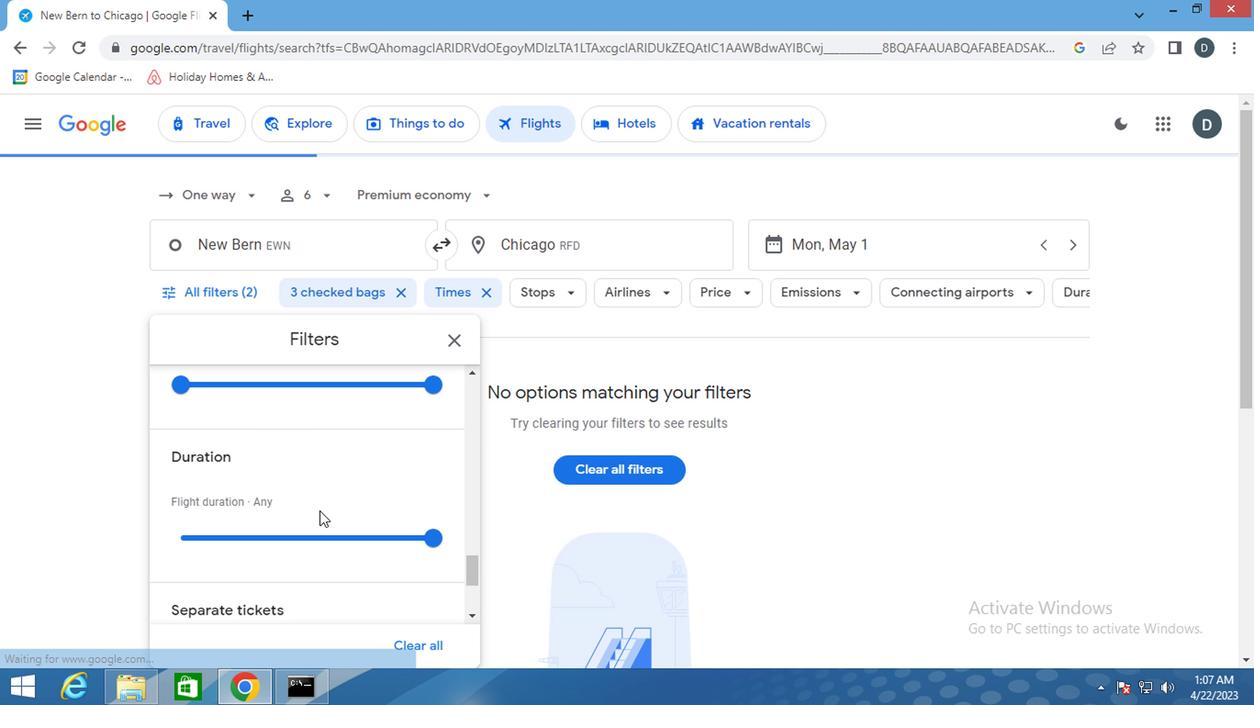 
Action: Mouse scrolled (306, 508) with delta (0, -1)
Screenshot: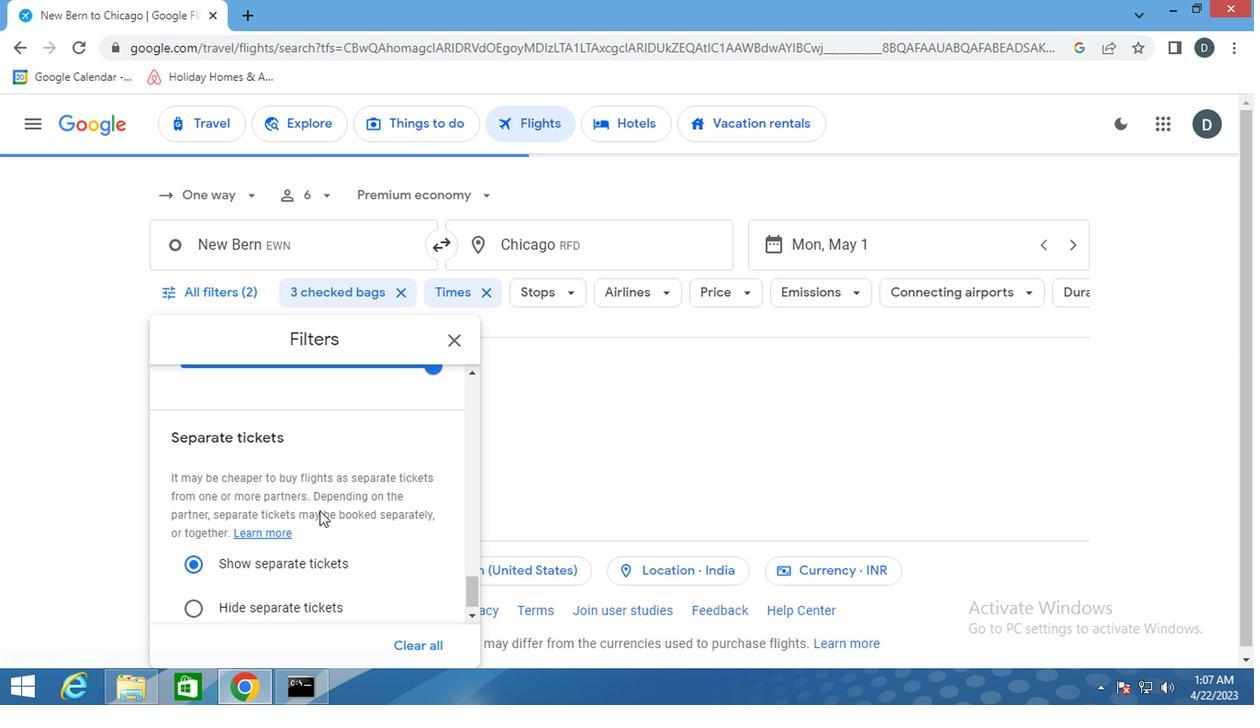 
Action: Mouse scrolled (306, 508) with delta (0, -1)
Screenshot: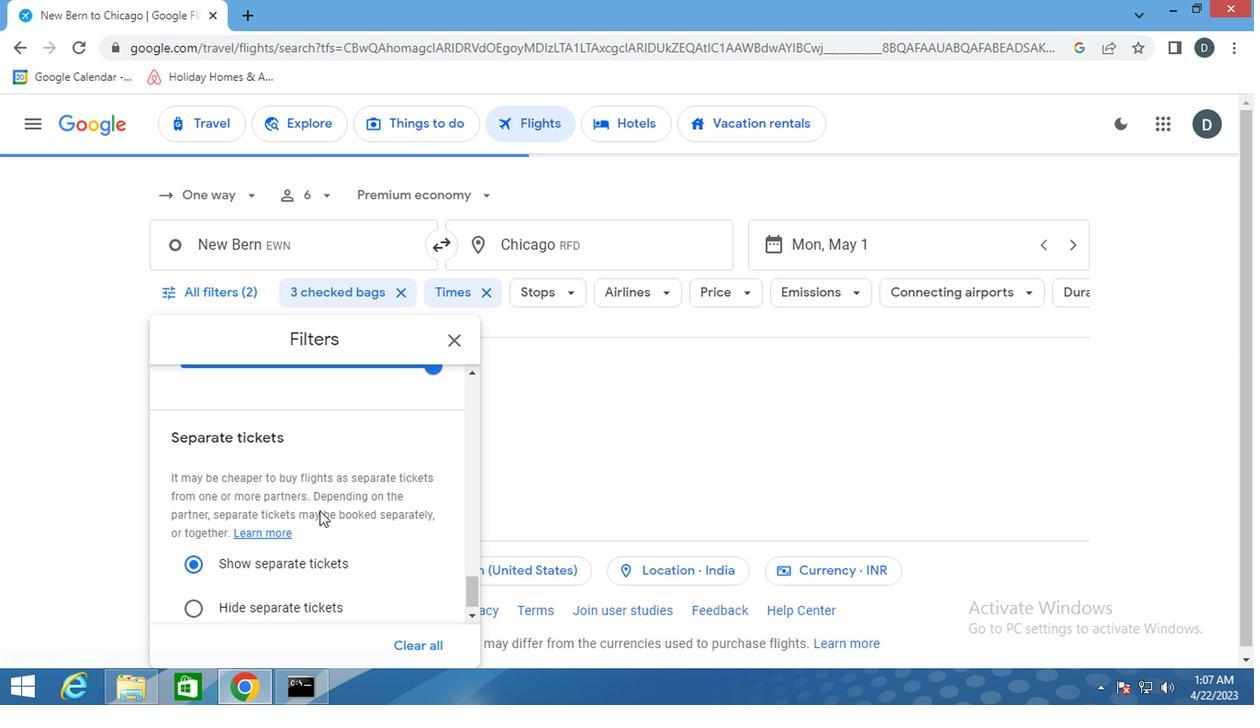 
Action: Mouse scrolled (306, 508) with delta (0, -1)
Screenshot: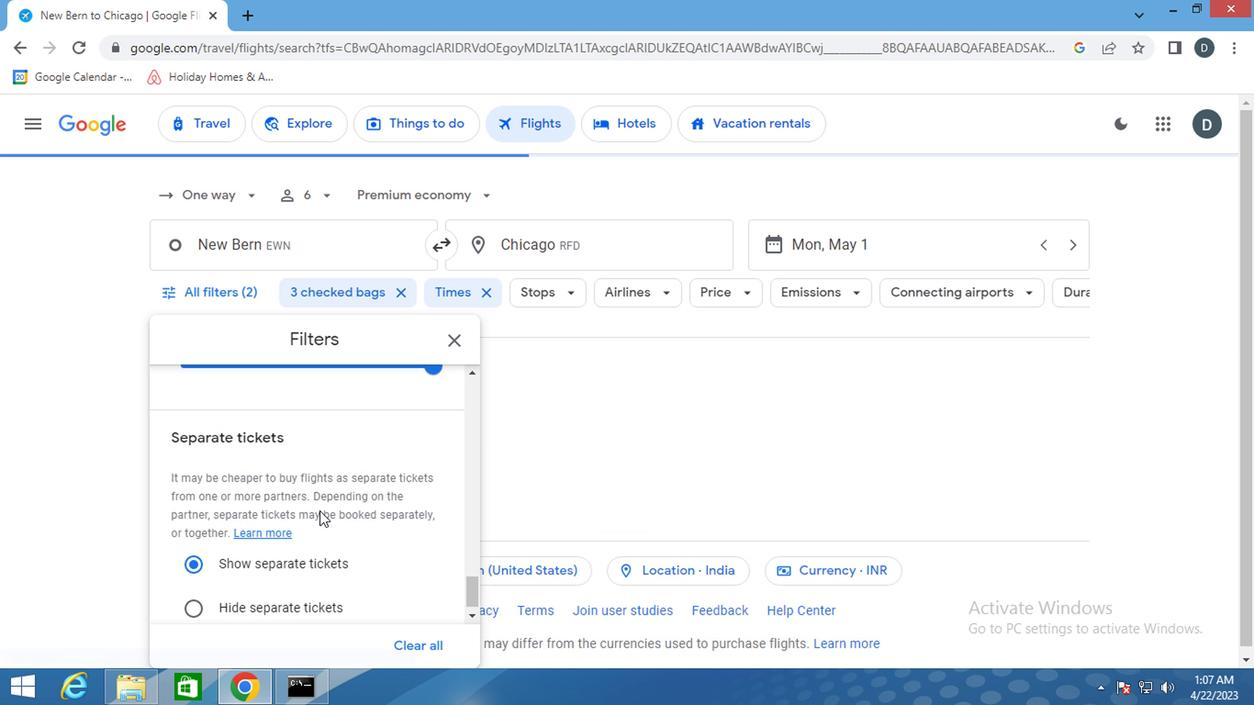 
Action: Mouse scrolled (306, 508) with delta (0, -1)
Screenshot: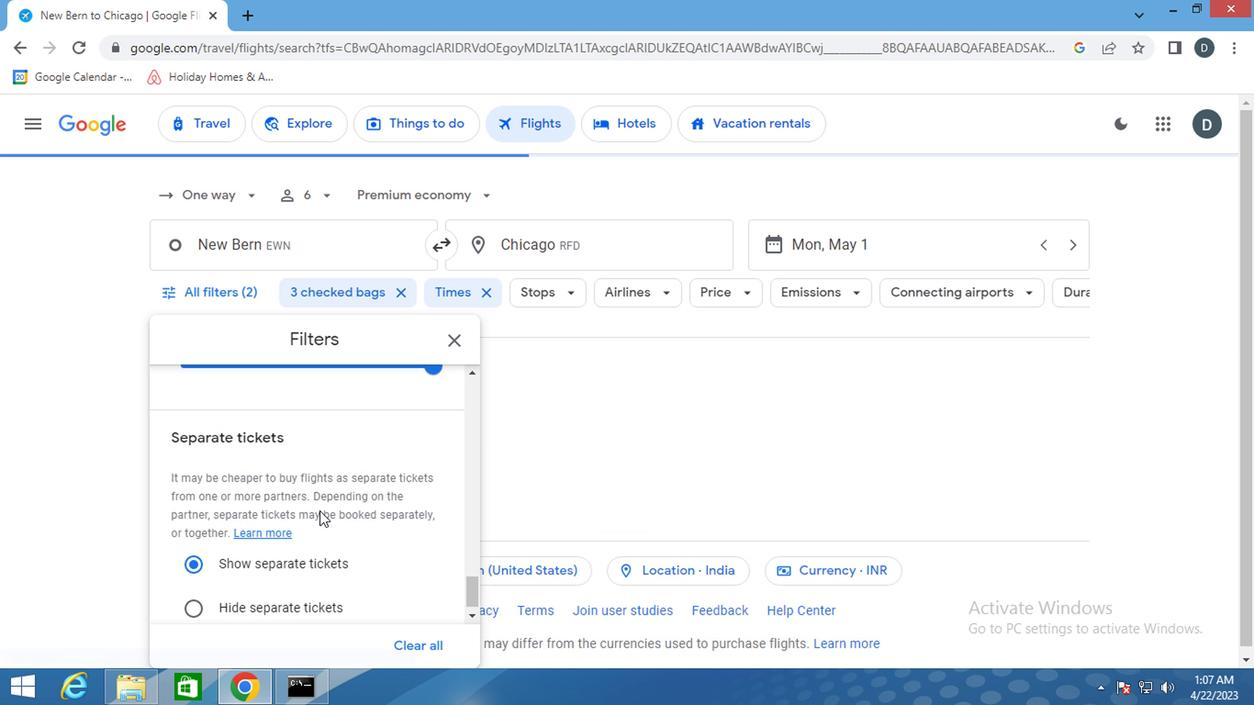
Action: Mouse scrolled (306, 508) with delta (0, -1)
Screenshot: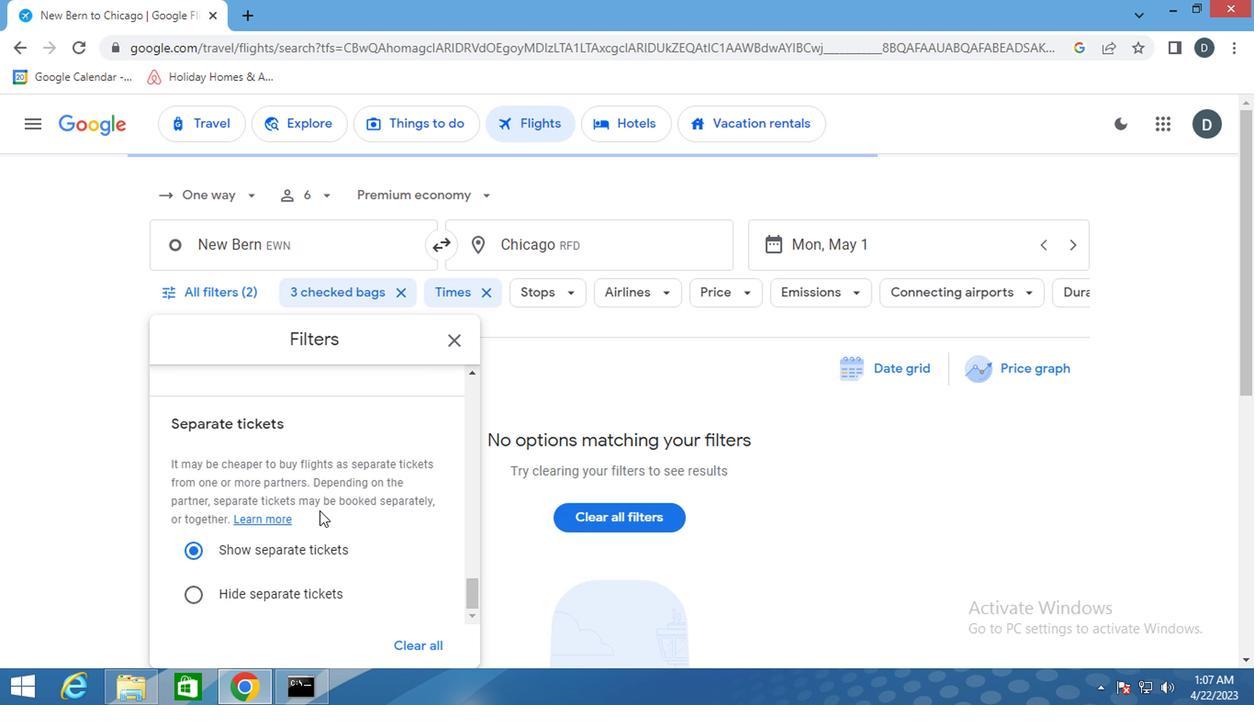 
Action: Mouse scrolled (306, 508) with delta (0, -1)
Screenshot: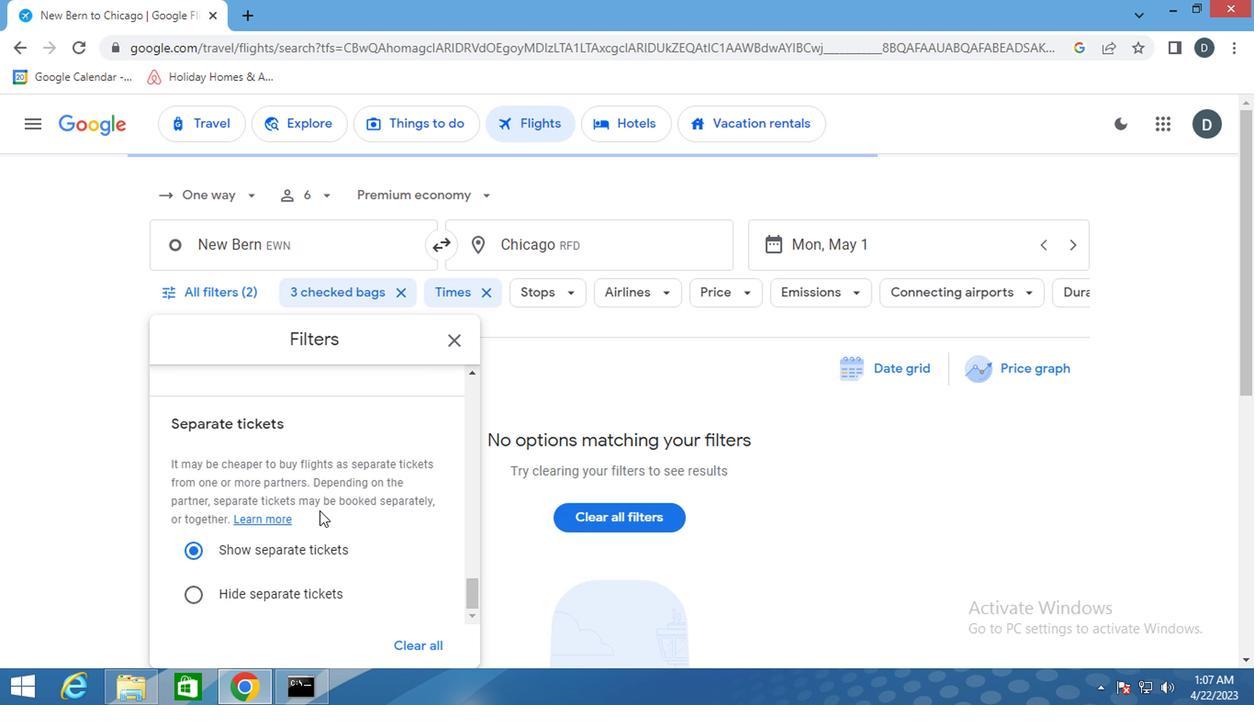 
Action: Mouse scrolled (306, 508) with delta (0, -1)
Screenshot: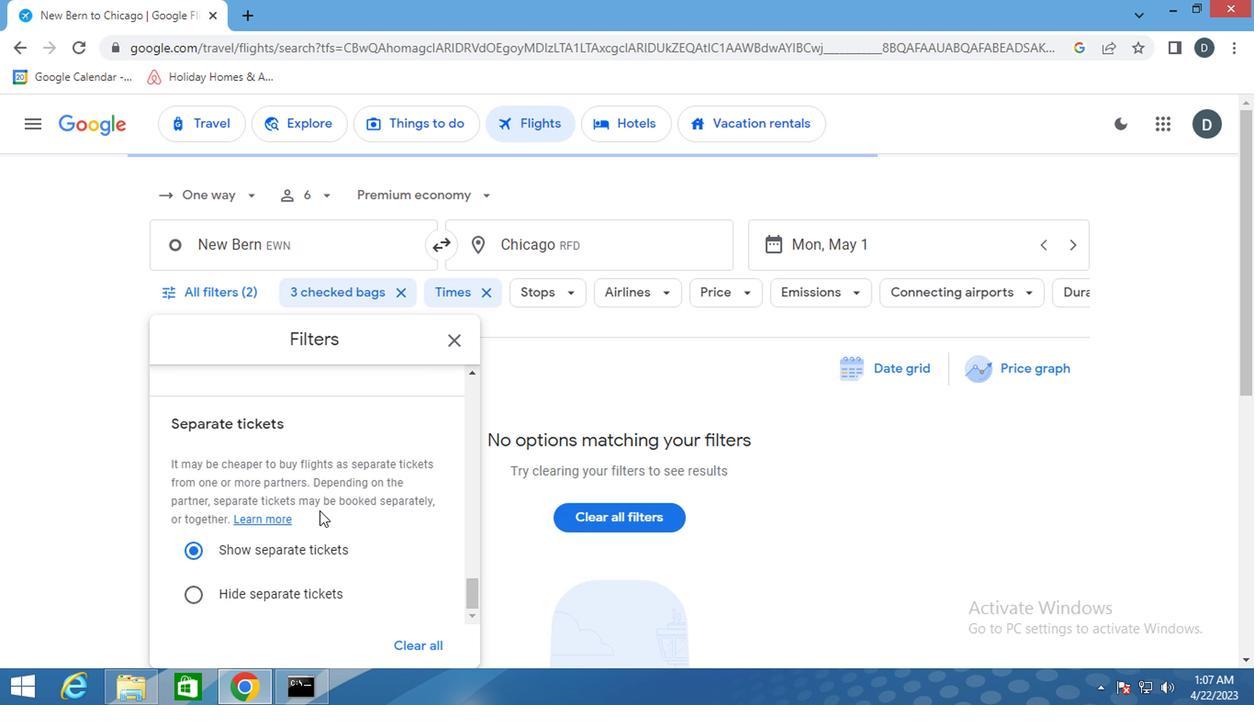 
Action: Mouse moved to (327, 503)
Screenshot: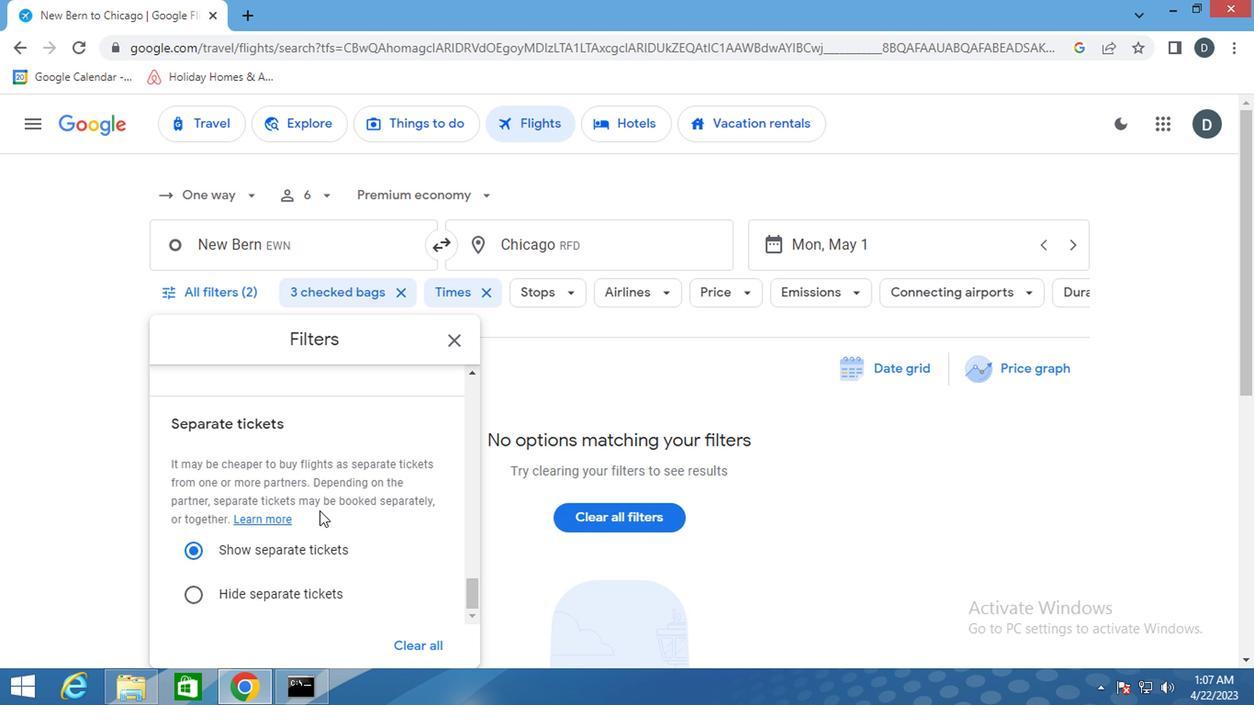 
Action: Mouse scrolled (327, 501) with delta (0, -1)
Screenshot: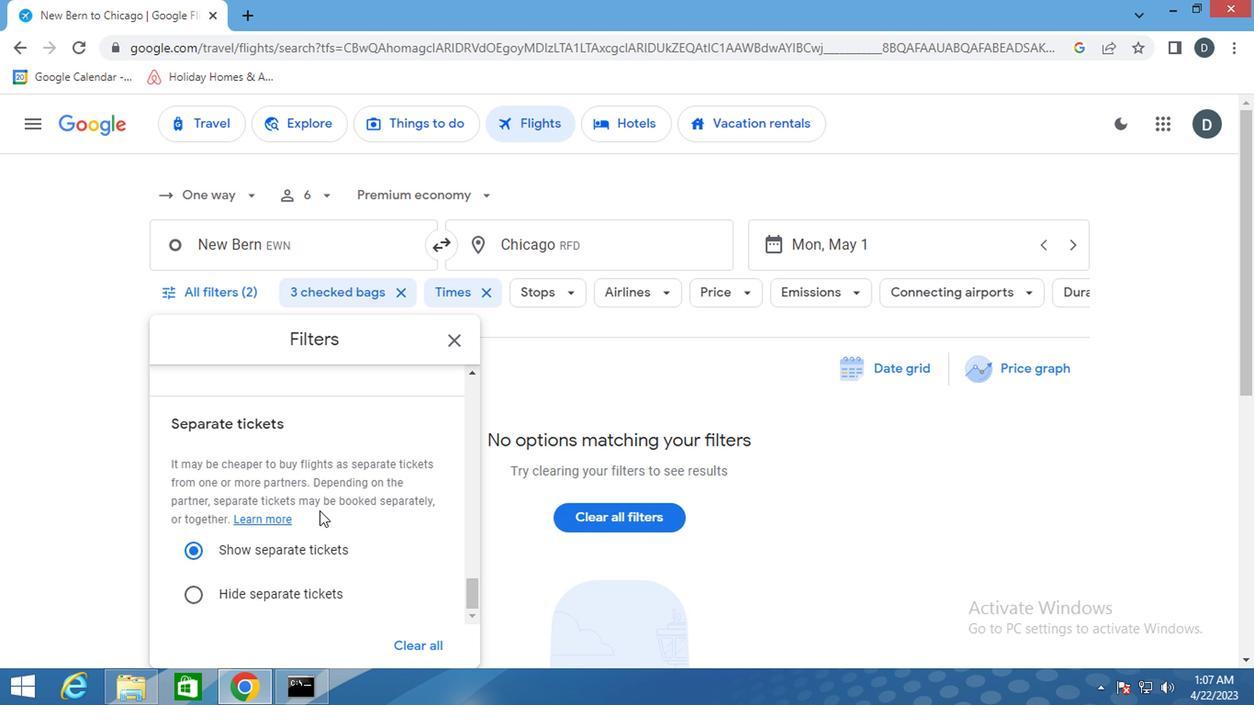 
Action: Mouse moved to (454, 339)
Screenshot: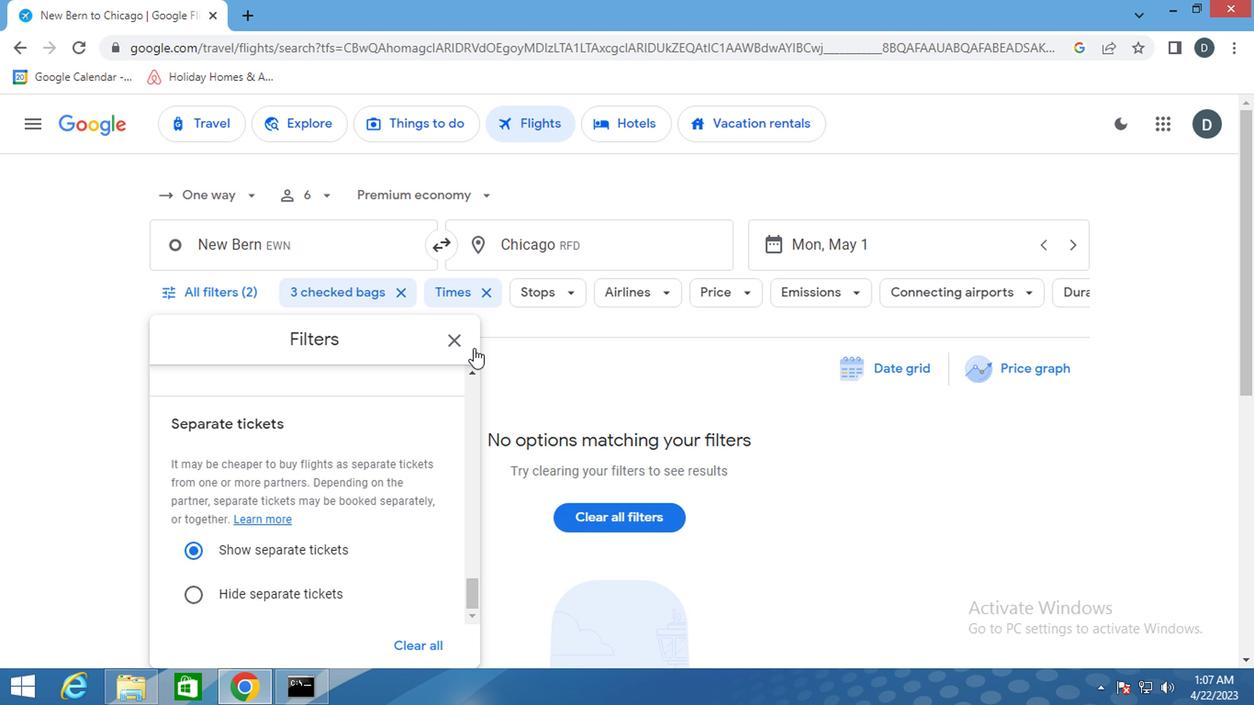 
Action: Mouse pressed left at (454, 339)
Screenshot: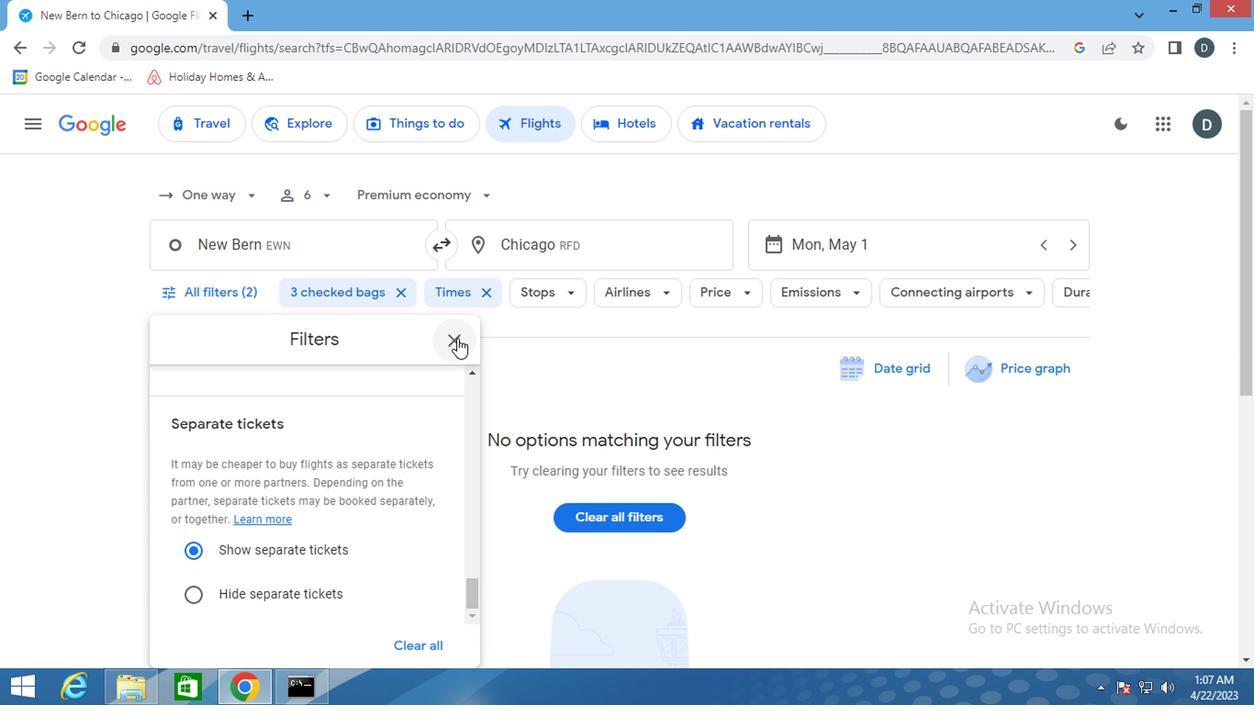 
Action: Mouse moved to (453, 339)
Screenshot: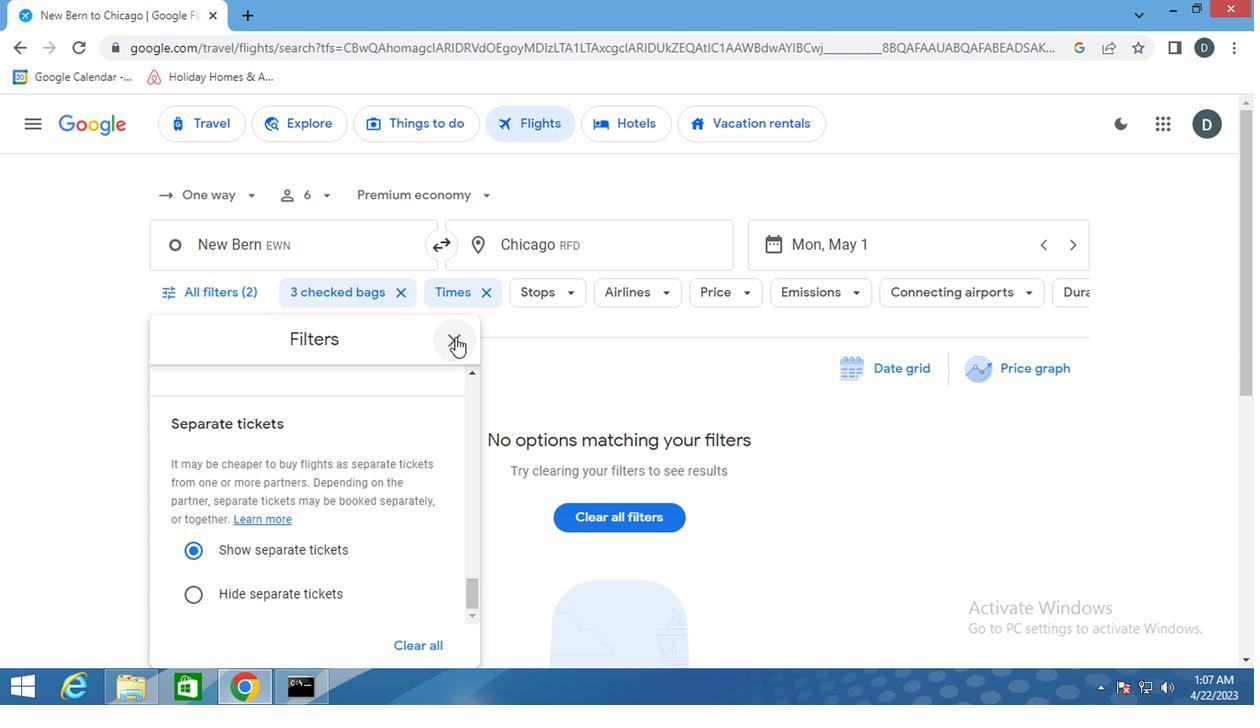 
